 Task: Look for Airbnb properties in Qir Moav, Jordan from 11th November, 2023 to 17th November, 2023 for 1 adult.1  bedroom having 1 bed and 1 bathroom. Property type can be hotel. Amenities needed are: washing machine. Booking option can be shelf check-in. Look for 3 properties as per requirement.
Action: Mouse moved to (412, 94)
Screenshot: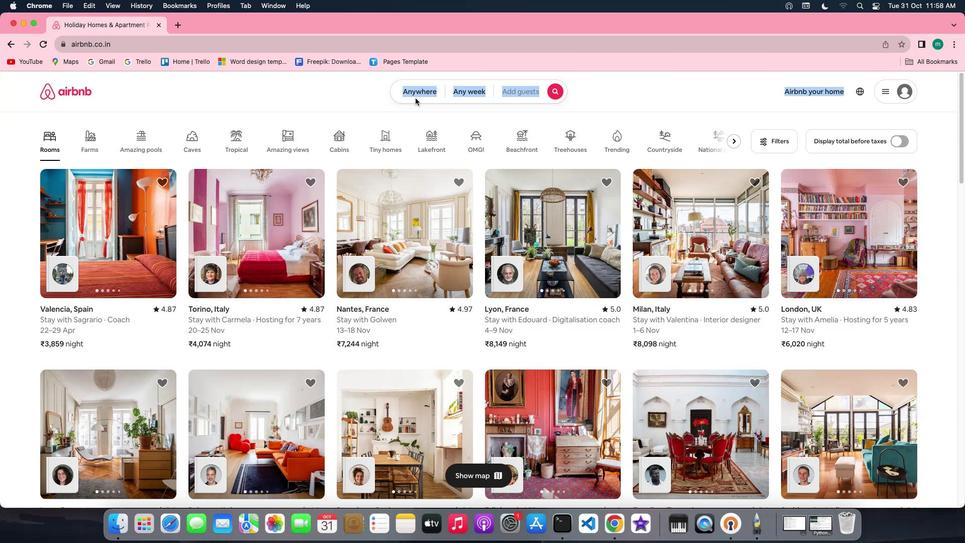 
Action: Mouse pressed left at (412, 94)
Screenshot: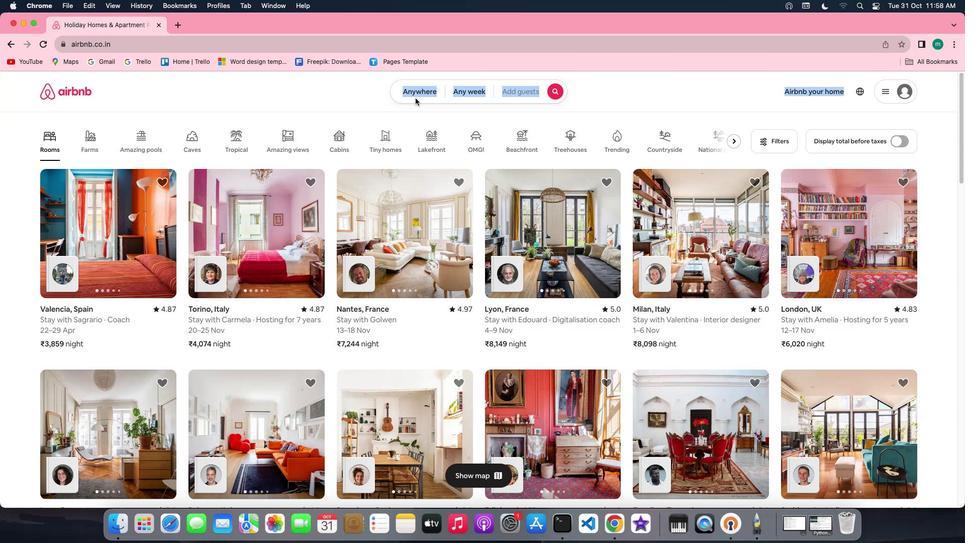
Action: Mouse moved to (413, 90)
Screenshot: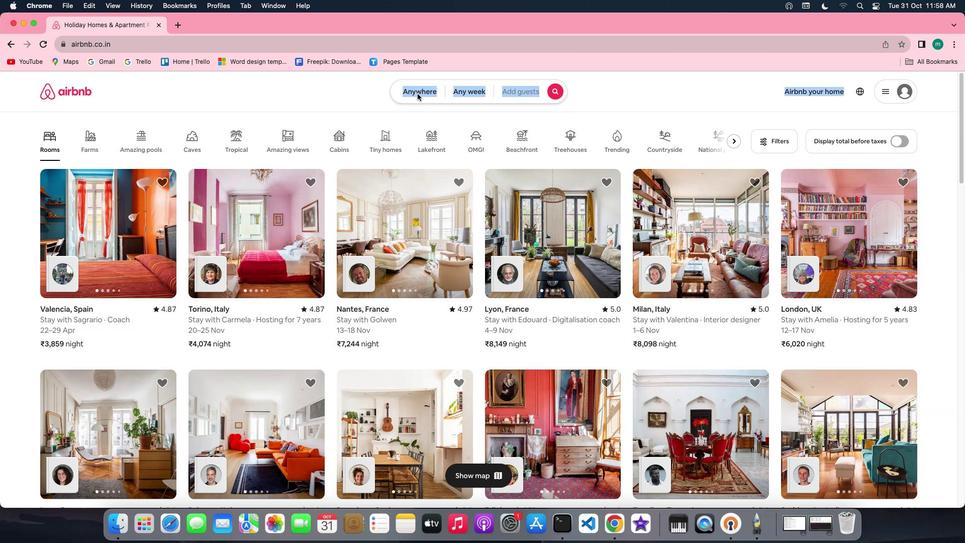 
Action: Mouse pressed left at (413, 90)
Screenshot: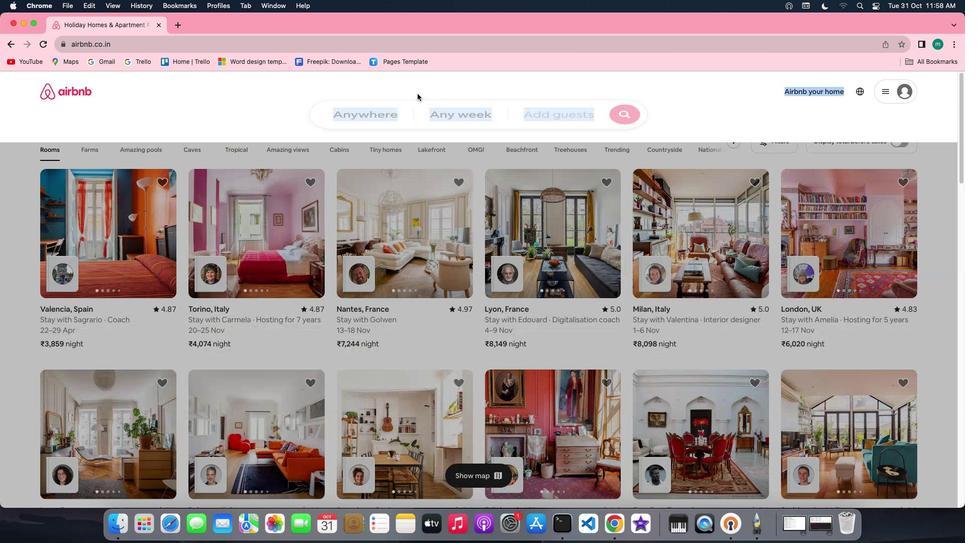 
Action: Mouse moved to (354, 130)
Screenshot: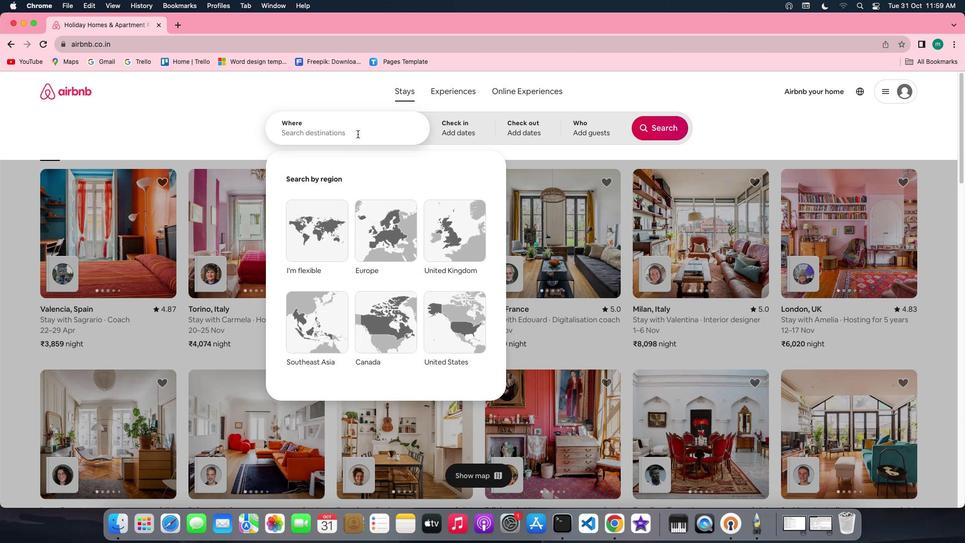 
Action: Mouse pressed left at (354, 130)
Screenshot: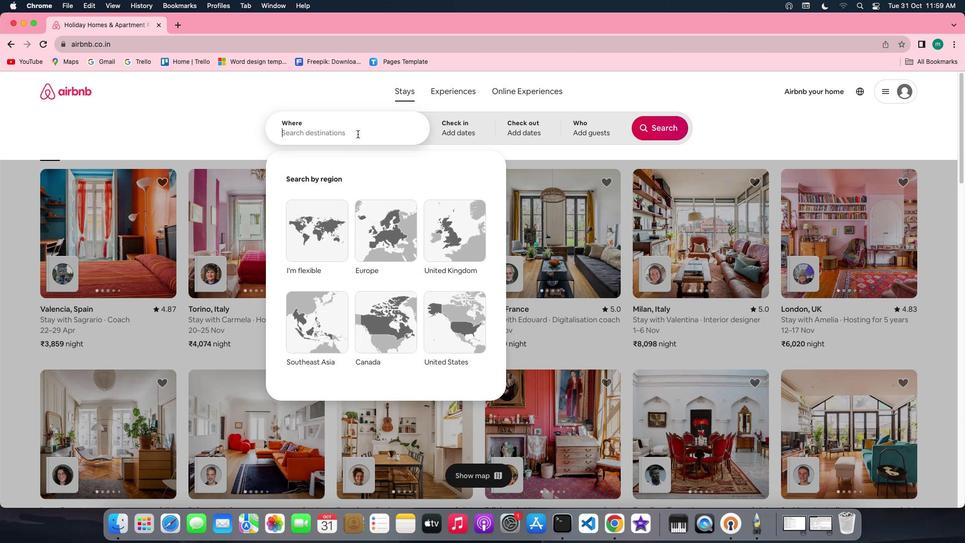
Action: Key pressed Key.shift'Q''i''r'Key.spaceKey.shift'M''o''a''v'','Key.spaceKey.shift'J''o''r''d''a''n'
Screenshot: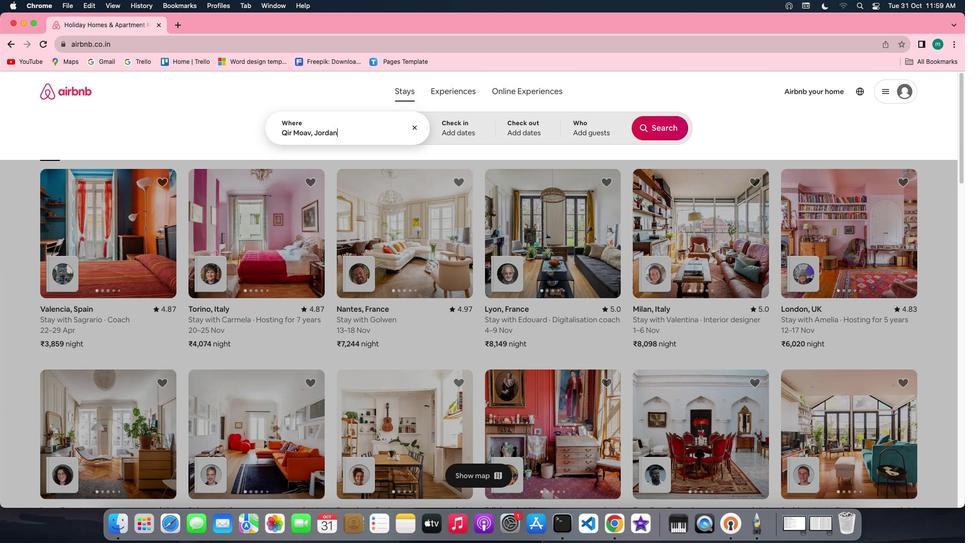 
Action: Mouse moved to (449, 126)
Screenshot: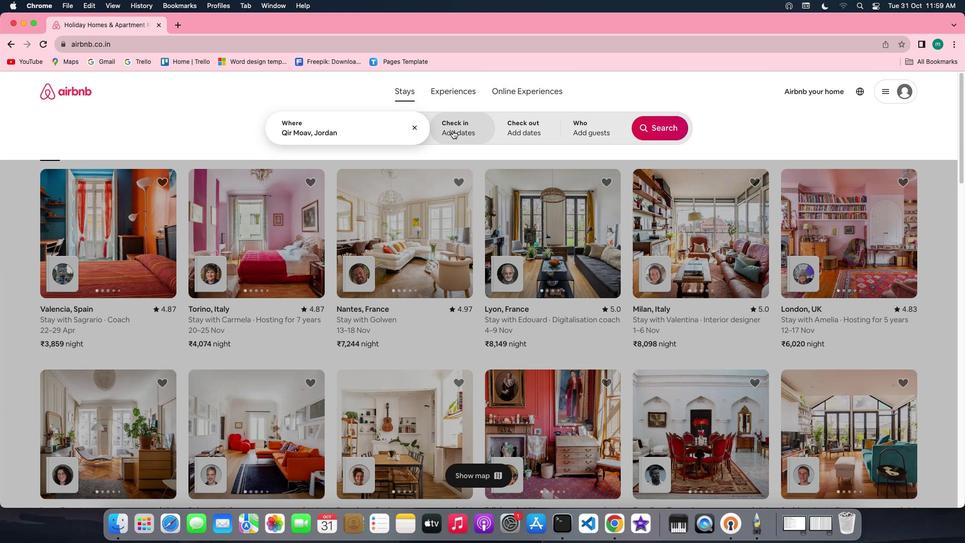 
Action: Mouse pressed left at (449, 126)
Screenshot: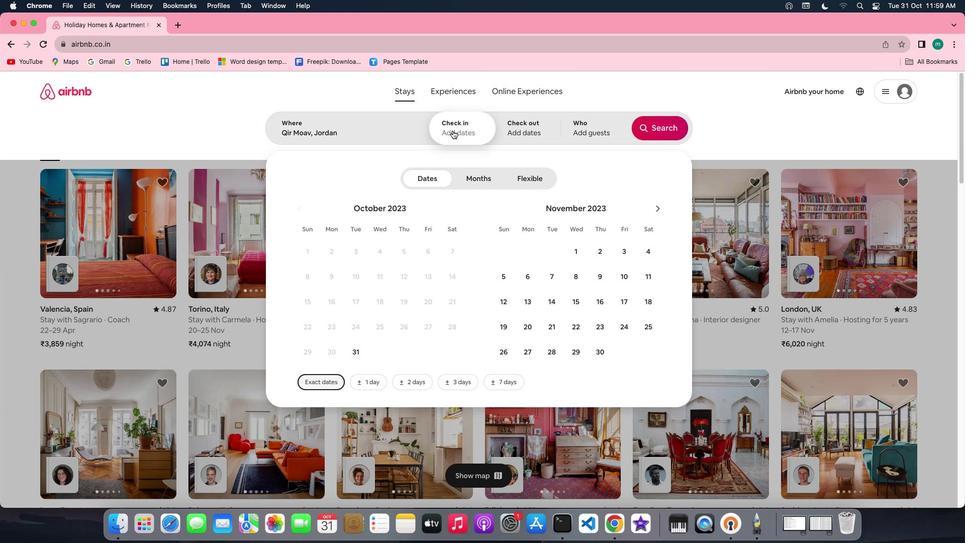 
Action: Mouse moved to (641, 273)
Screenshot: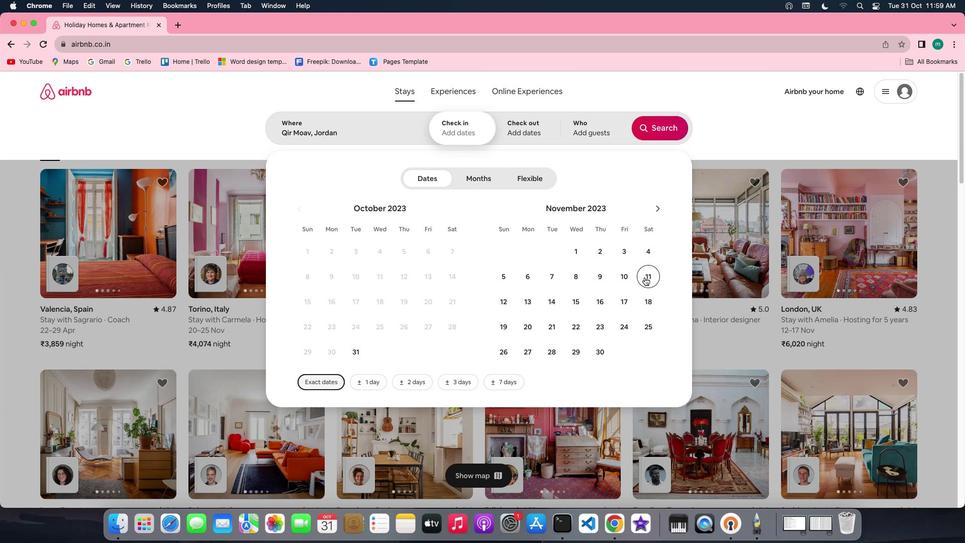 
Action: Mouse pressed left at (641, 273)
Screenshot: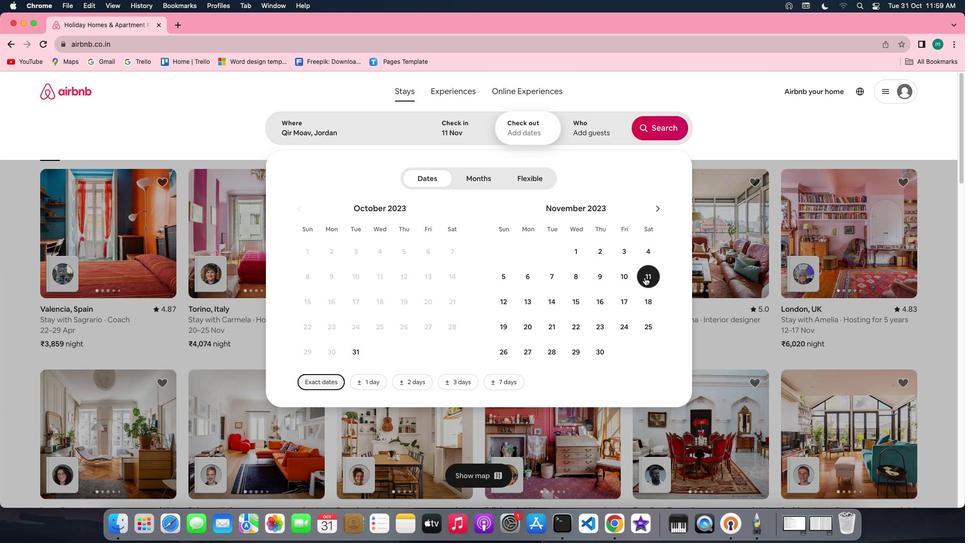 
Action: Mouse moved to (621, 294)
Screenshot: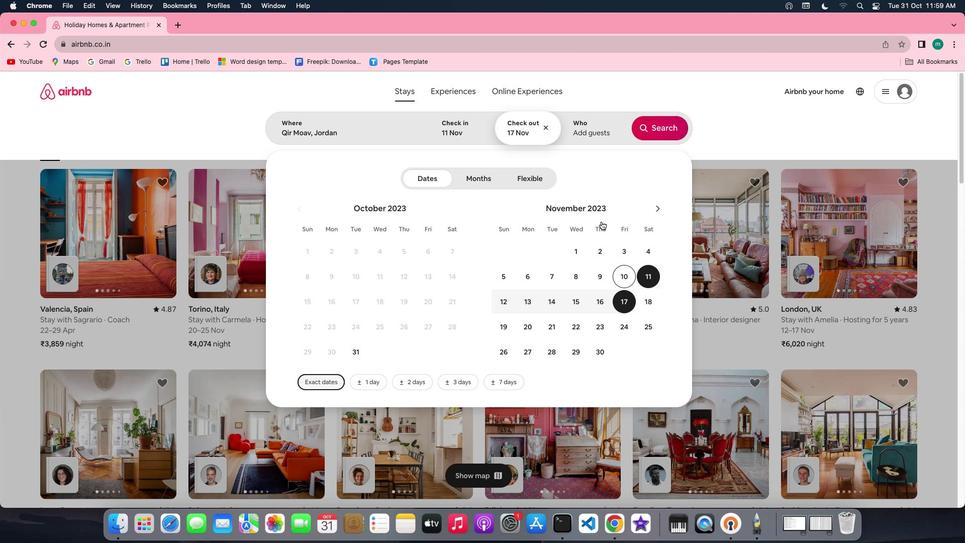 
Action: Mouse pressed left at (621, 294)
Screenshot: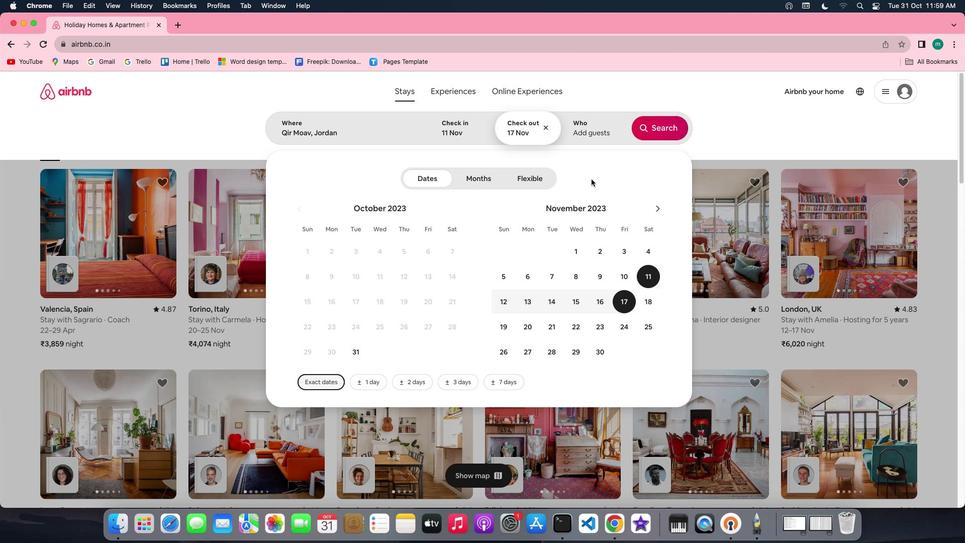 
Action: Mouse moved to (587, 123)
Screenshot: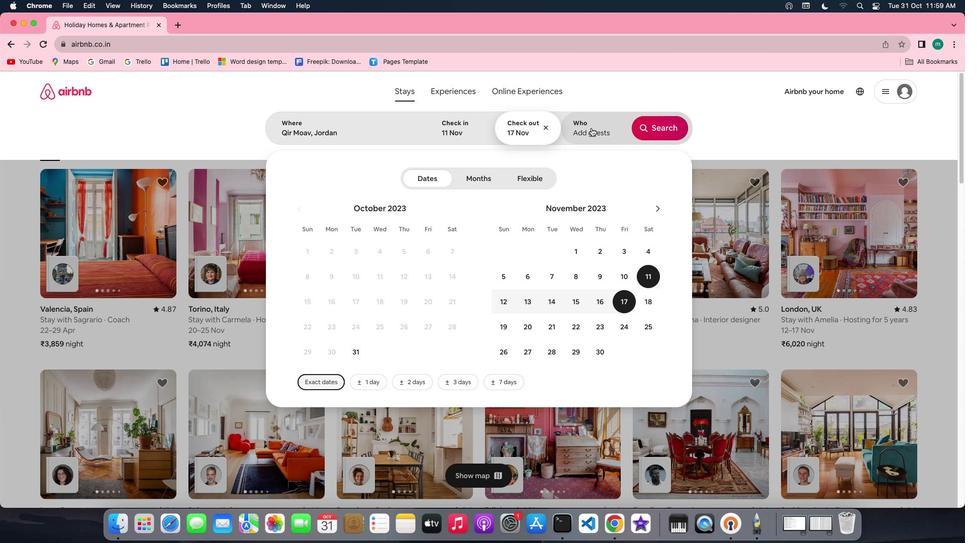 
Action: Mouse pressed left at (587, 123)
Screenshot: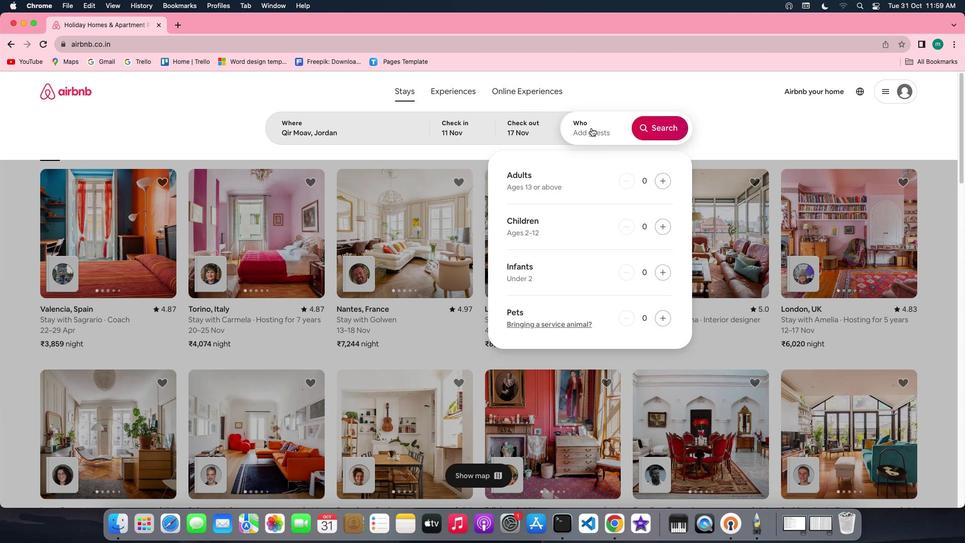 
Action: Mouse moved to (661, 179)
Screenshot: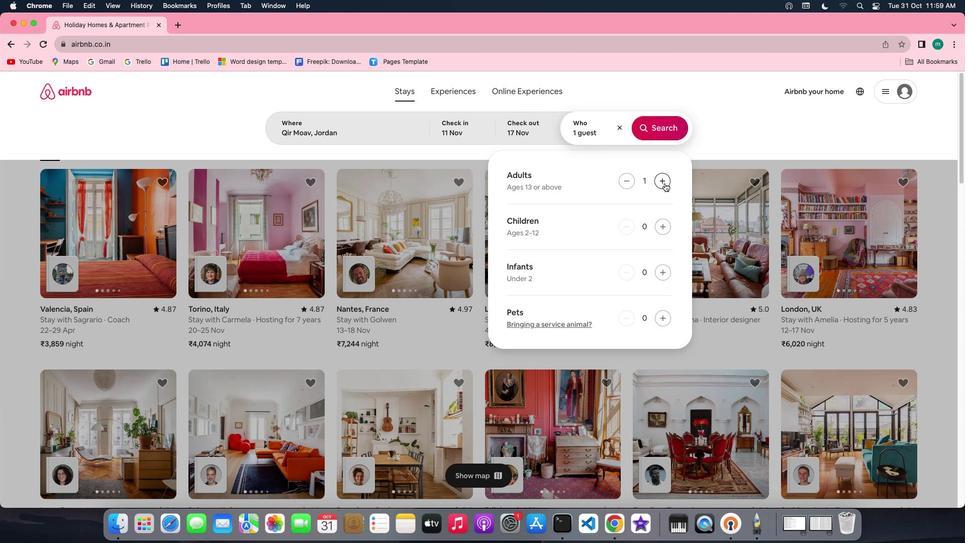 
Action: Mouse pressed left at (661, 179)
Screenshot: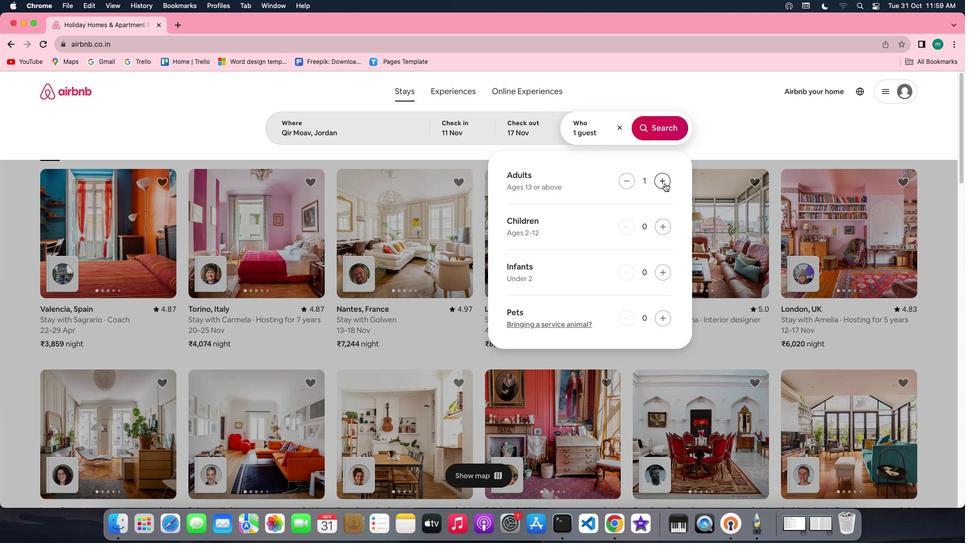 
Action: Mouse moved to (654, 122)
Screenshot: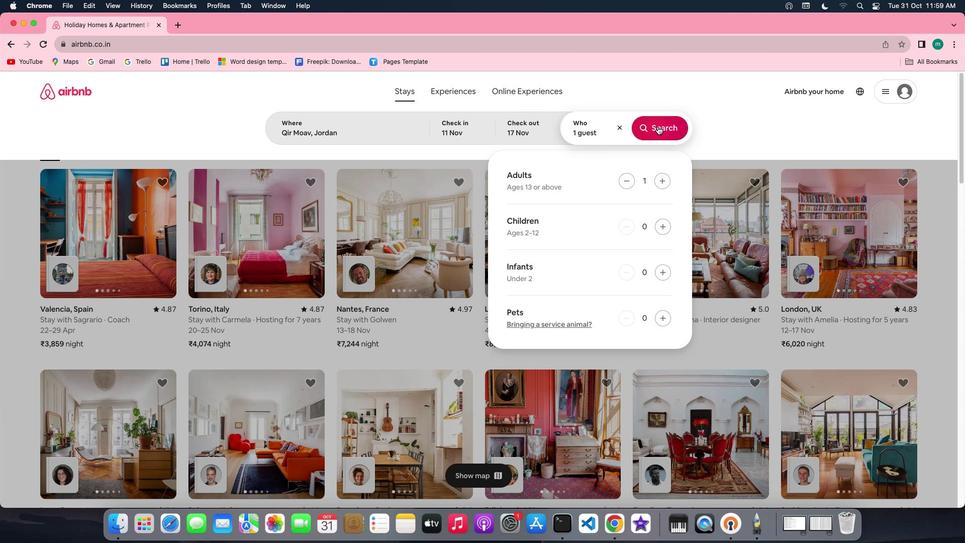 
Action: Mouse pressed left at (654, 122)
Screenshot: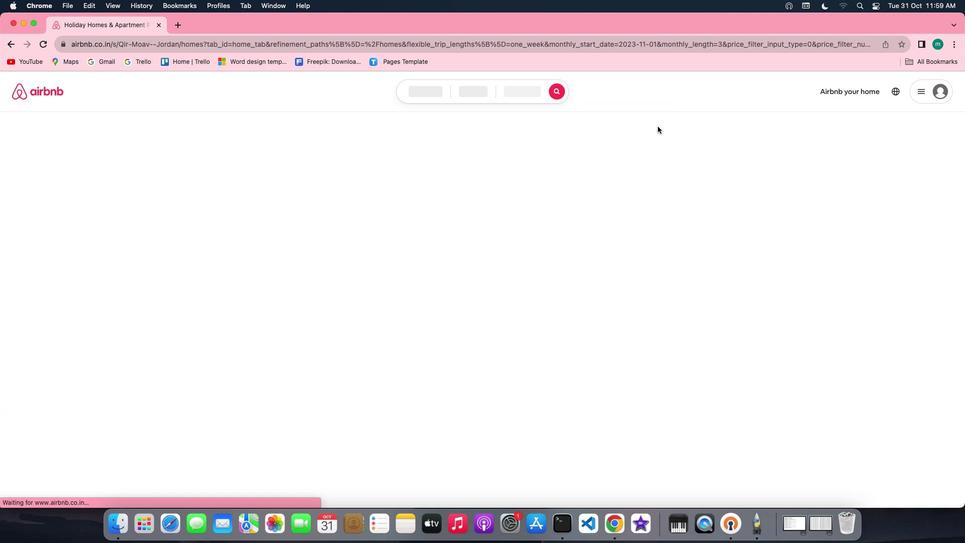 
Action: Mouse moved to (806, 125)
Screenshot: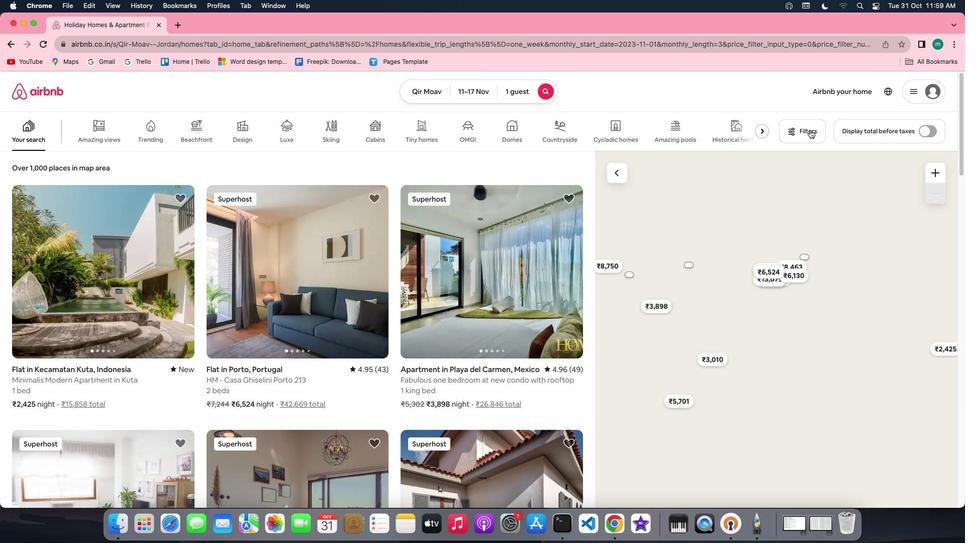 
Action: Mouse pressed left at (806, 125)
Screenshot: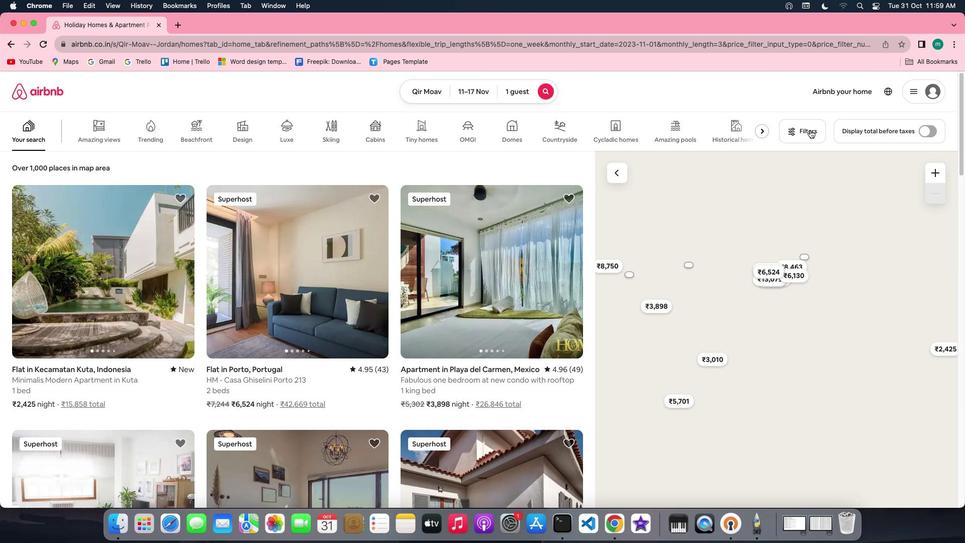 
Action: Mouse moved to (495, 254)
Screenshot: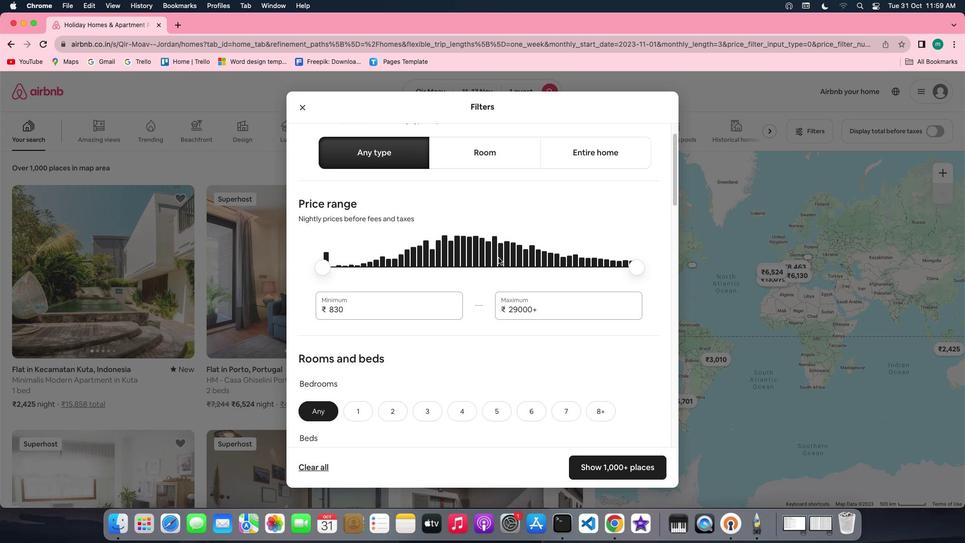 
Action: Mouse scrolled (495, 254) with delta (-3, -4)
Screenshot: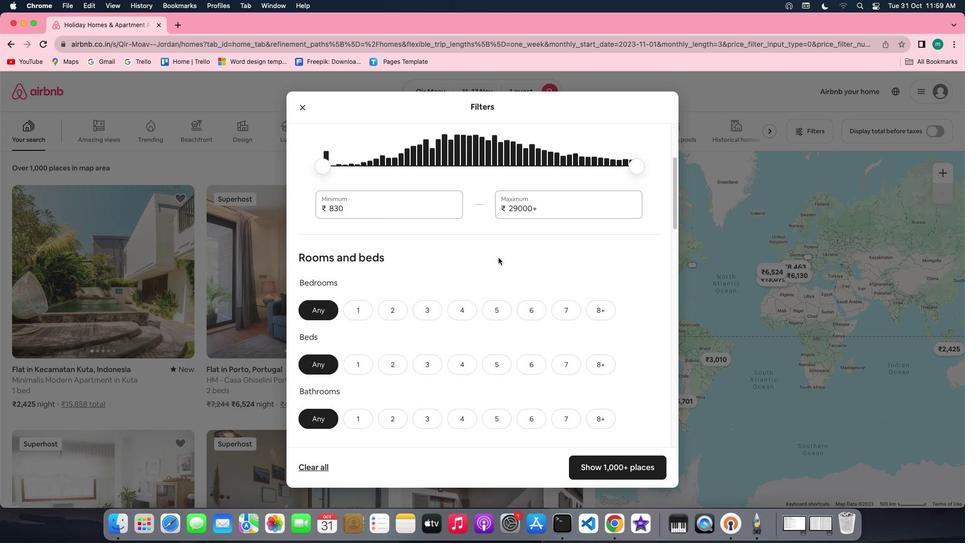 
Action: Mouse scrolled (495, 254) with delta (-3, -4)
Screenshot: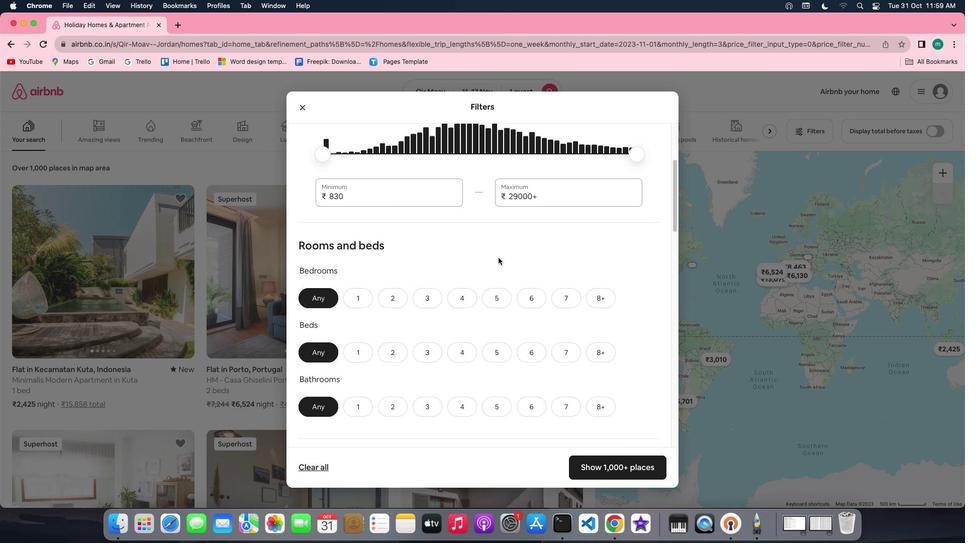 
Action: Mouse scrolled (495, 254) with delta (-3, -4)
Screenshot: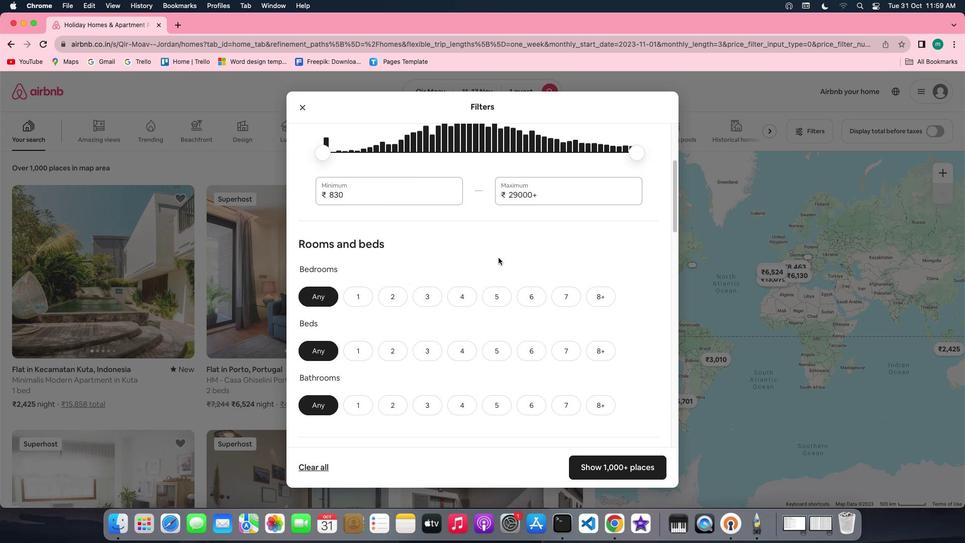 
Action: Mouse scrolled (495, 254) with delta (-3, -5)
Screenshot: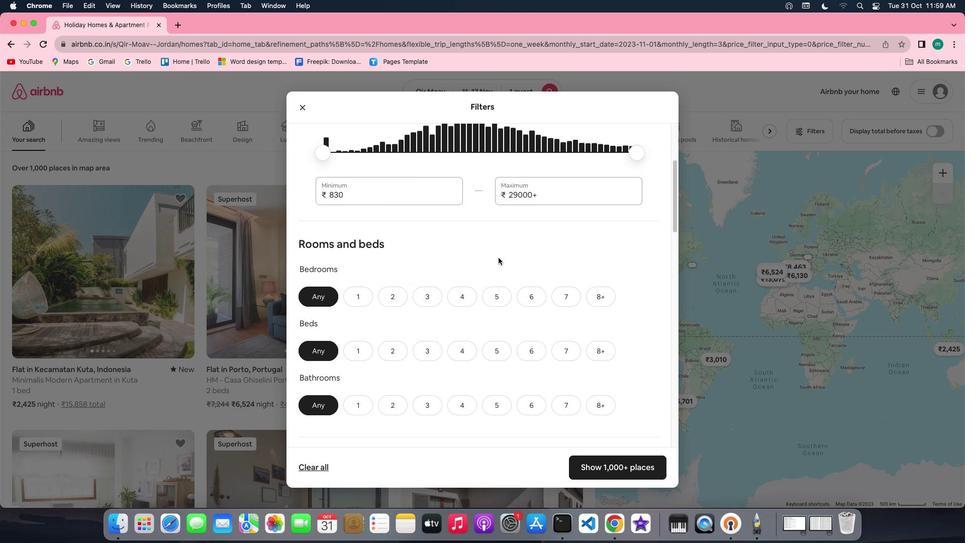
Action: Mouse scrolled (495, 254) with delta (-3, -4)
Screenshot: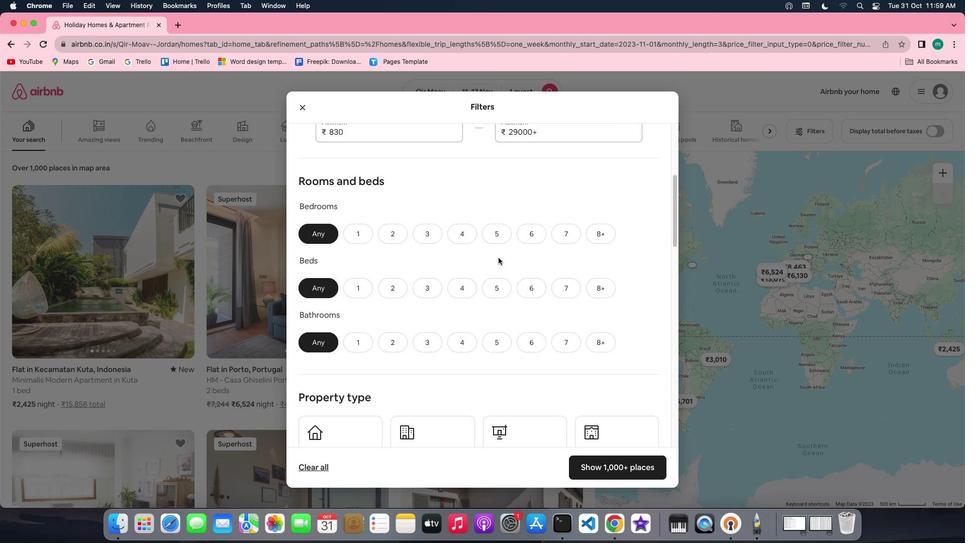 
Action: Mouse scrolled (495, 254) with delta (-3, -4)
Screenshot: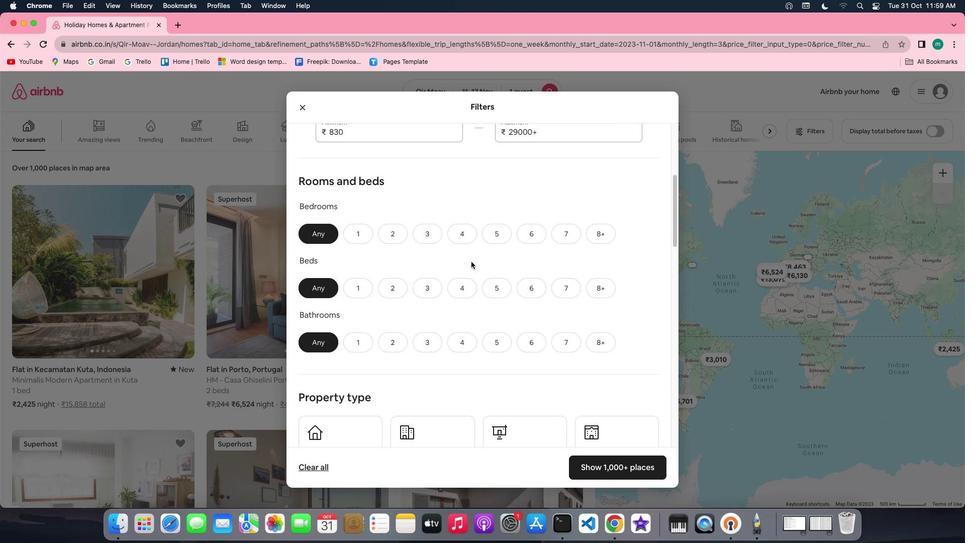 
Action: Mouse scrolled (495, 254) with delta (-3, -4)
Screenshot: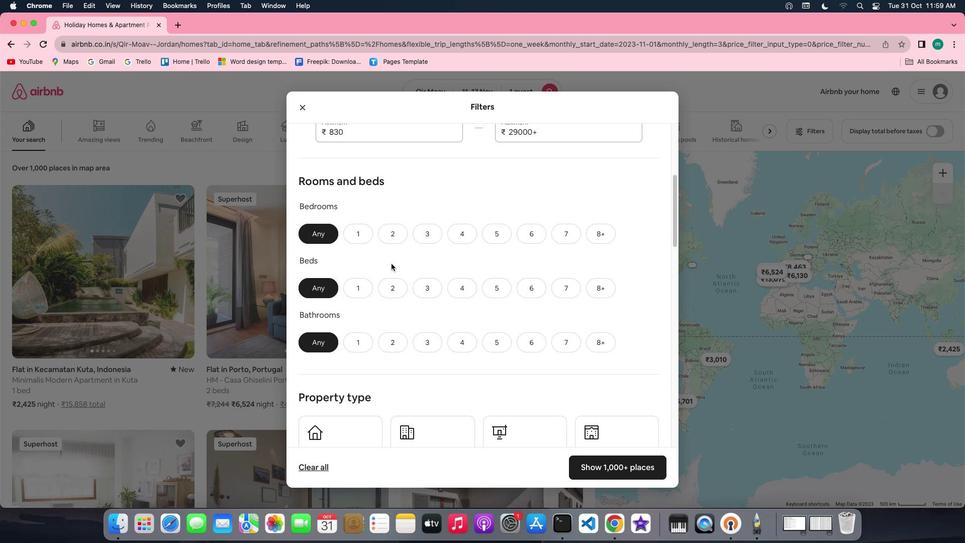 
Action: Mouse moved to (359, 231)
Screenshot: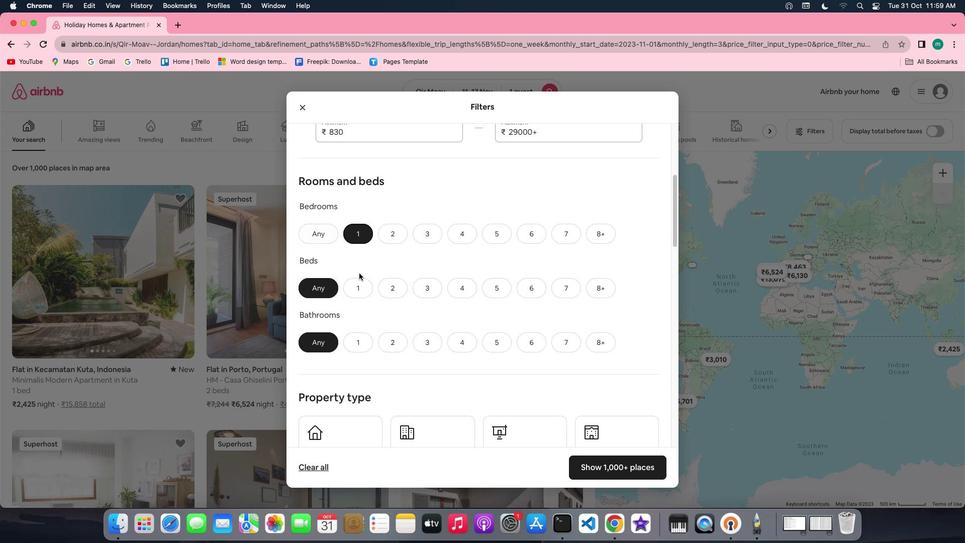 
Action: Mouse pressed left at (359, 231)
Screenshot: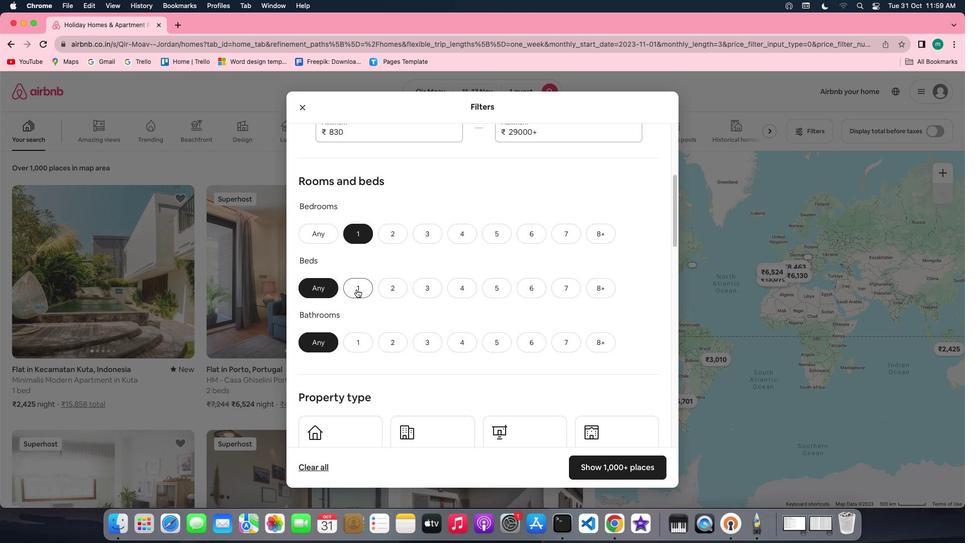 
Action: Mouse moved to (353, 285)
Screenshot: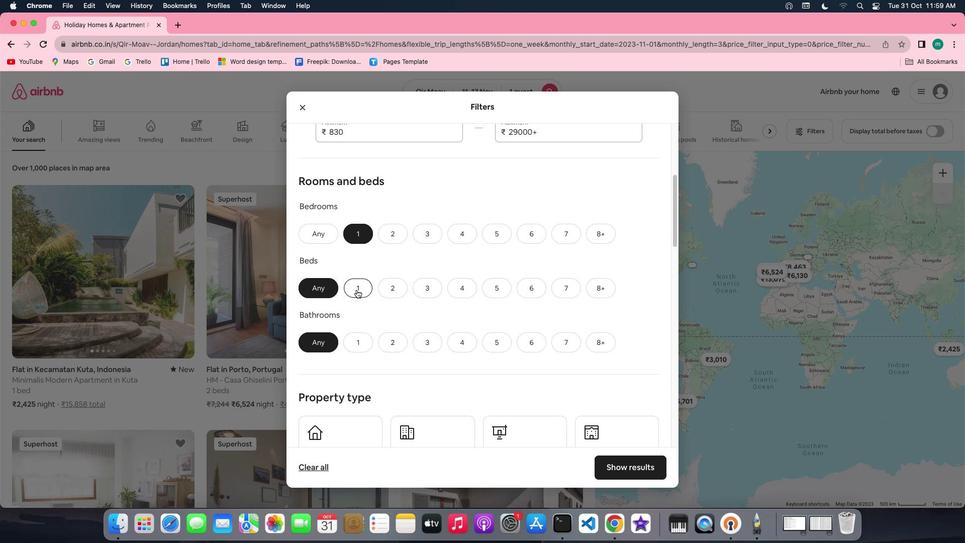 
Action: Mouse pressed left at (353, 285)
Screenshot: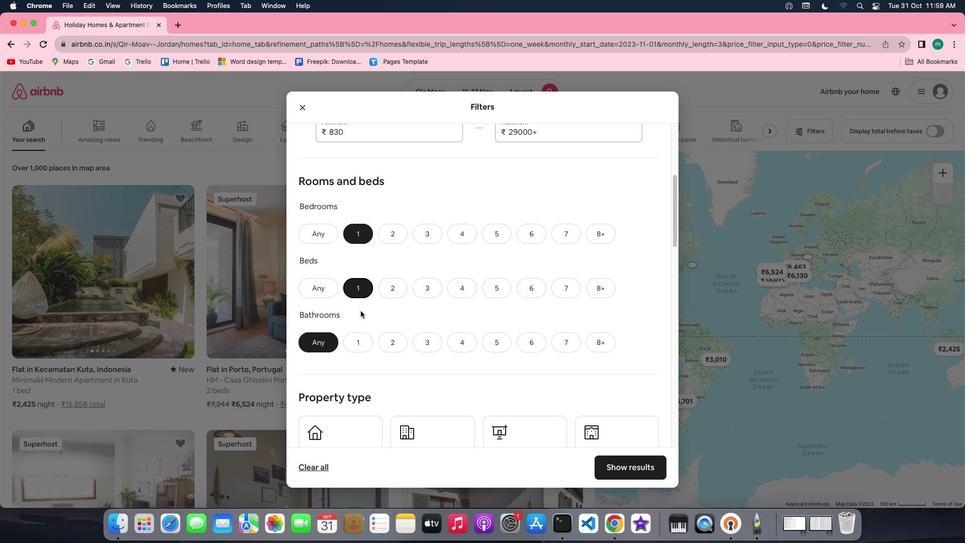 
Action: Mouse moved to (360, 330)
Screenshot: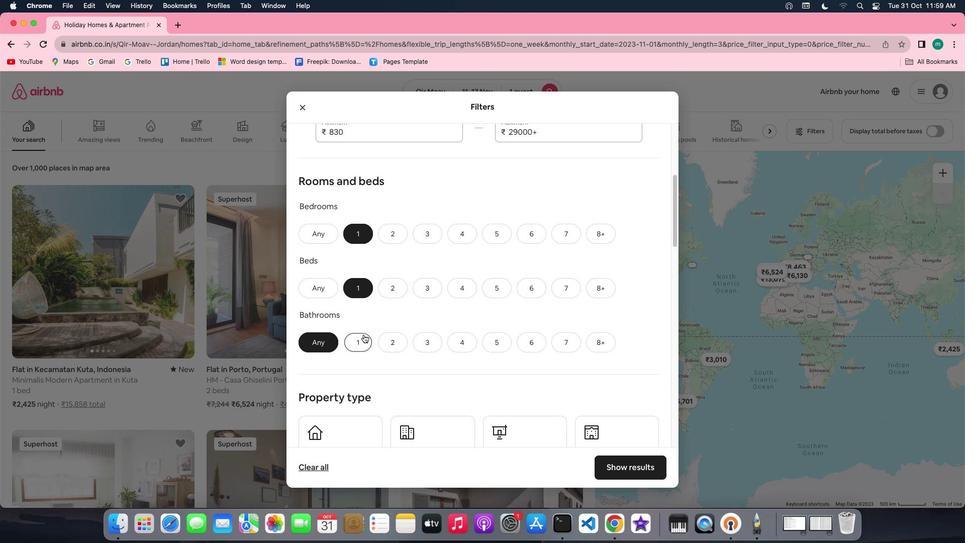 
Action: Mouse pressed left at (360, 330)
Screenshot: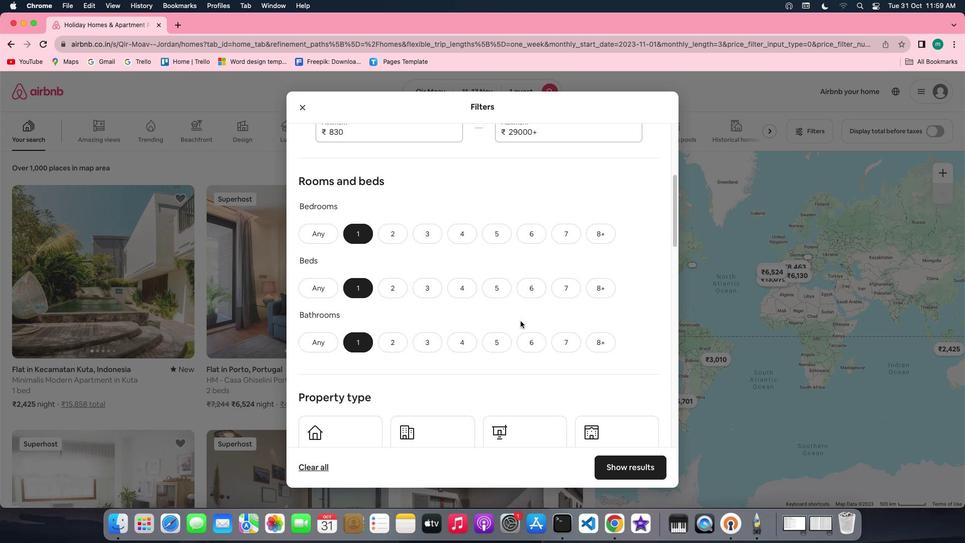 
Action: Mouse moved to (517, 316)
Screenshot: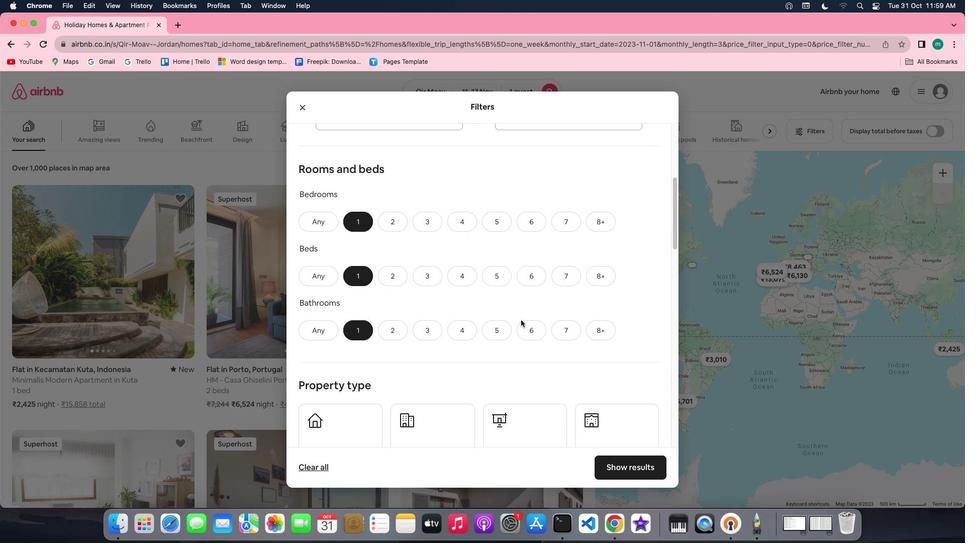 
Action: Mouse scrolled (517, 316) with delta (-3, -4)
Screenshot: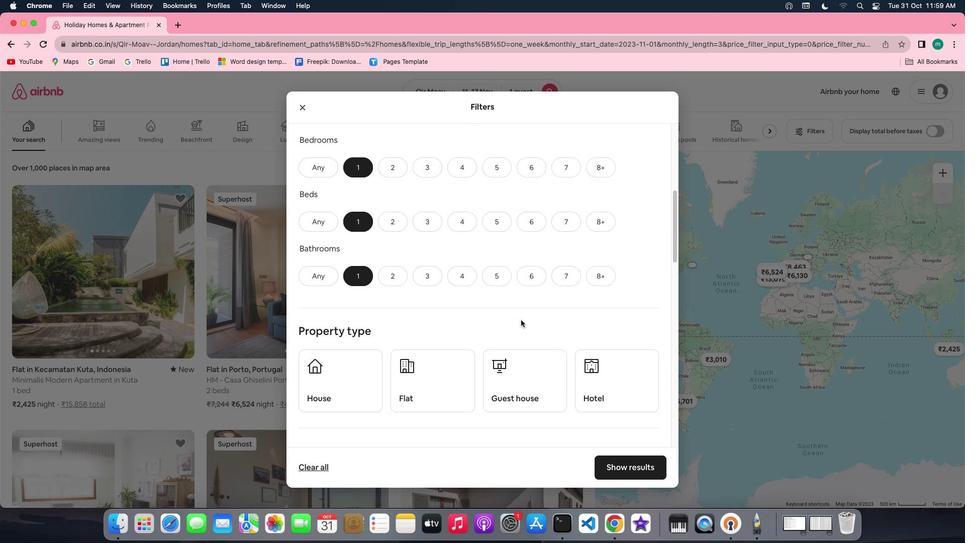 
Action: Mouse scrolled (517, 316) with delta (-3, -4)
Screenshot: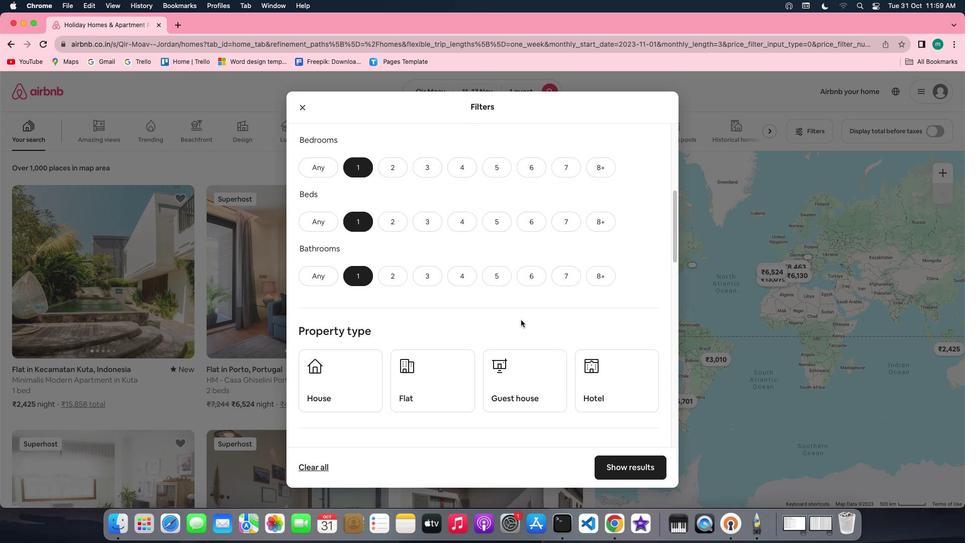 
Action: Mouse scrolled (517, 316) with delta (-3, -4)
Screenshot: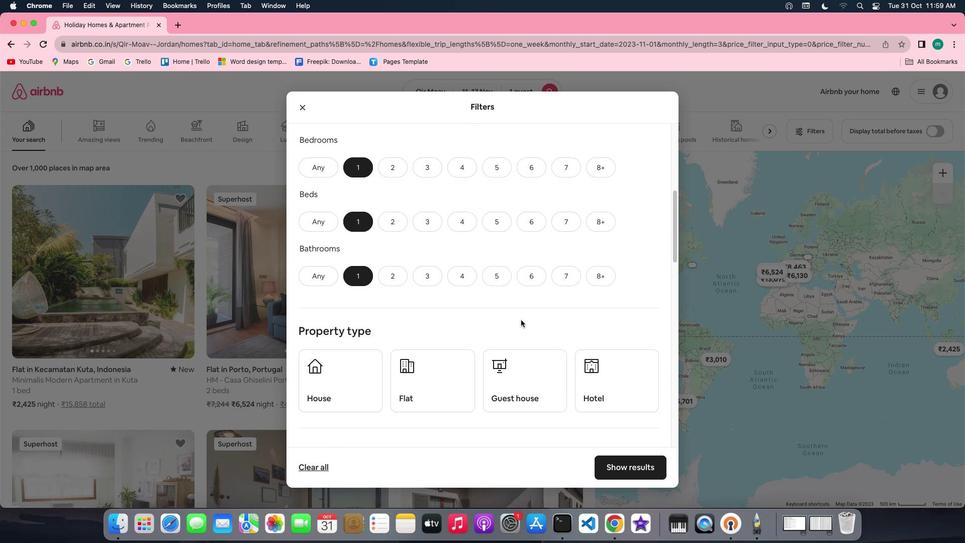 
Action: Mouse scrolled (517, 316) with delta (-3, -4)
Screenshot: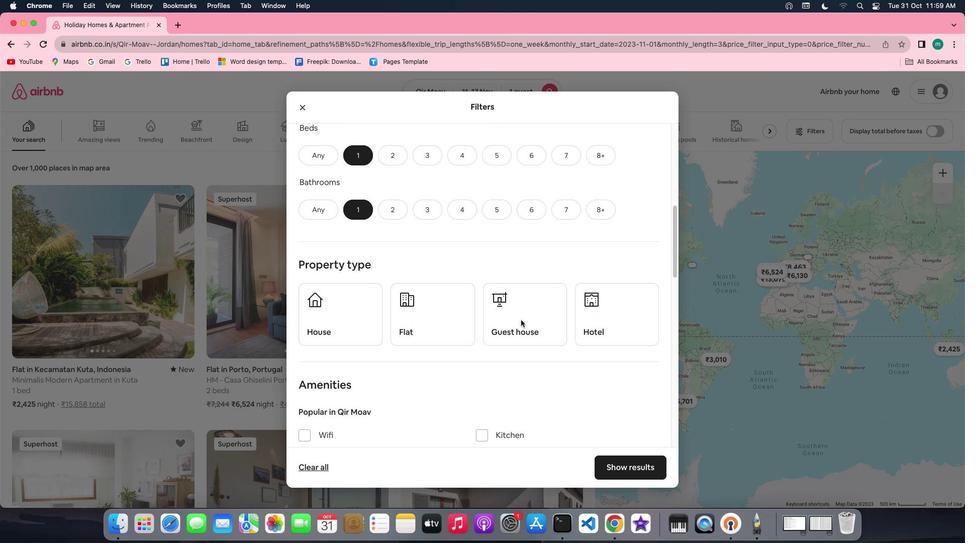 
Action: Mouse scrolled (517, 316) with delta (-3, -4)
Screenshot: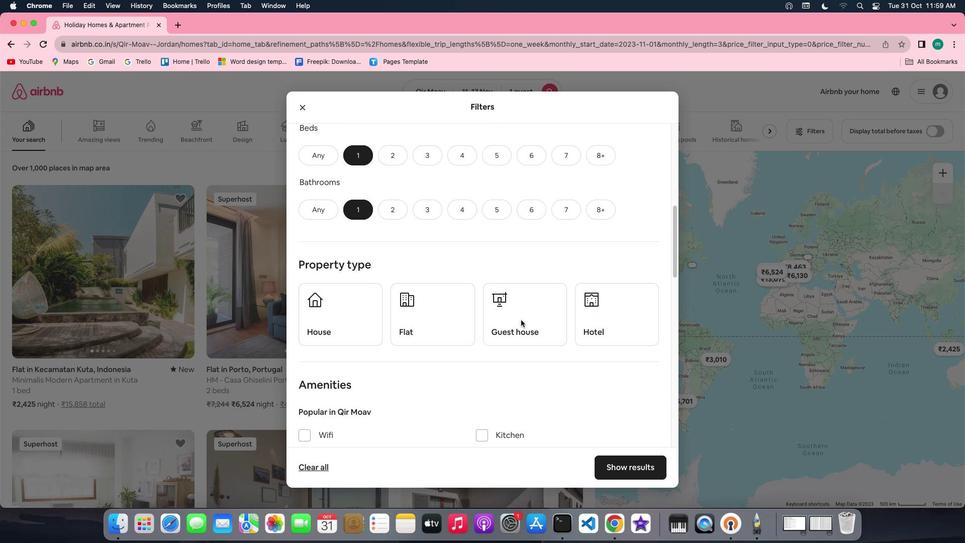 
Action: Mouse scrolled (517, 316) with delta (-3, -4)
Screenshot: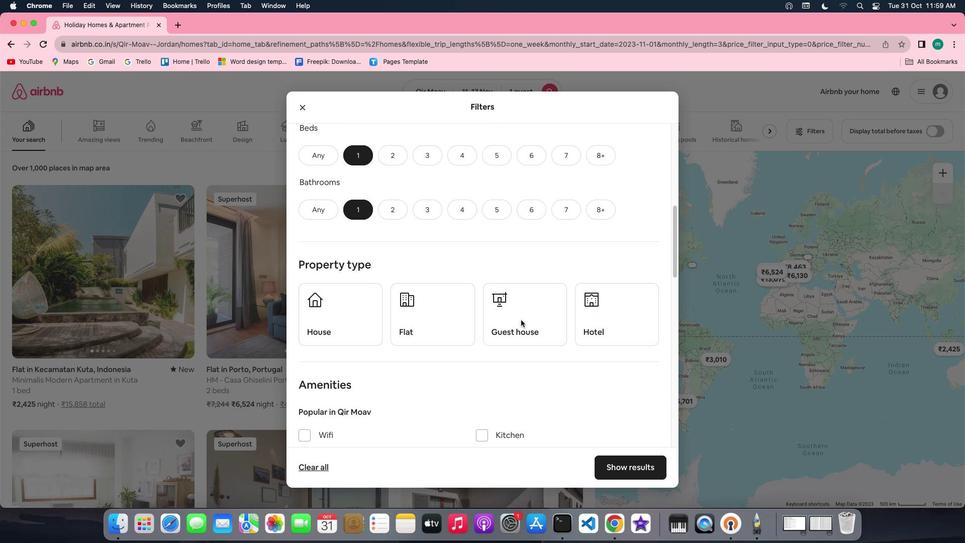 
Action: Mouse scrolled (517, 316) with delta (-3, -4)
Screenshot: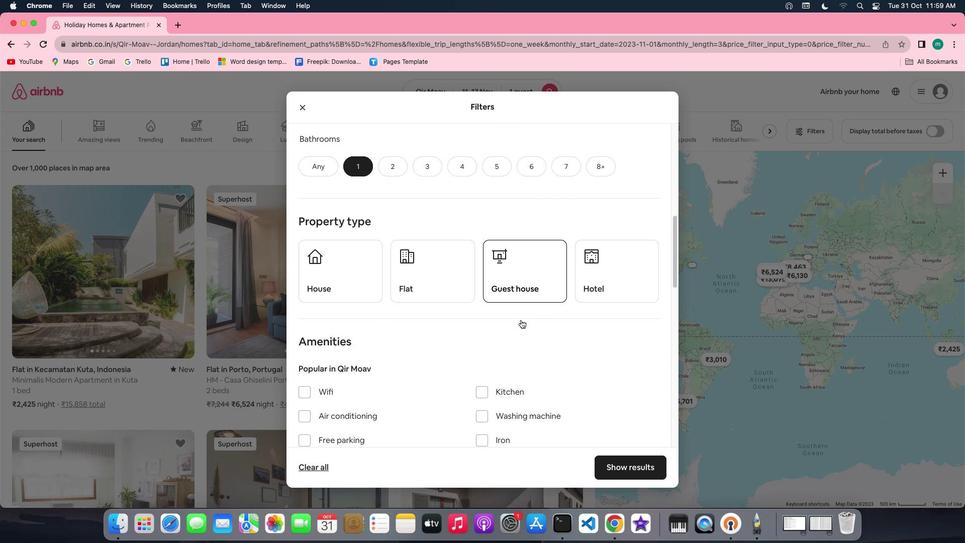 
Action: Mouse scrolled (517, 316) with delta (-3, -4)
Screenshot: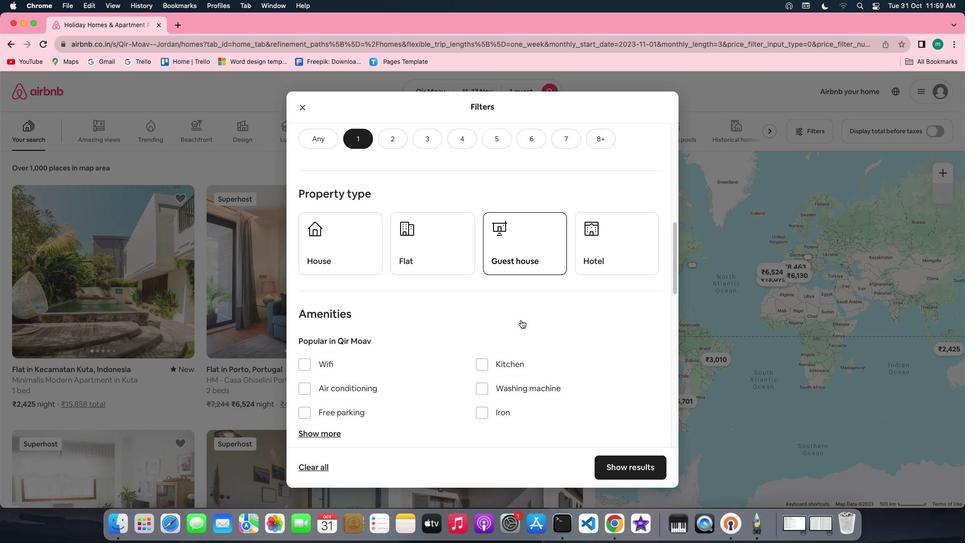 
Action: Mouse scrolled (517, 316) with delta (-3, -4)
Screenshot: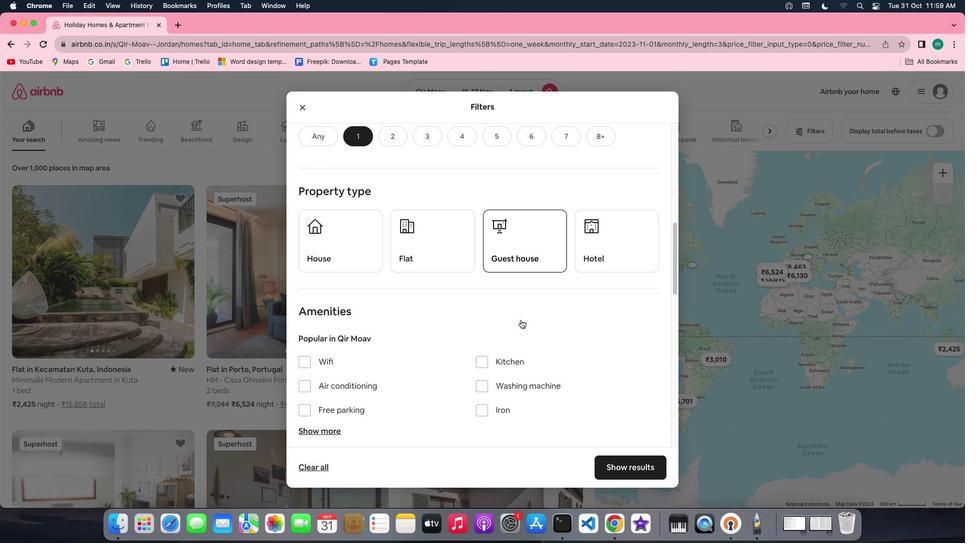 
Action: Mouse scrolled (517, 316) with delta (-3, -4)
Screenshot: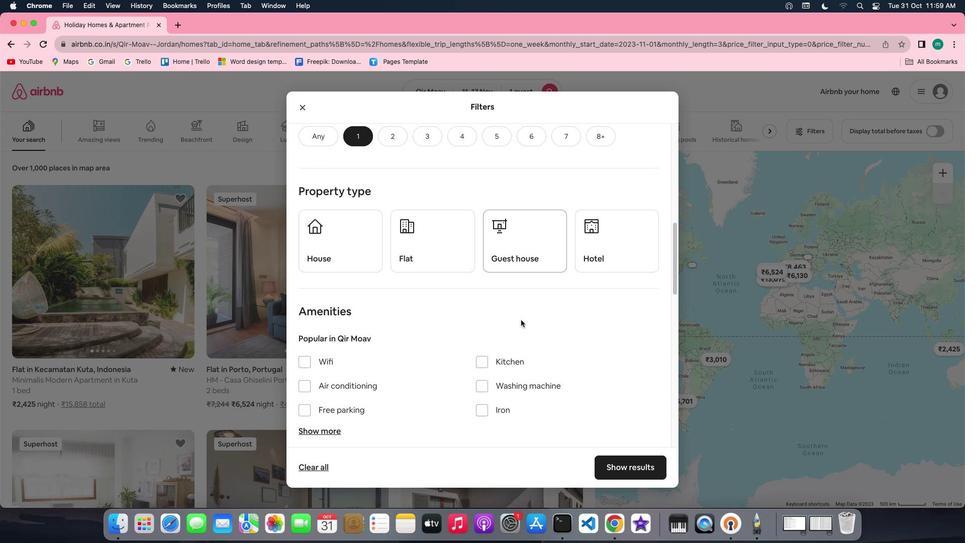 
Action: Mouse moved to (591, 245)
Screenshot: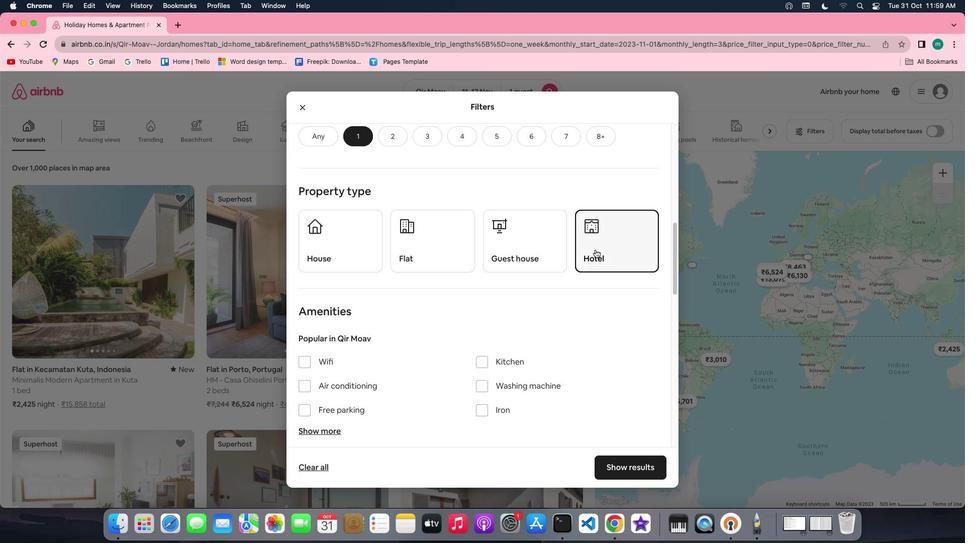 
Action: Mouse pressed left at (591, 245)
Screenshot: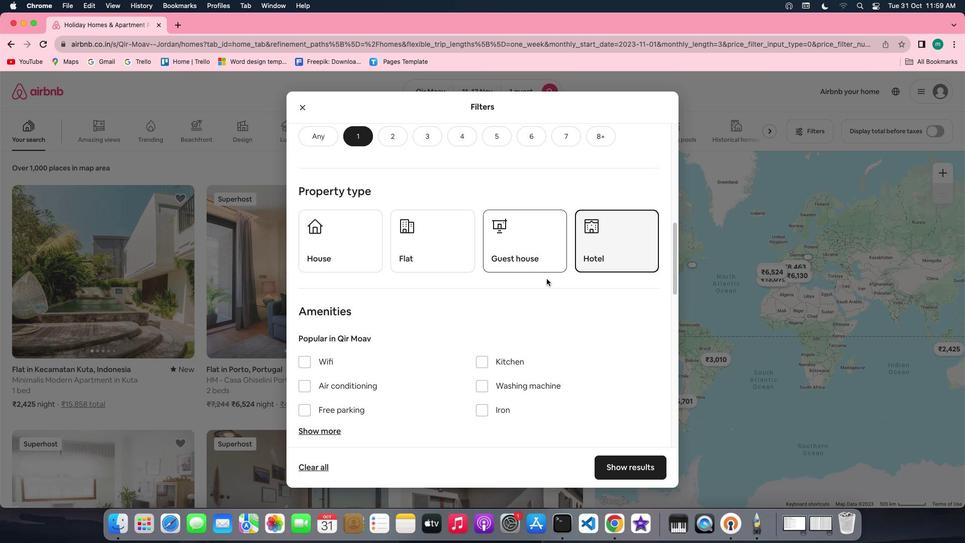 
Action: Mouse moved to (527, 282)
Screenshot: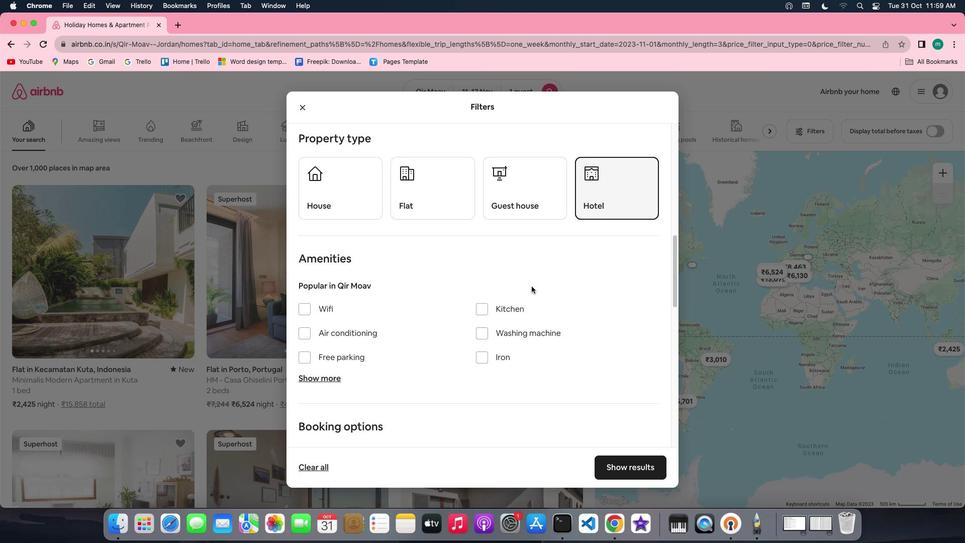 
Action: Mouse scrolled (527, 282) with delta (-3, -4)
Screenshot: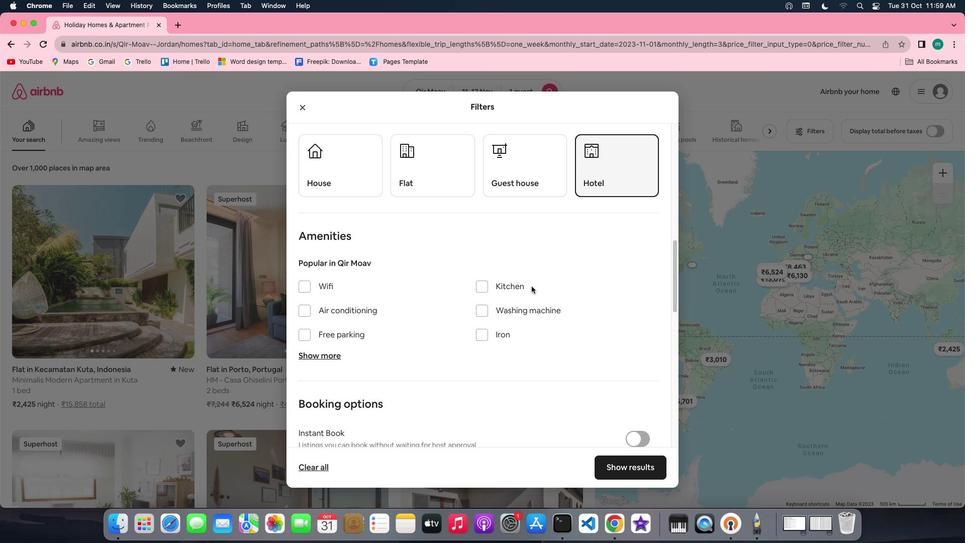 
Action: Mouse scrolled (527, 282) with delta (-3, -4)
Screenshot: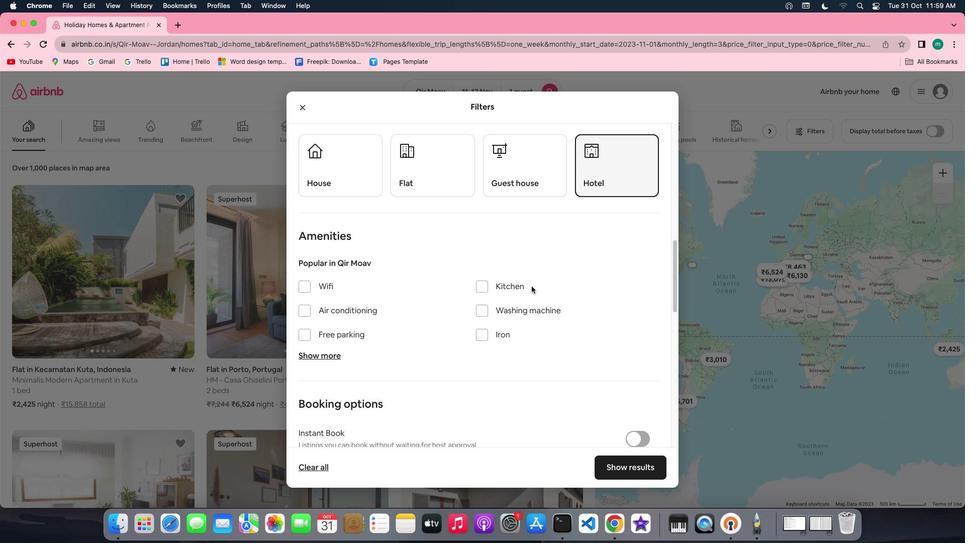 
Action: Mouse scrolled (527, 282) with delta (-3, -4)
Screenshot: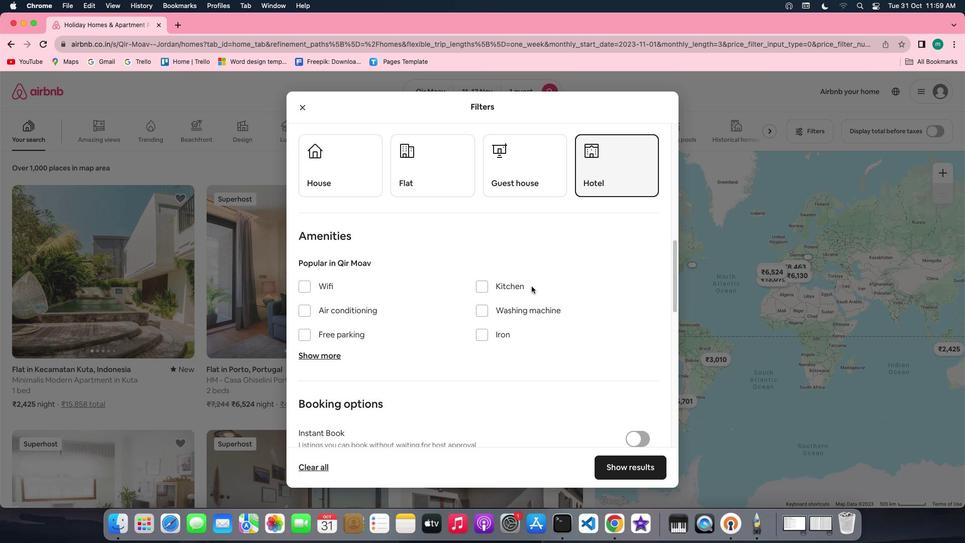 
Action: Mouse scrolled (527, 282) with delta (-3, -4)
Screenshot: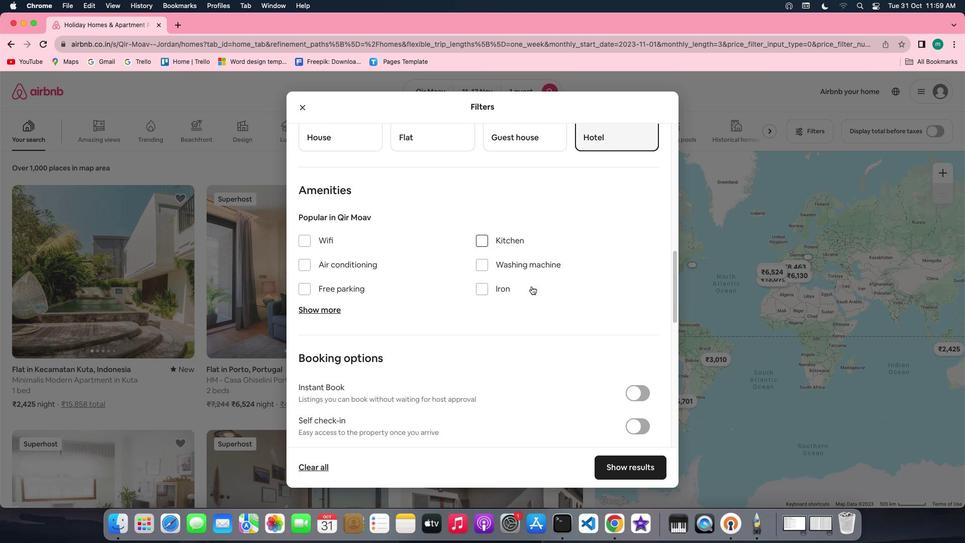 
Action: Mouse scrolled (527, 282) with delta (-3, -4)
Screenshot: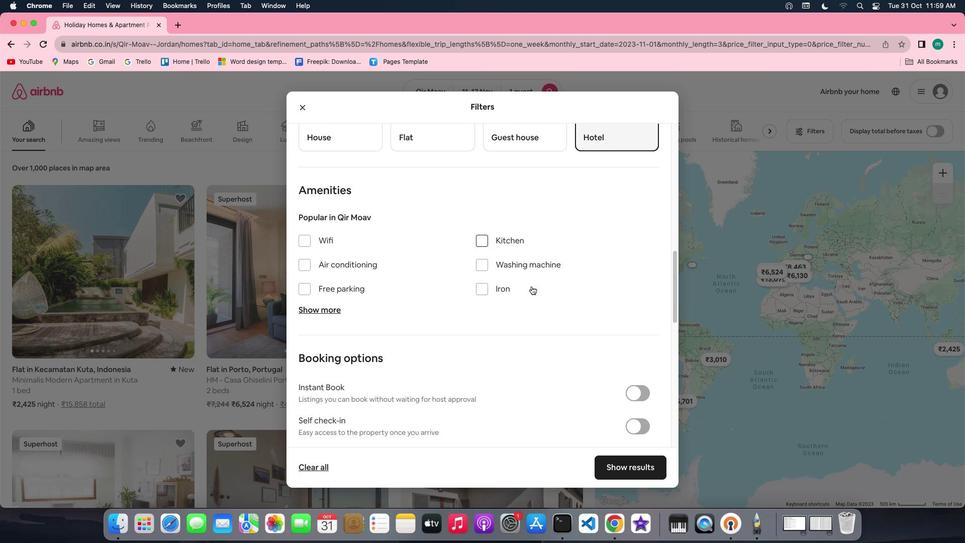 
Action: Mouse scrolled (527, 282) with delta (-3, -4)
Screenshot: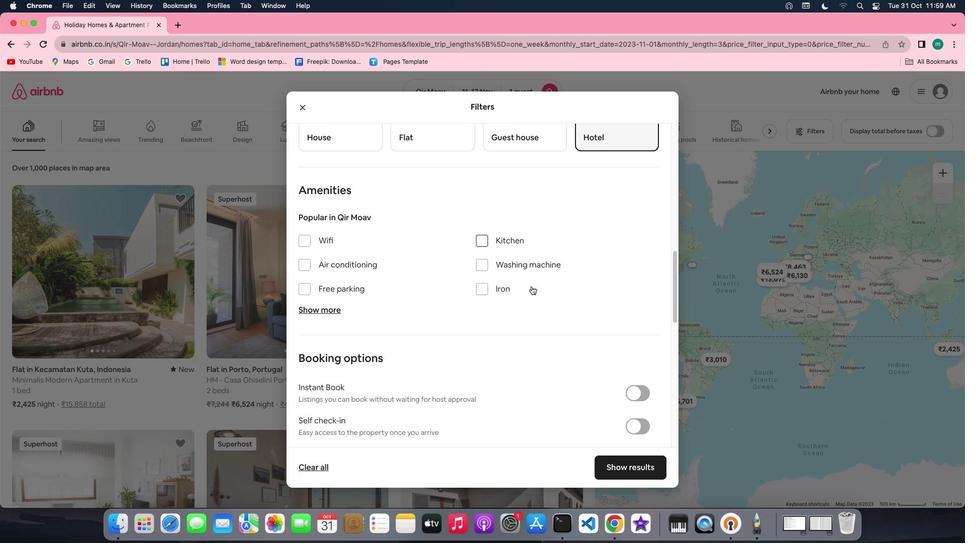 
Action: Mouse scrolled (527, 282) with delta (-3, -4)
Screenshot: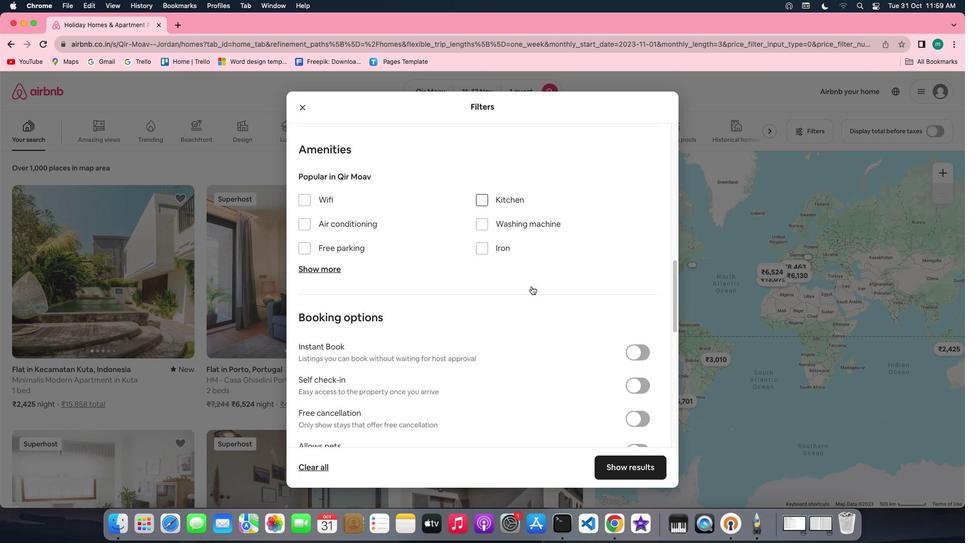 
Action: Mouse scrolled (527, 282) with delta (-3, -4)
Screenshot: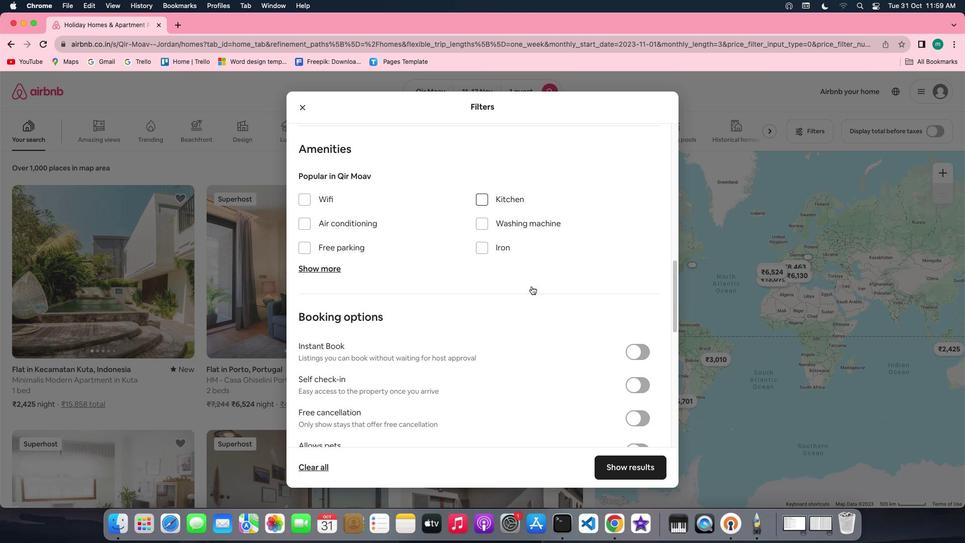 
Action: Mouse scrolled (527, 282) with delta (-3, -4)
Screenshot: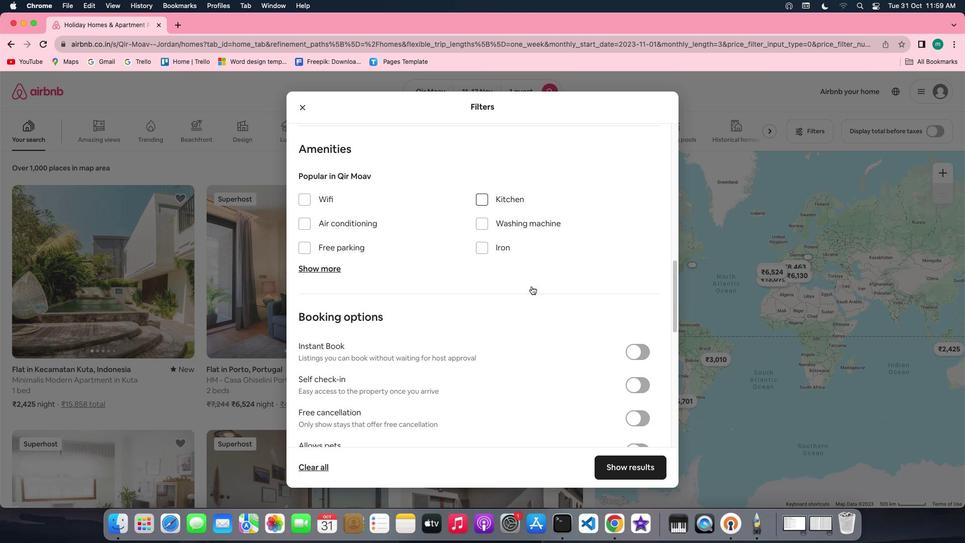 
Action: Mouse moved to (494, 217)
Screenshot: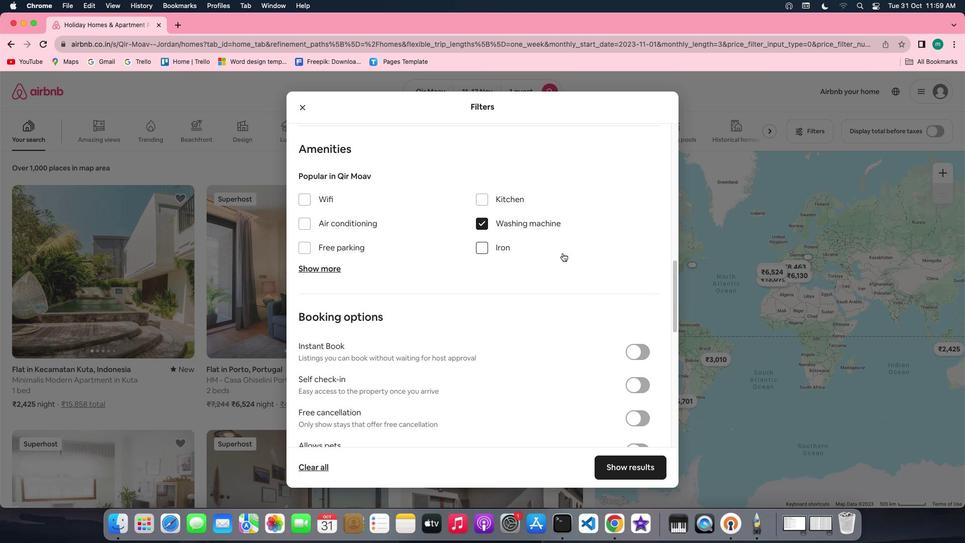 
Action: Mouse pressed left at (494, 217)
Screenshot: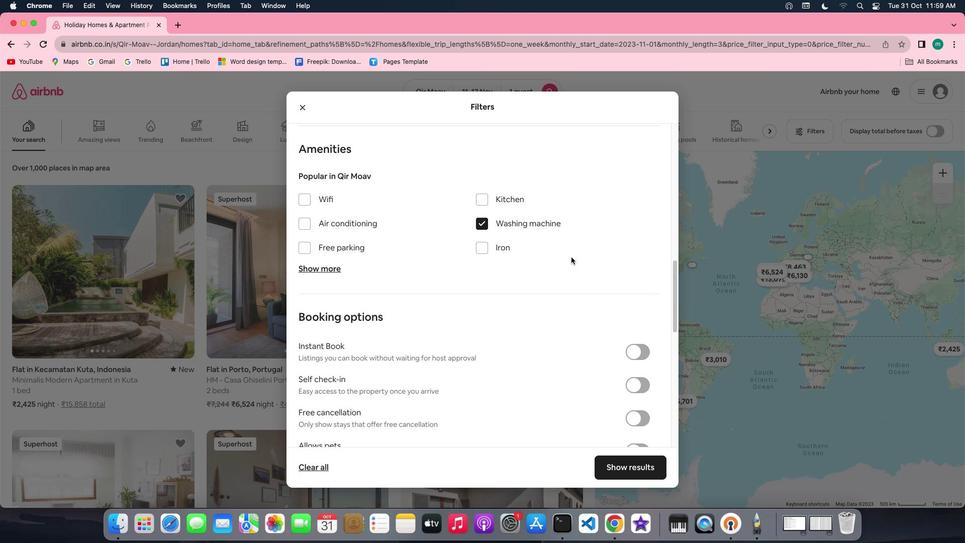 
Action: Mouse moved to (567, 253)
Screenshot: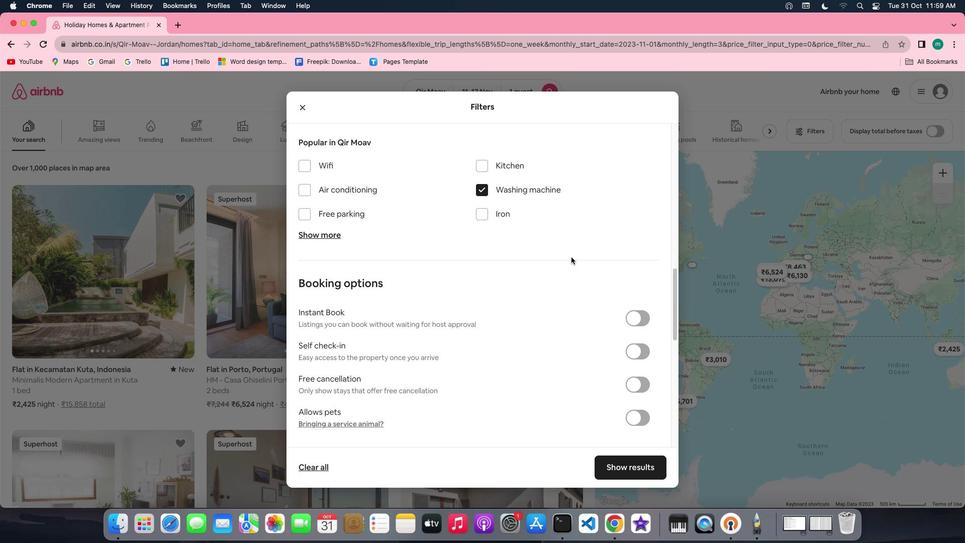 
Action: Mouse scrolled (567, 253) with delta (-3, -4)
Screenshot: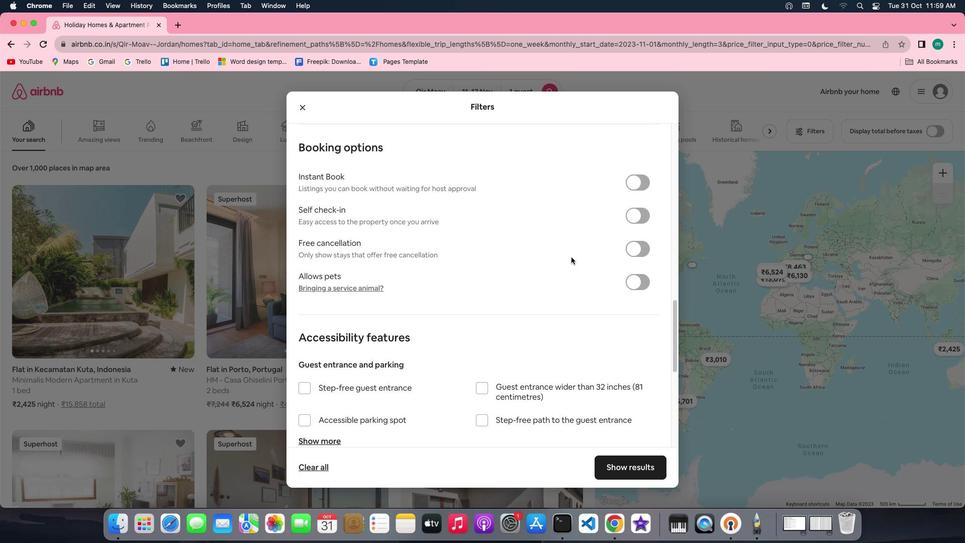 
Action: Mouse scrolled (567, 253) with delta (-3, -4)
Screenshot: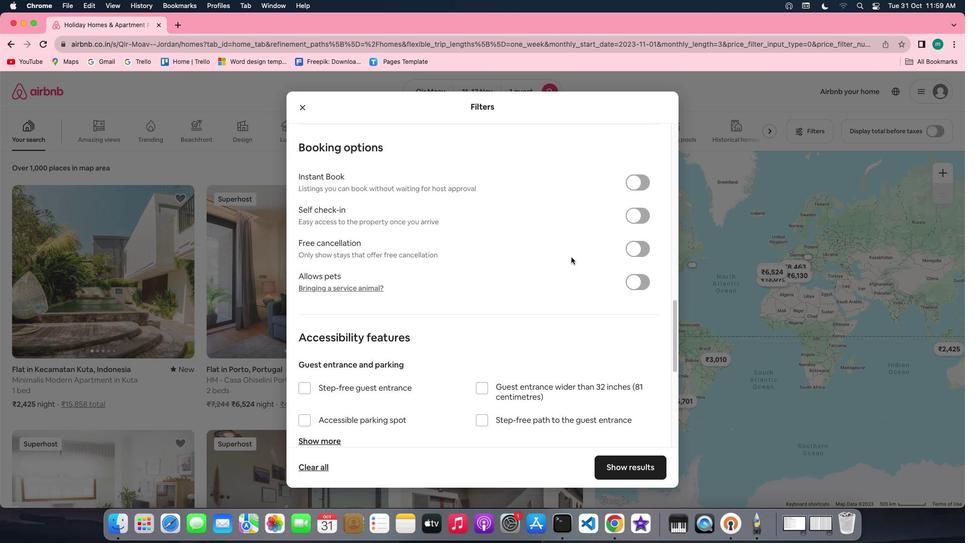 
Action: Mouse scrolled (567, 253) with delta (-3, -5)
Screenshot: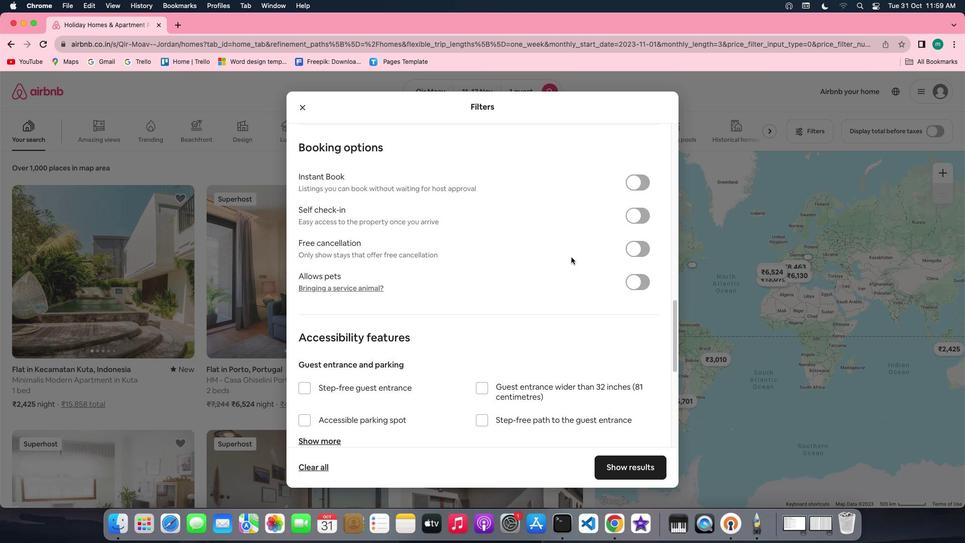 
Action: Mouse scrolled (567, 253) with delta (-3, -5)
Screenshot: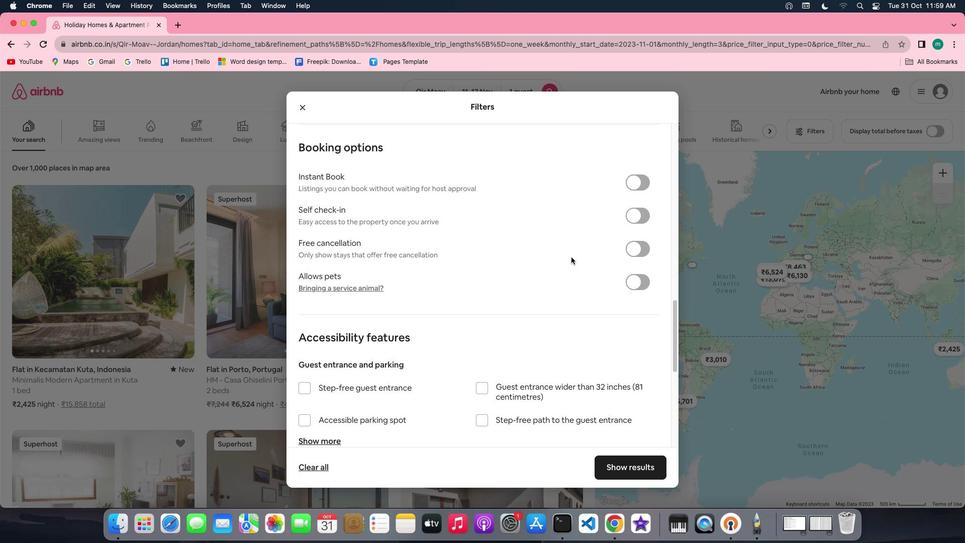 
Action: Mouse scrolled (567, 253) with delta (-3, -4)
Screenshot: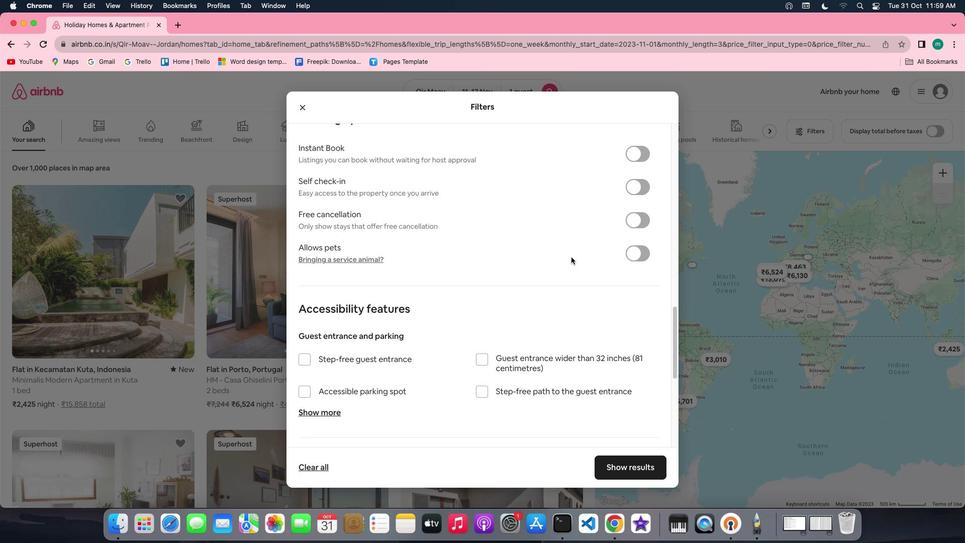 
Action: Mouse scrolled (567, 253) with delta (-3, -4)
Screenshot: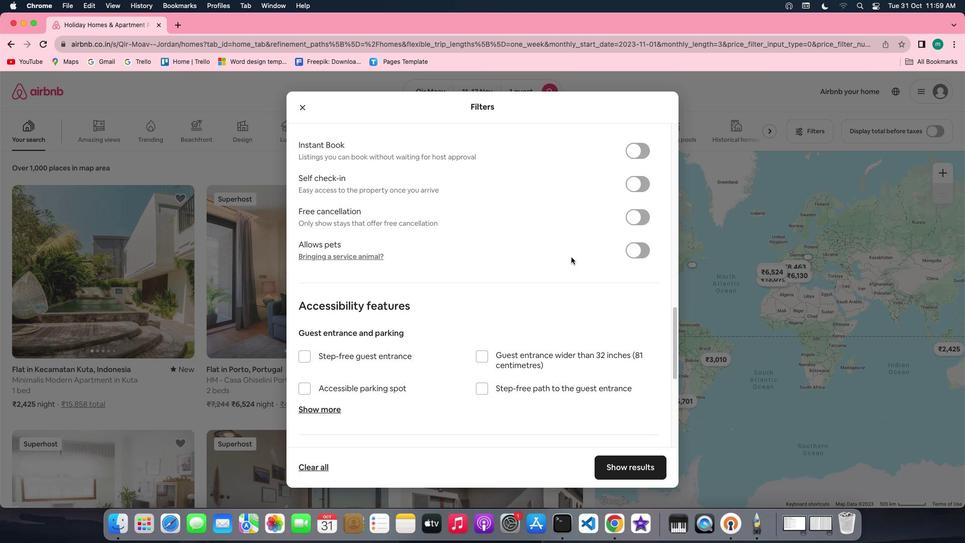 
Action: Mouse scrolled (567, 253) with delta (-3, -4)
Screenshot: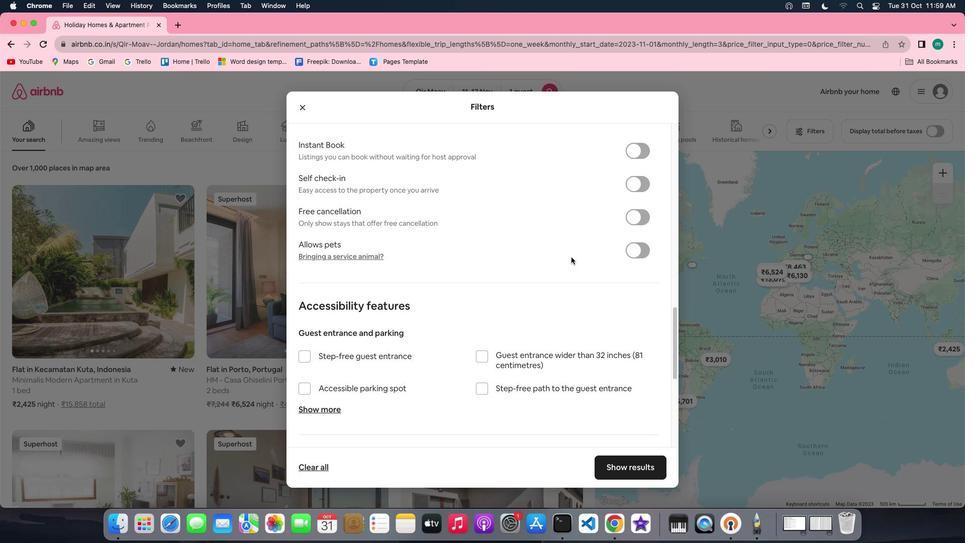 
Action: Mouse scrolled (567, 253) with delta (-3, -4)
Screenshot: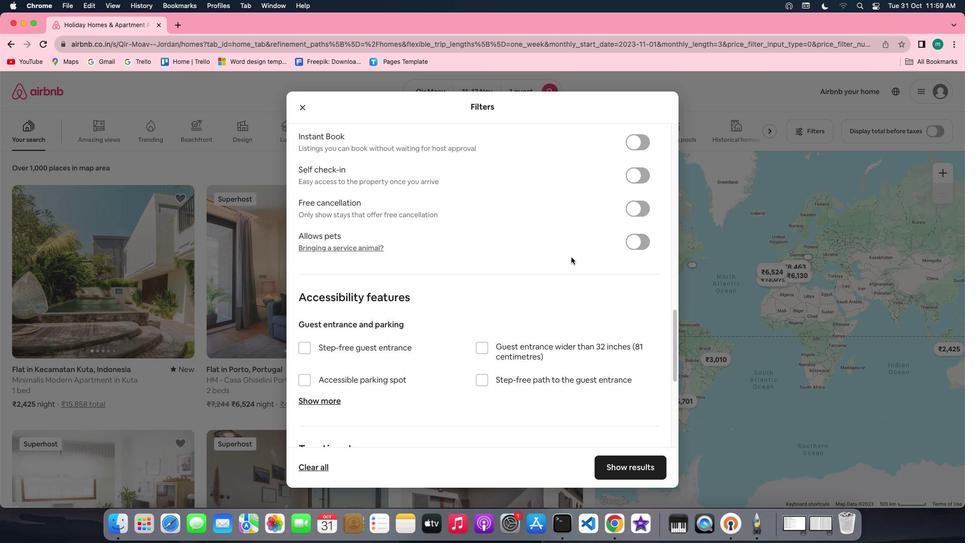 
Action: Mouse scrolled (567, 253) with delta (-3, -4)
Screenshot: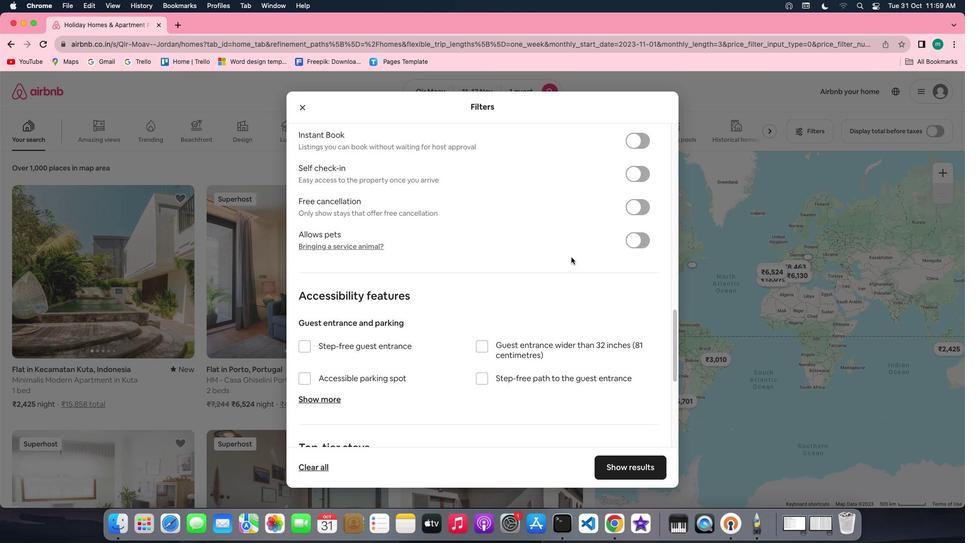 
Action: Mouse scrolled (567, 253) with delta (-3, -4)
Screenshot: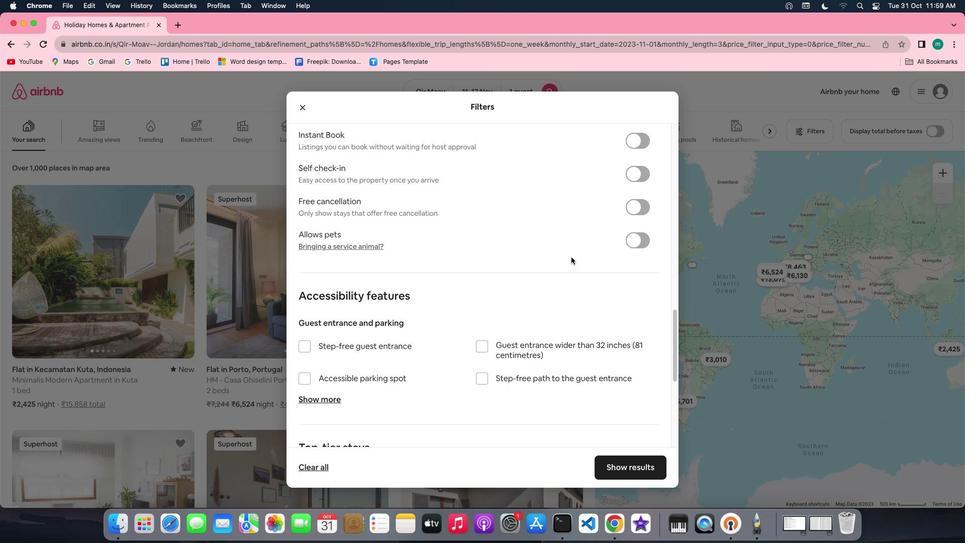 
Action: Mouse scrolled (567, 253) with delta (-3, -4)
Screenshot: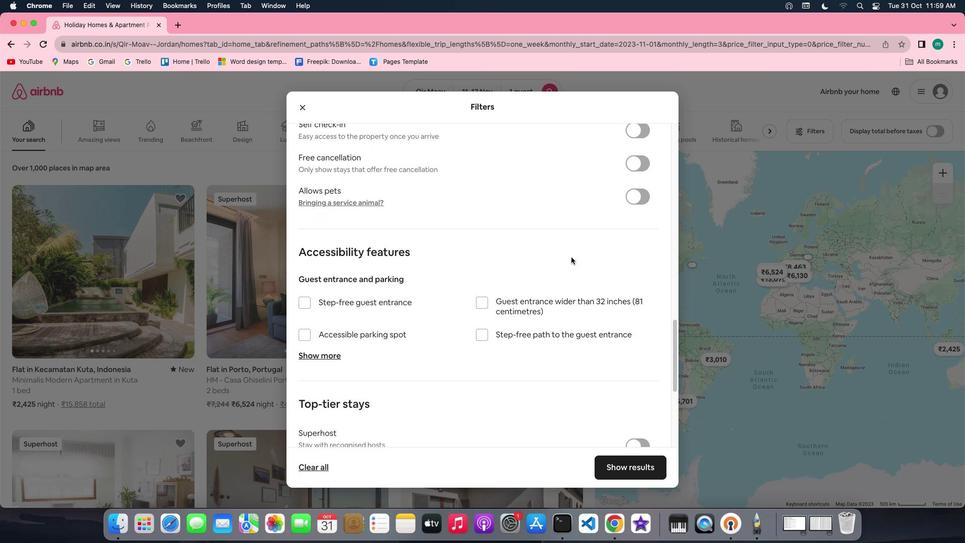 
Action: Mouse scrolled (567, 253) with delta (-3, -4)
Screenshot: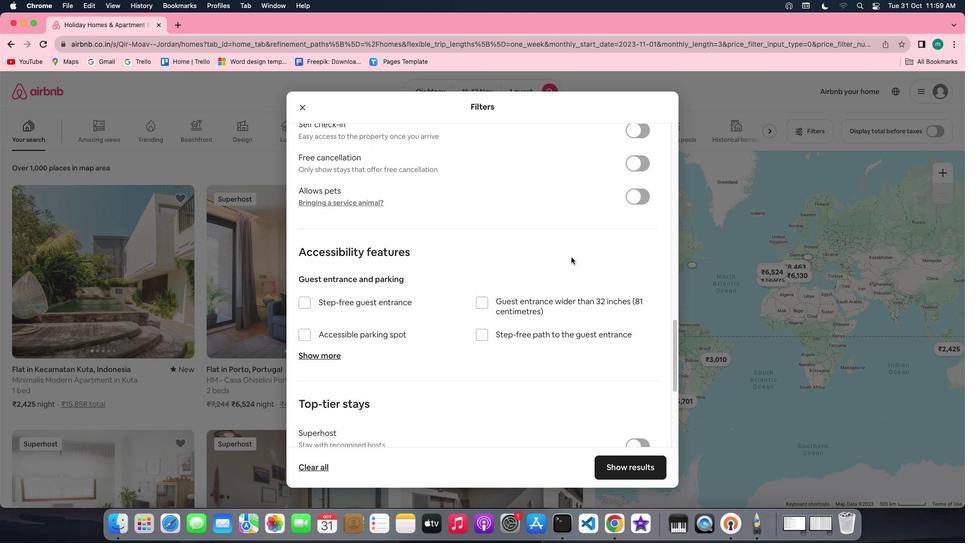 
Action: Mouse scrolled (567, 253) with delta (-3, -4)
Screenshot: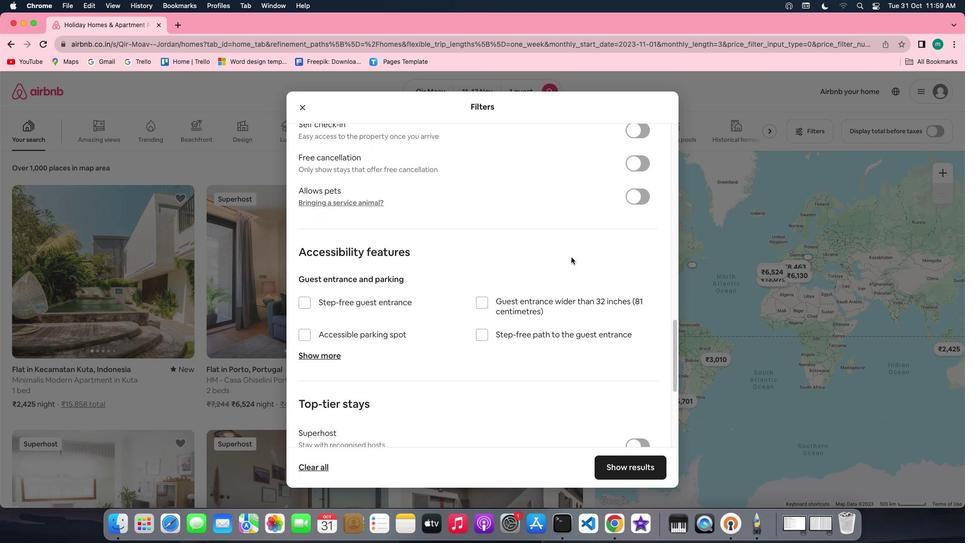 
Action: Mouse moved to (633, 121)
Screenshot: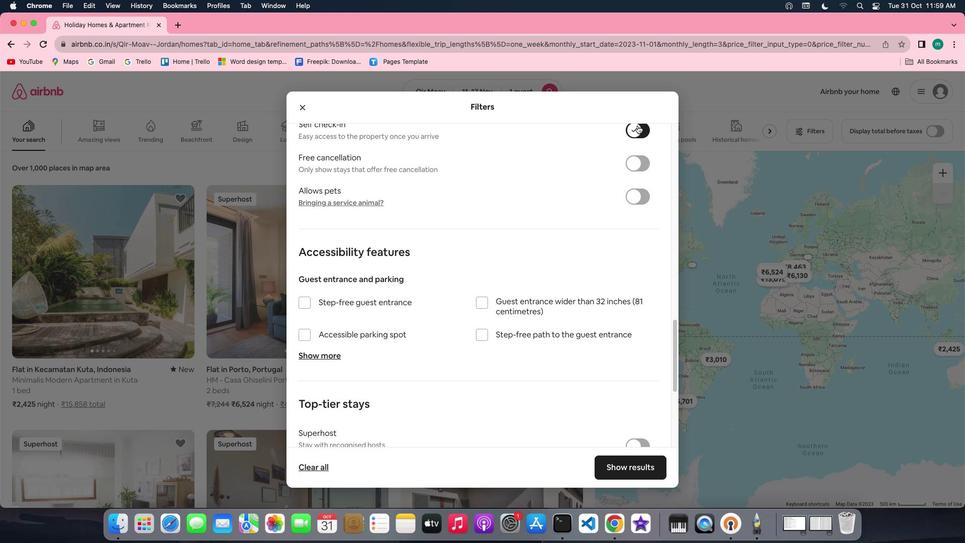 
Action: Mouse pressed left at (633, 121)
Screenshot: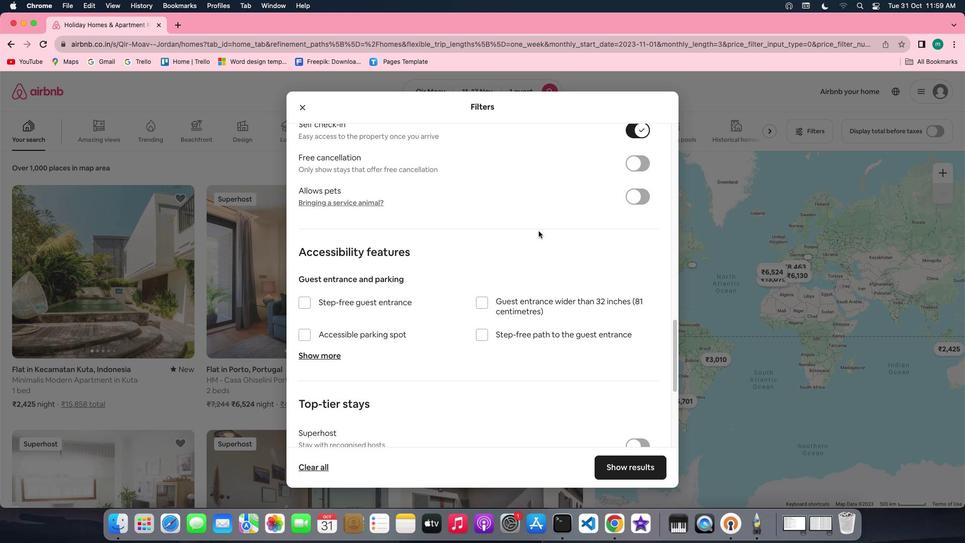 
Action: Mouse moved to (495, 250)
Screenshot: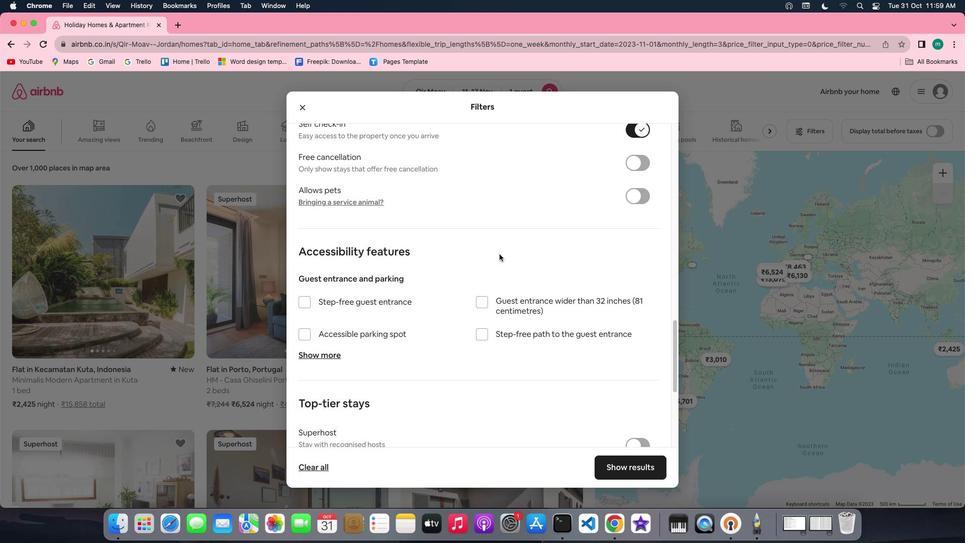 
Action: Mouse scrolled (495, 250) with delta (-3, -4)
Screenshot: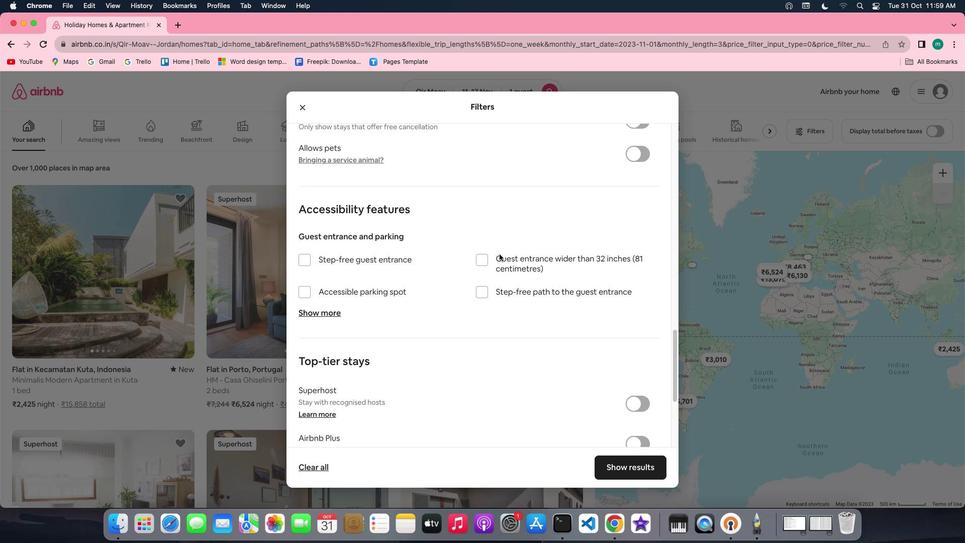 
Action: Mouse scrolled (495, 250) with delta (-3, -4)
Screenshot: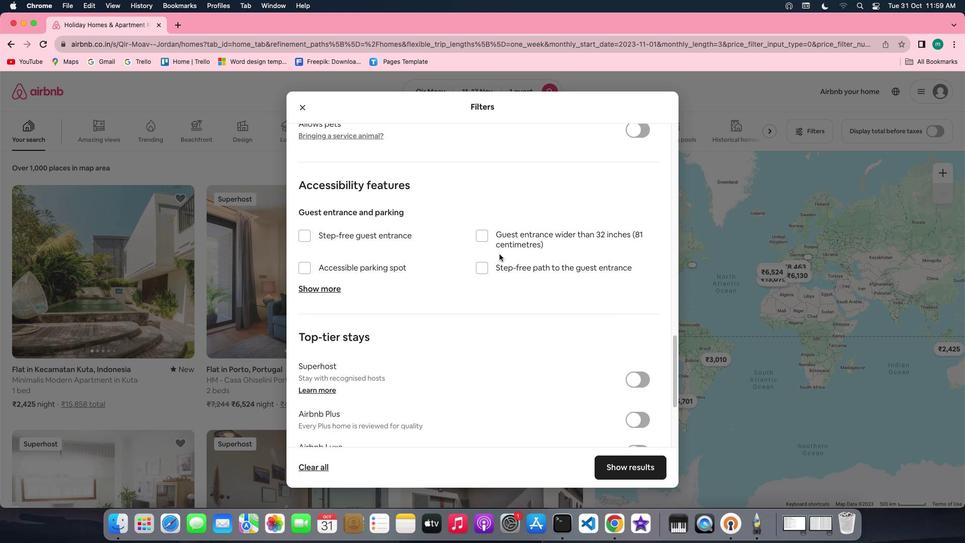 
Action: Mouse scrolled (495, 250) with delta (-3, -4)
Screenshot: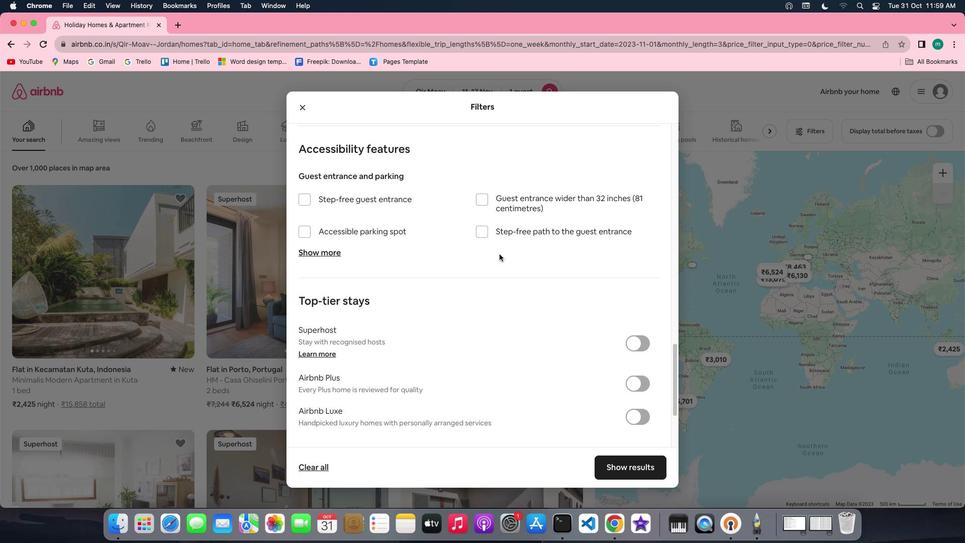 
Action: Mouse scrolled (495, 250) with delta (-3, -4)
Screenshot: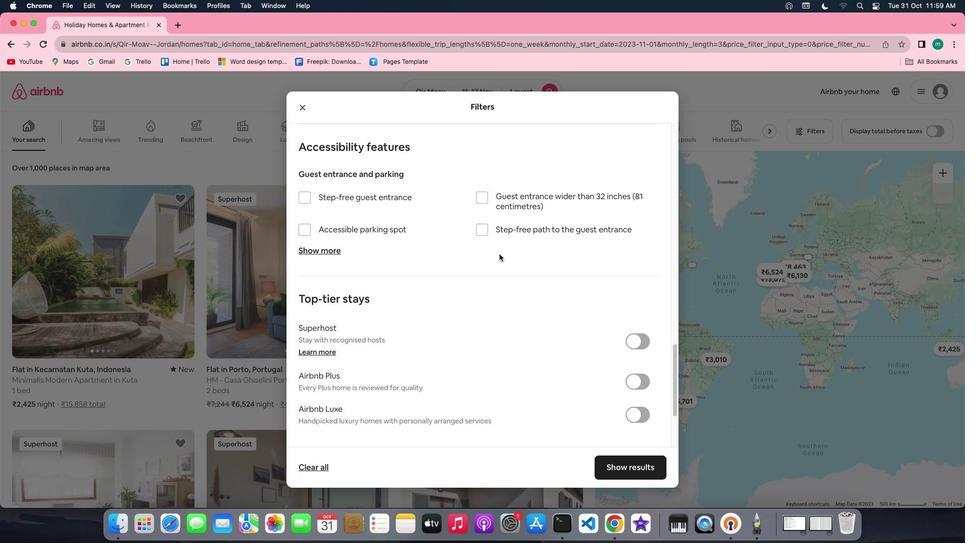 
Action: Mouse scrolled (495, 250) with delta (-3, -4)
Screenshot: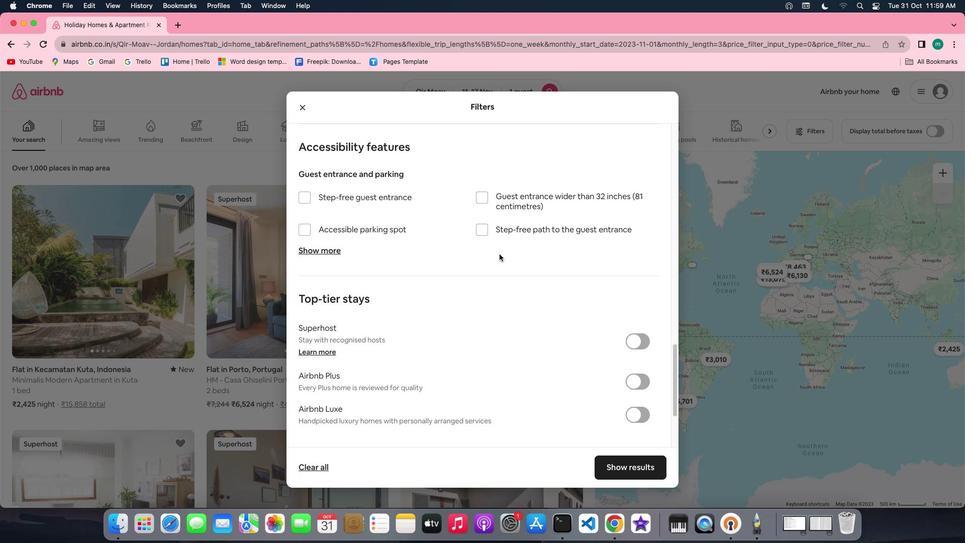 
Action: Mouse scrolled (495, 250) with delta (-3, -4)
Screenshot: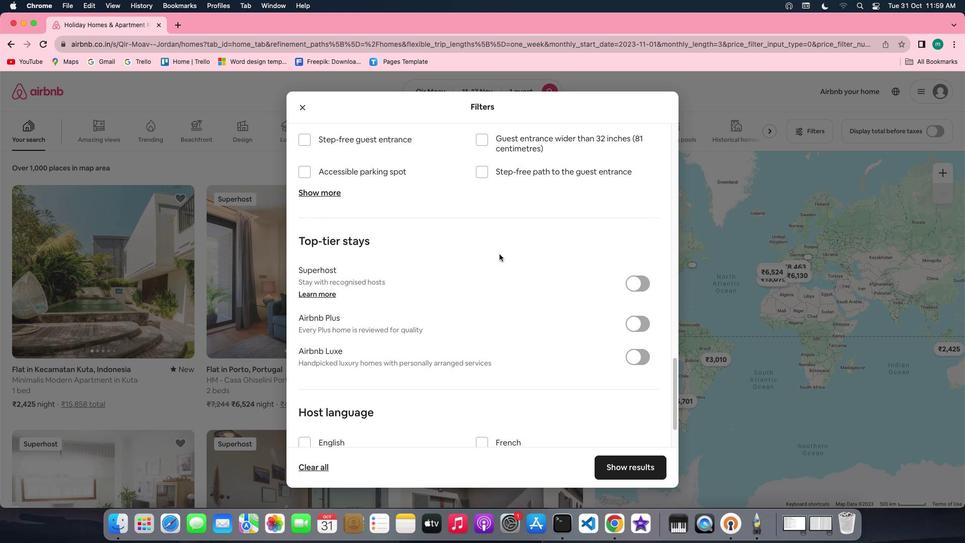 
Action: Mouse scrolled (495, 250) with delta (-3, -4)
Screenshot: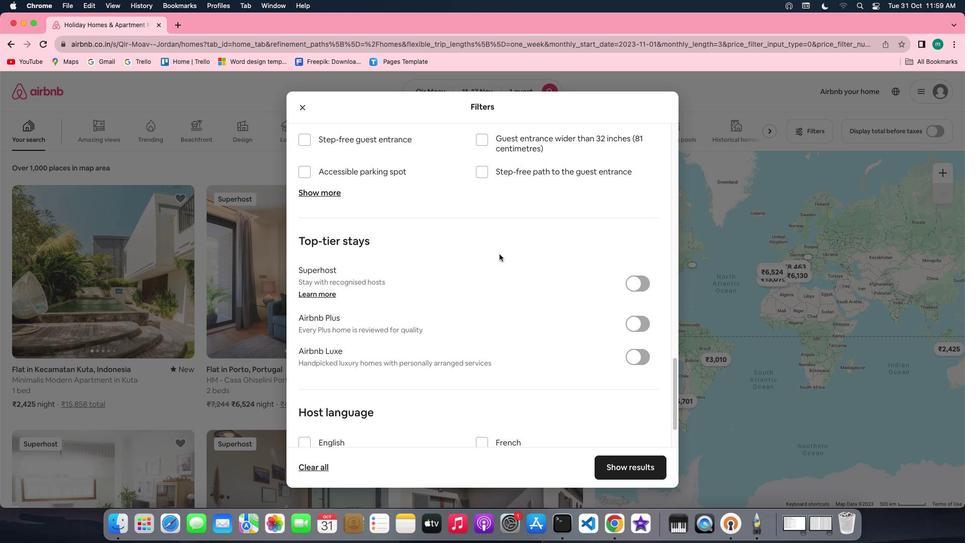 
Action: Mouse scrolled (495, 250) with delta (-3, -4)
Screenshot: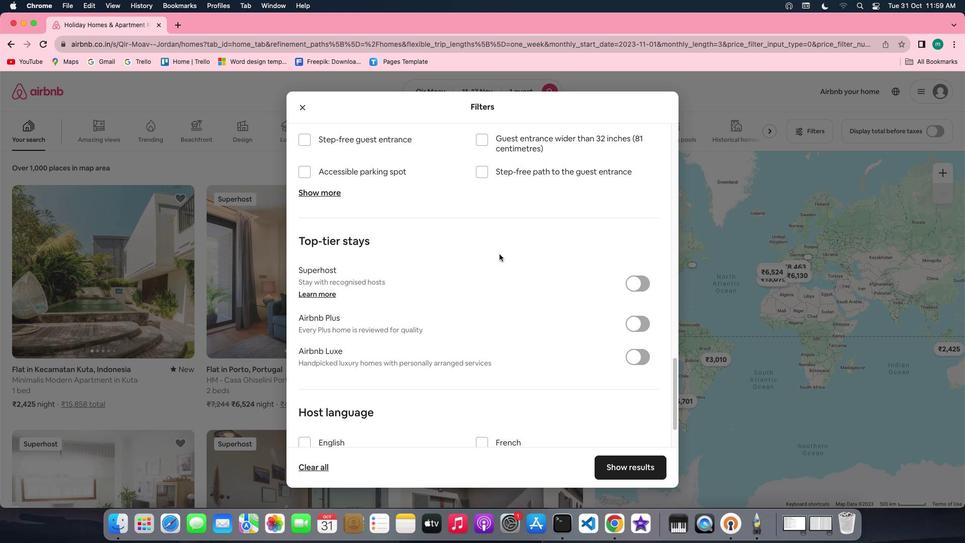 
Action: Mouse scrolled (495, 250) with delta (-3, -4)
Screenshot: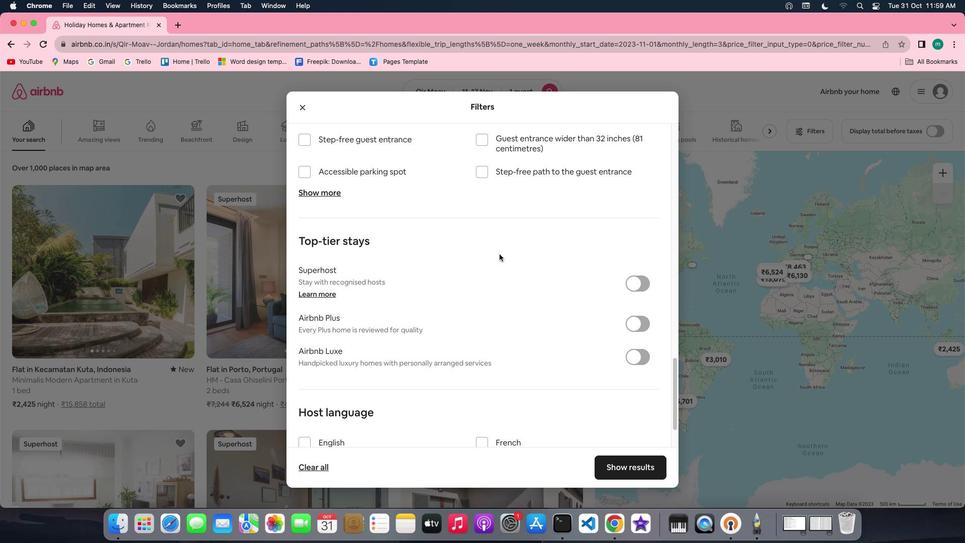 
Action: Mouse scrolled (495, 250) with delta (-3, -4)
Screenshot: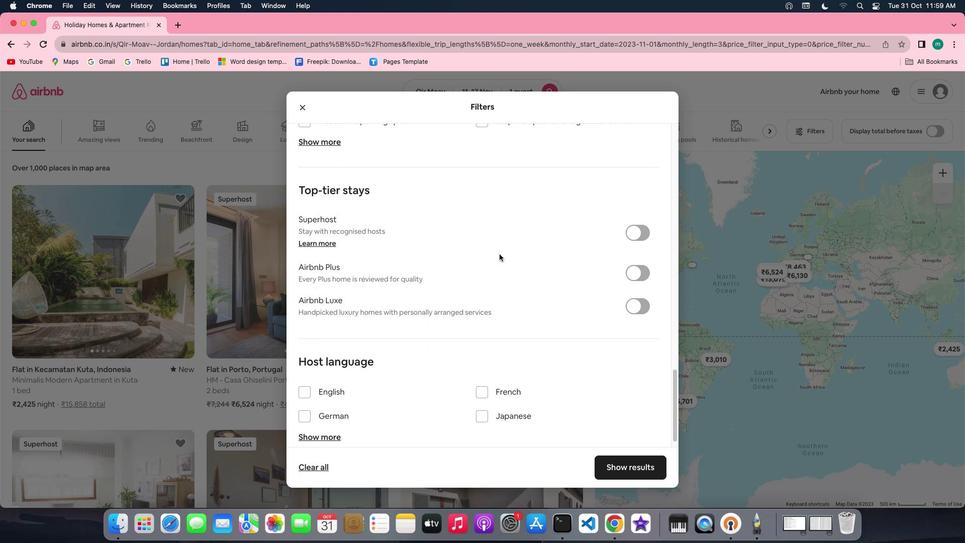 
Action: Mouse scrolled (495, 250) with delta (-3, -4)
Screenshot: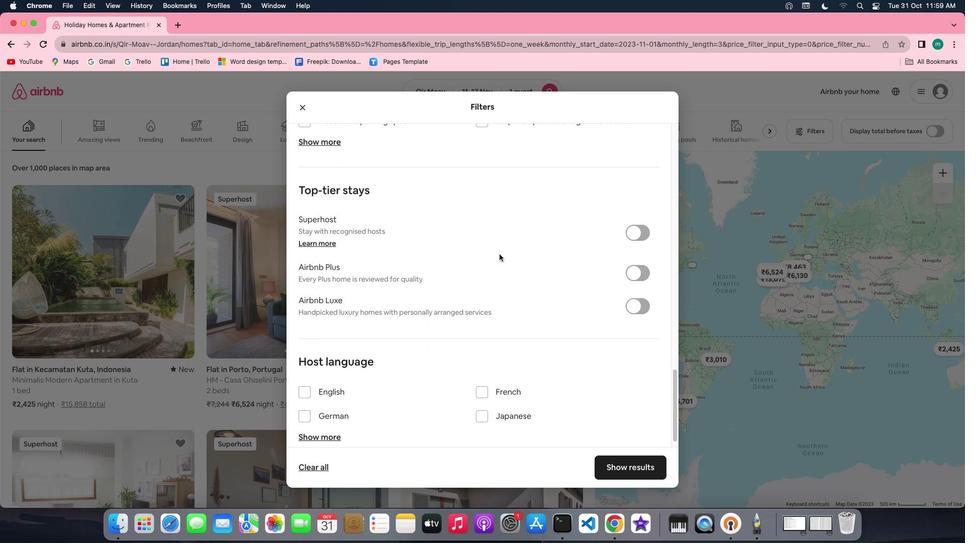 
Action: Mouse scrolled (495, 250) with delta (-3, -4)
Screenshot: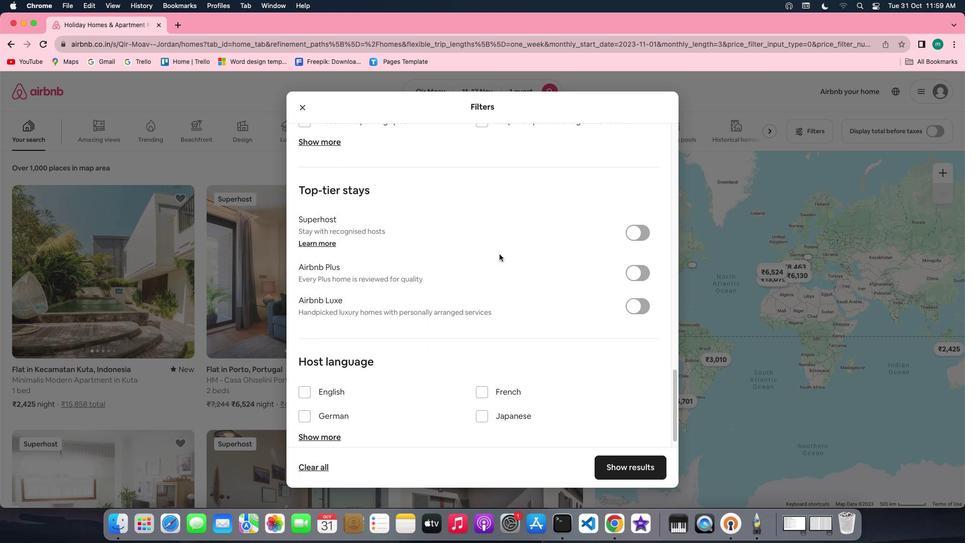 
Action: Mouse scrolled (495, 250) with delta (-3, -4)
Screenshot: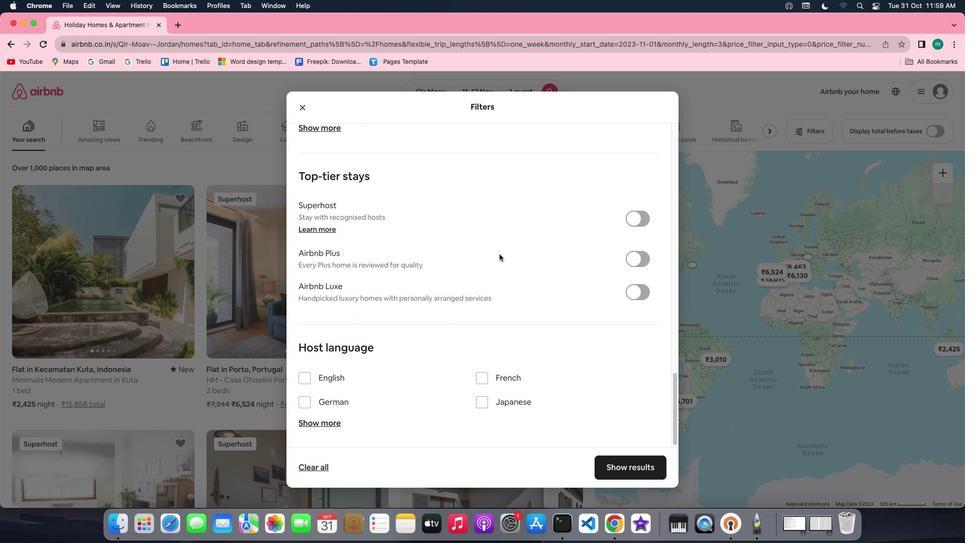 
Action: Mouse scrolled (495, 250) with delta (-3, -4)
Screenshot: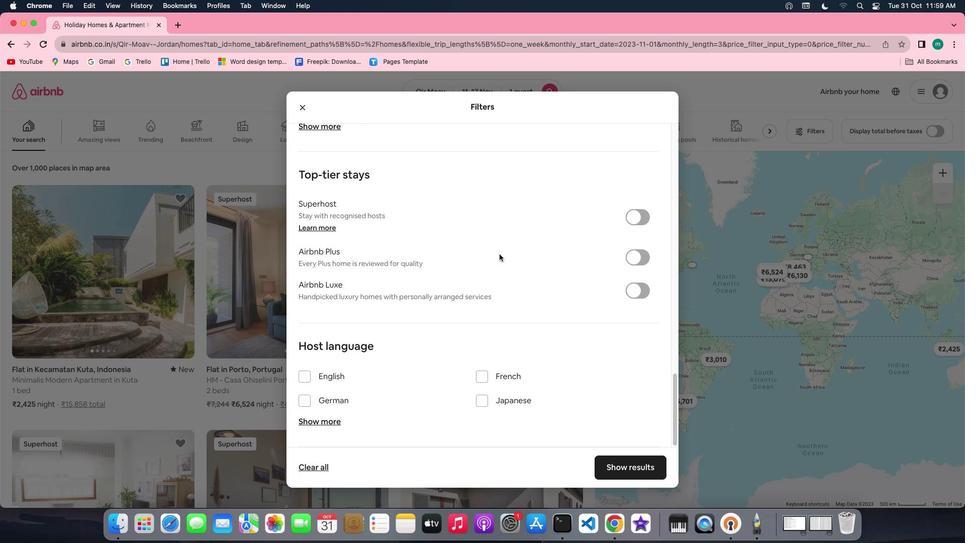 
Action: Mouse scrolled (495, 250) with delta (-3, -4)
Screenshot: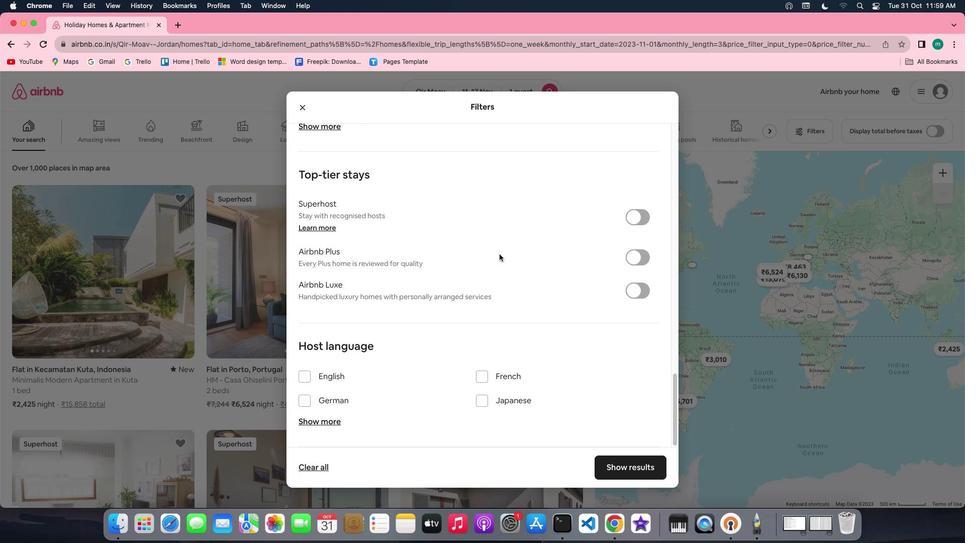 
Action: Mouse moved to (495, 250)
Screenshot: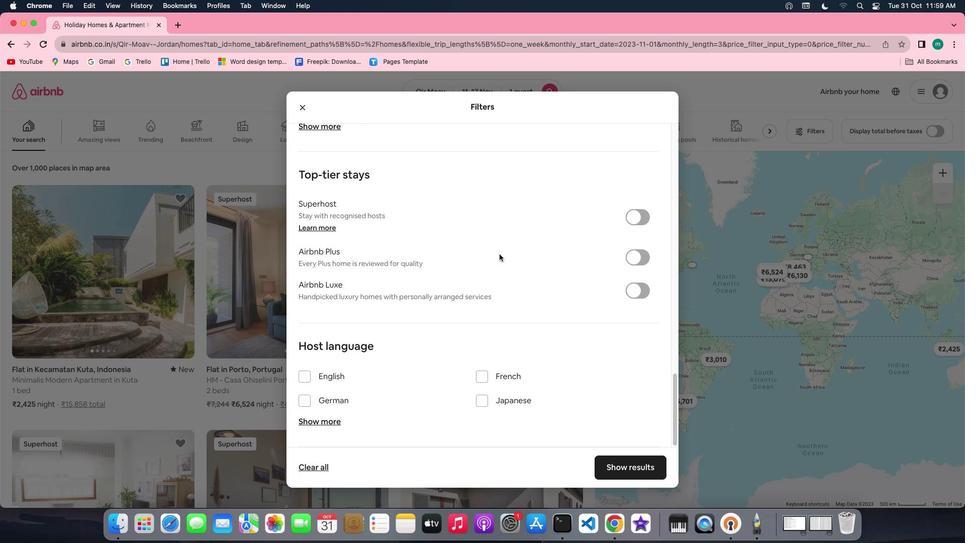
Action: Mouse scrolled (495, 250) with delta (-3, -4)
Screenshot: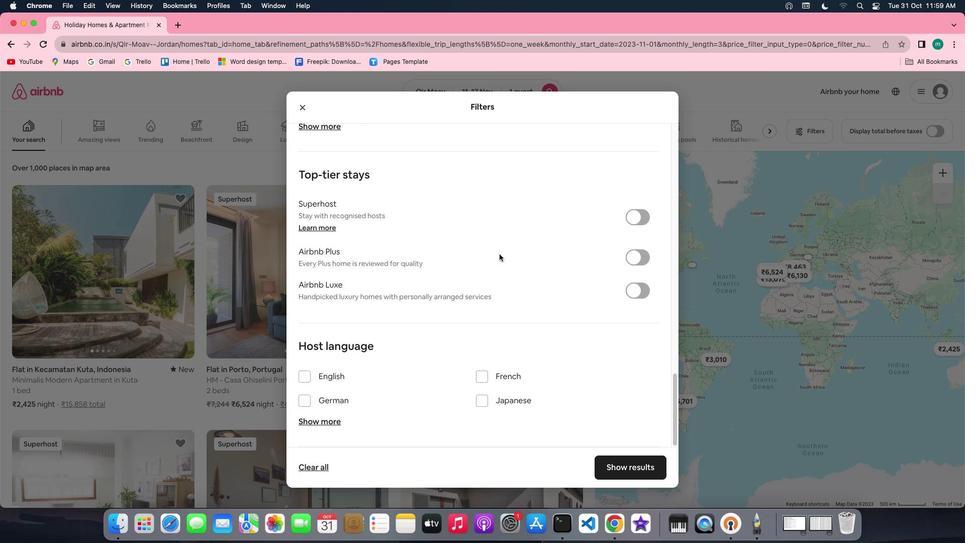 
Action: Mouse scrolled (495, 250) with delta (-3, -4)
Screenshot: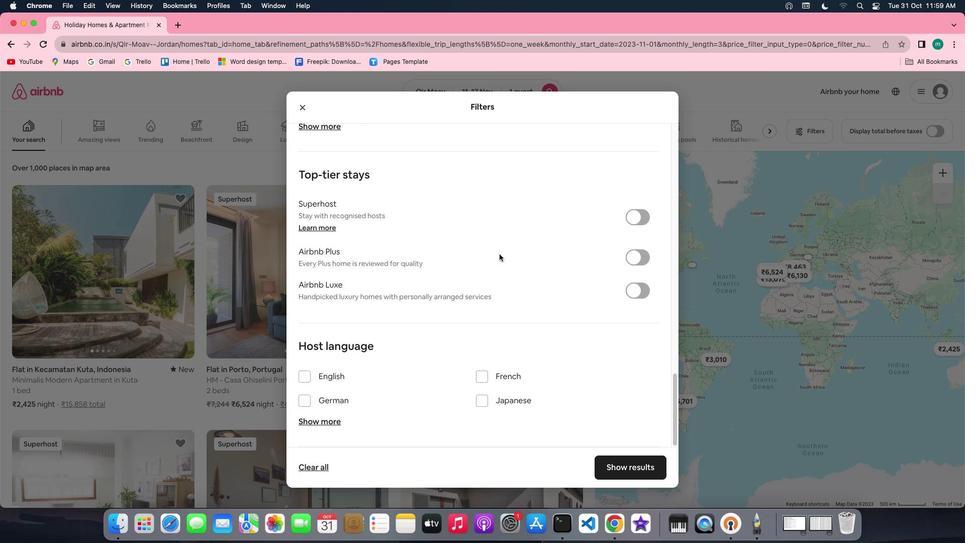 
Action: Mouse scrolled (495, 250) with delta (-3, -4)
Screenshot: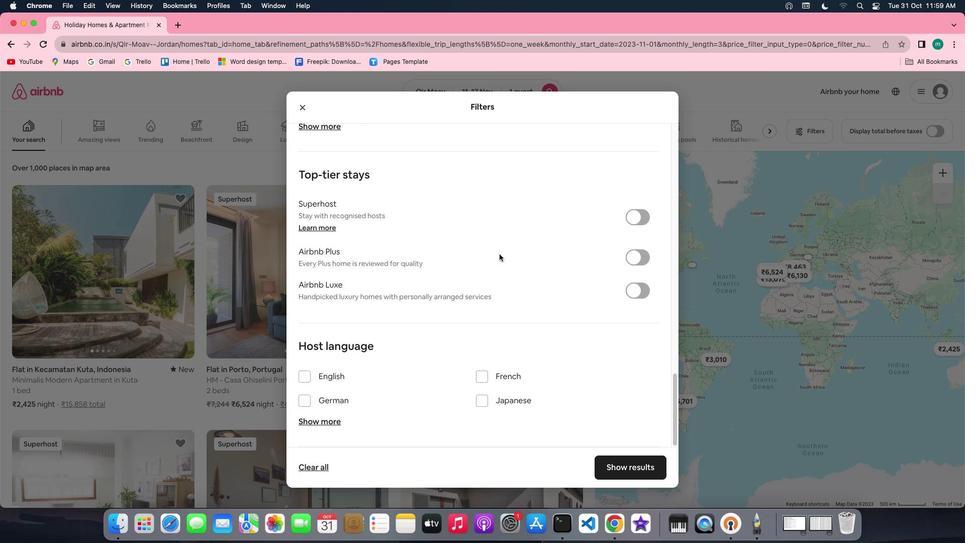 
Action: Mouse scrolled (495, 250) with delta (-3, -5)
Screenshot: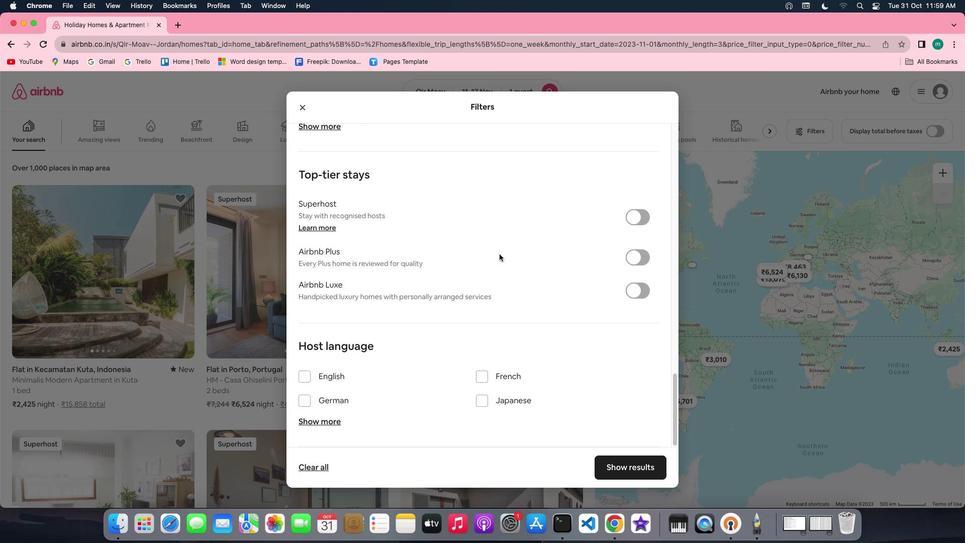 
Action: Mouse scrolled (495, 250) with delta (-3, -4)
Screenshot: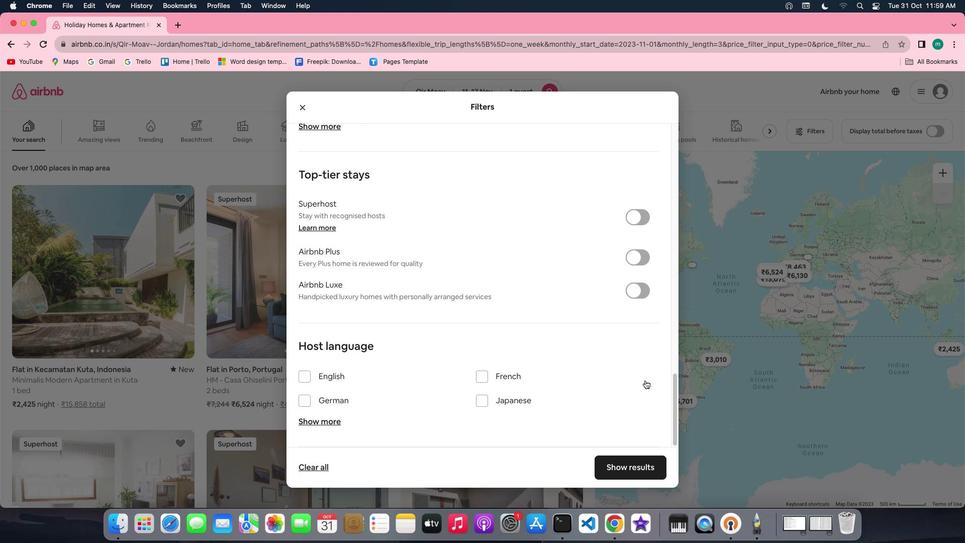 
Action: Mouse scrolled (495, 250) with delta (-3, -4)
Screenshot: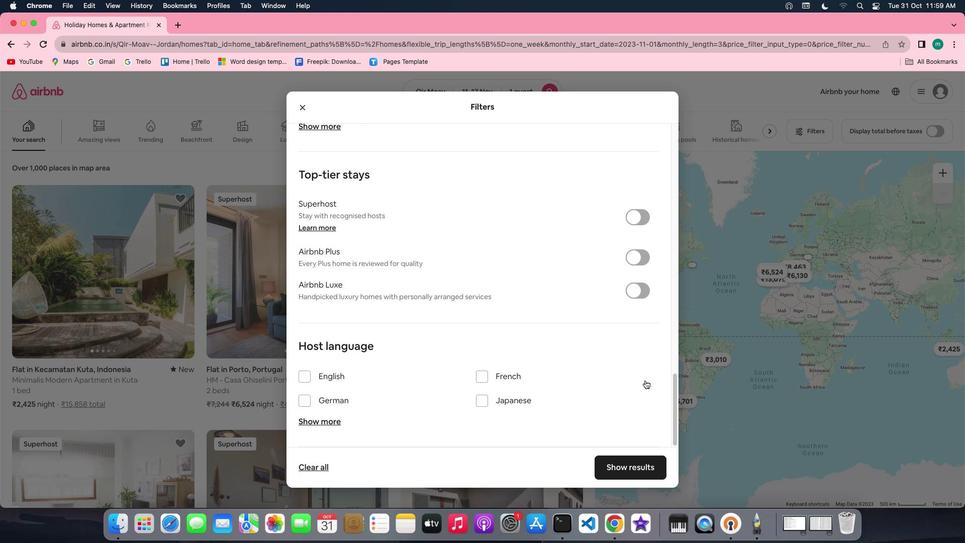 
Action: Mouse scrolled (495, 250) with delta (-3, -5)
Screenshot: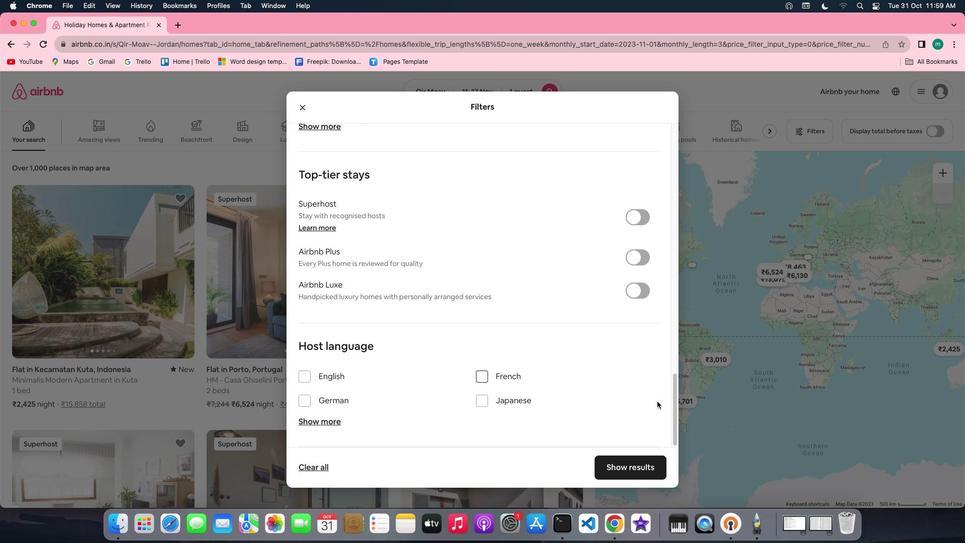 
Action: Mouse scrolled (495, 250) with delta (-3, -6)
Screenshot: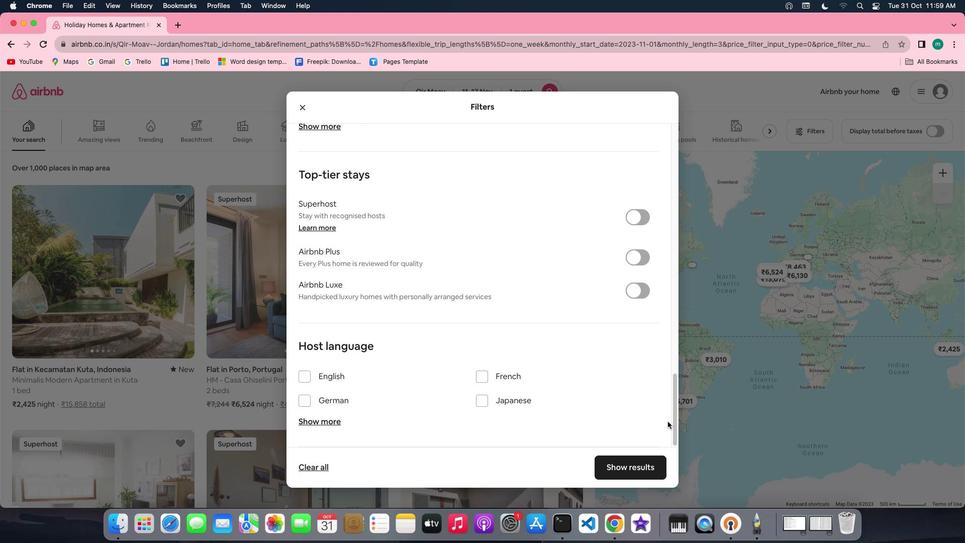 
Action: Mouse moved to (643, 471)
Screenshot: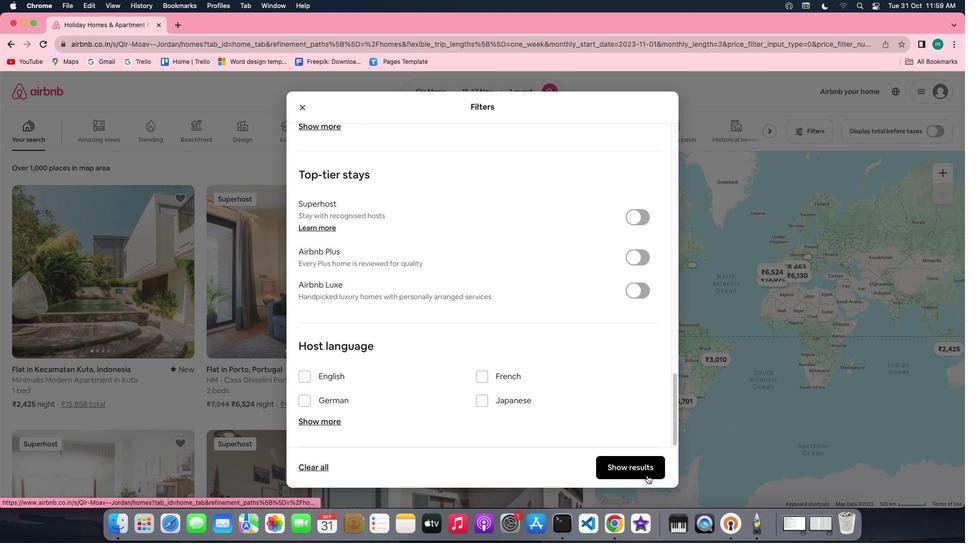 
Action: Mouse pressed left at (643, 471)
Screenshot: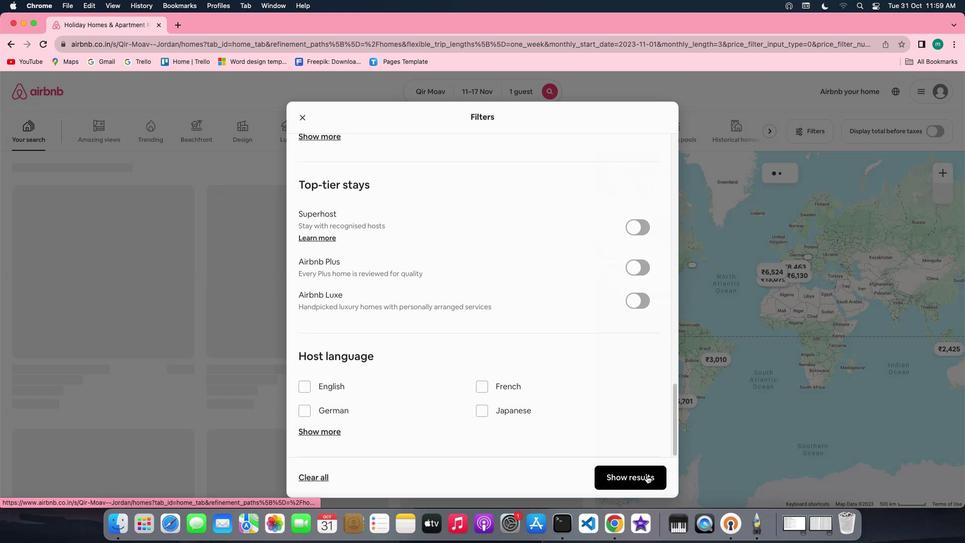 
Action: Mouse moved to (115, 271)
Screenshot: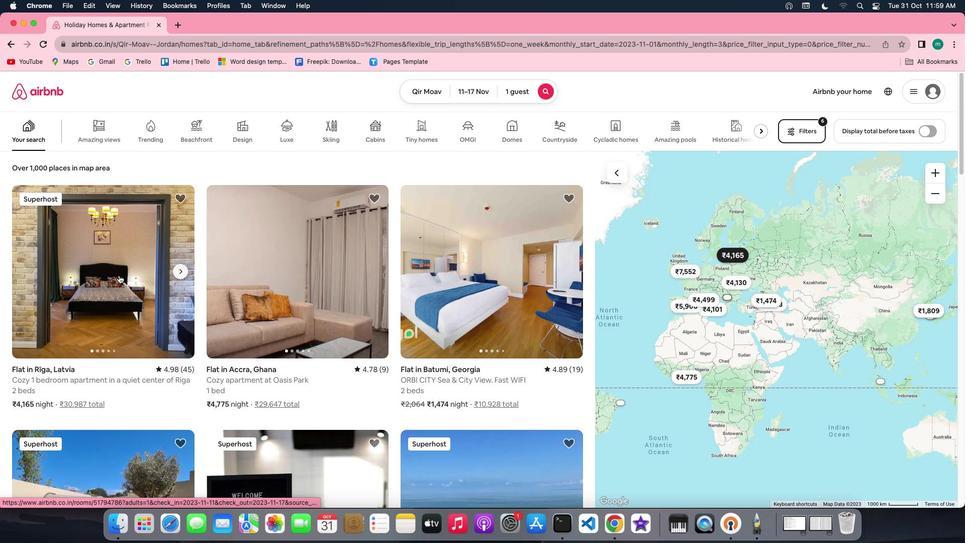 
Action: Mouse pressed left at (115, 271)
Screenshot: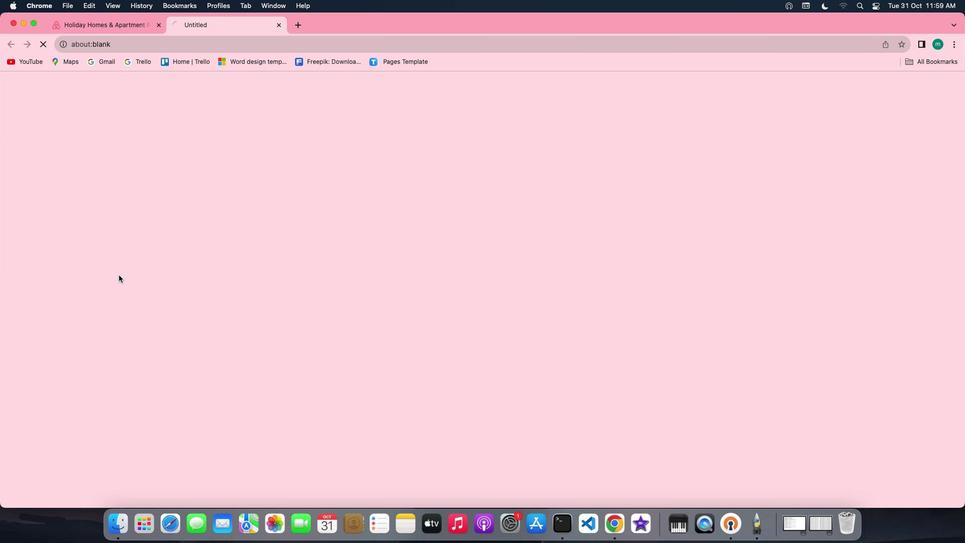 
Action: Mouse moved to (706, 372)
Screenshot: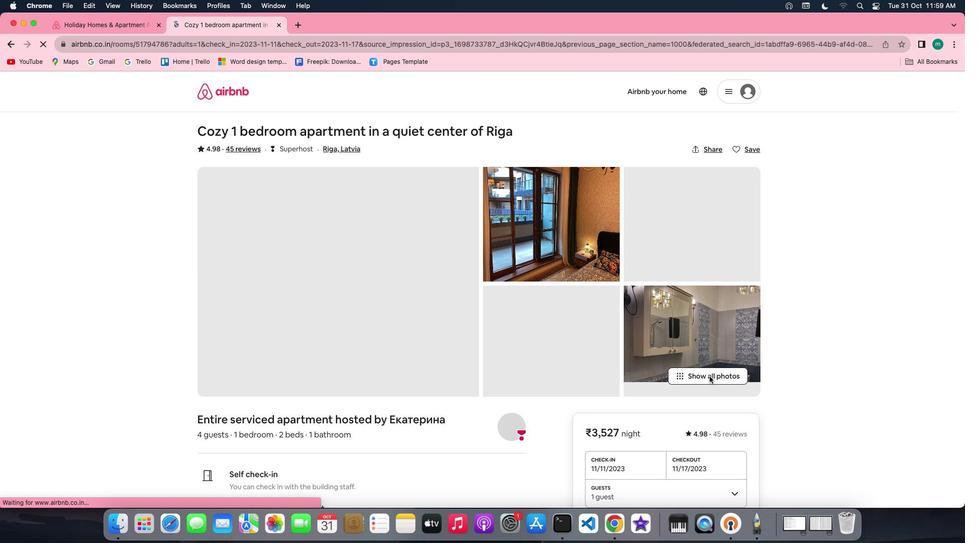 
Action: Mouse pressed left at (706, 372)
Screenshot: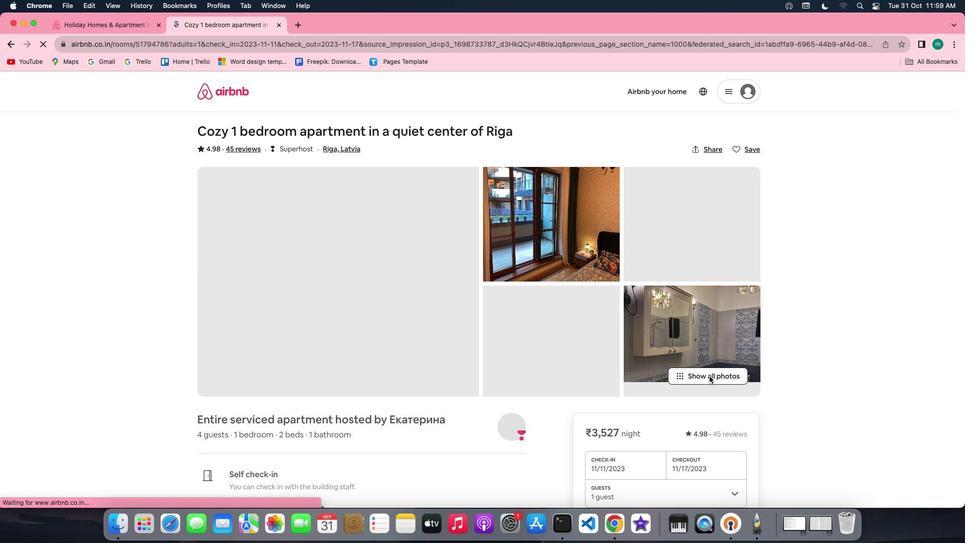 
Action: Mouse moved to (476, 390)
Screenshot: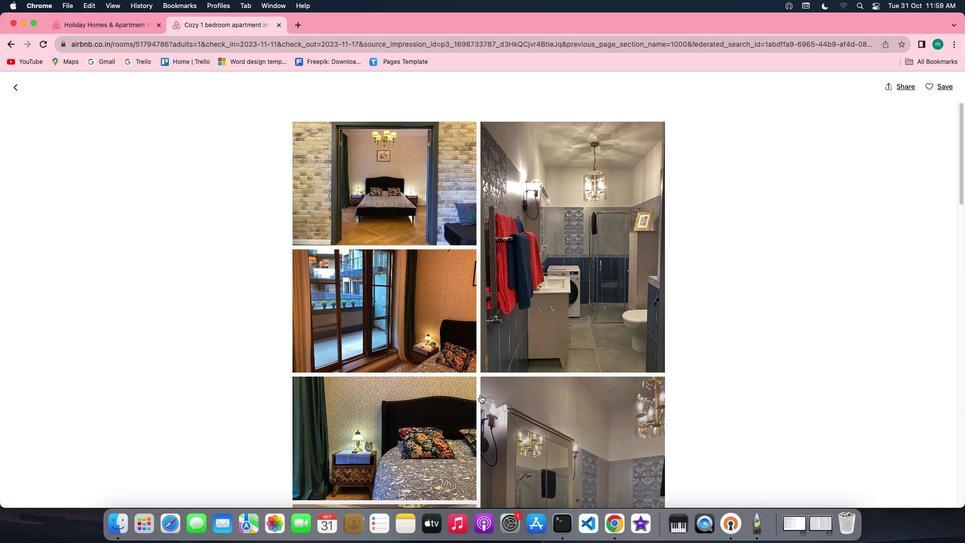 
Action: Mouse scrolled (476, 390) with delta (-3, -4)
Screenshot: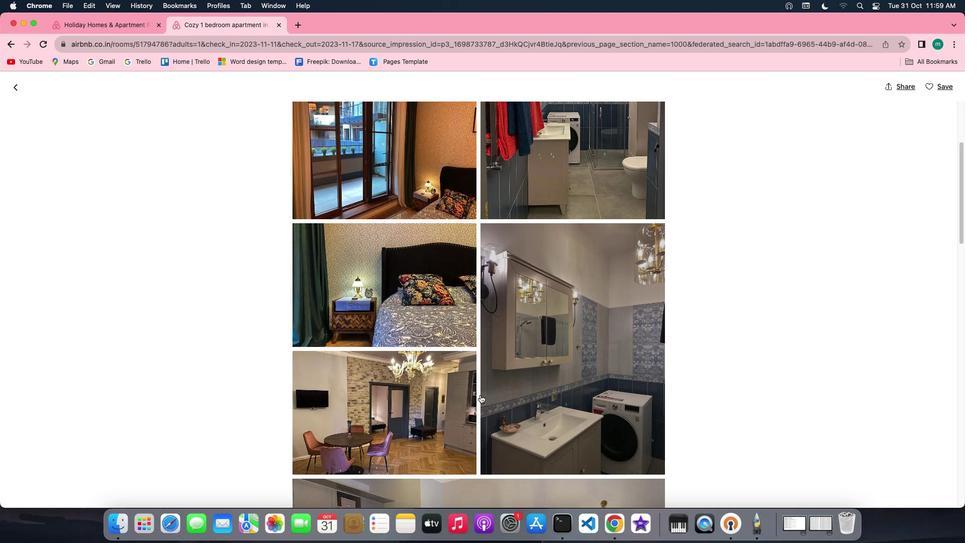 
Action: Mouse scrolled (476, 390) with delta (-3, -4)
Screenshot: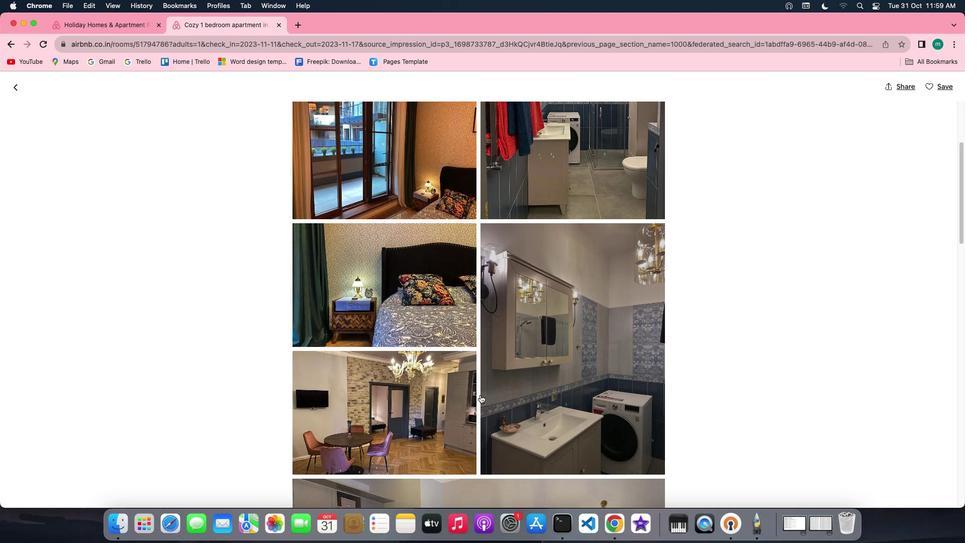 
Action: Mouse scrolled (476, 390) with delta (-3, -4)
Screenshot: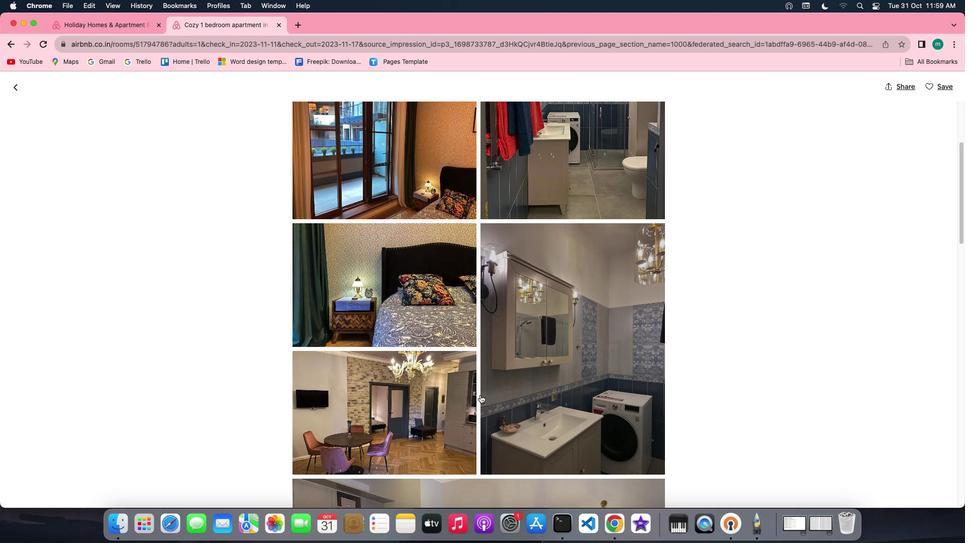 
Action: Mouse scrolled (476, 390) with delta (-3, -5)
Screenshot: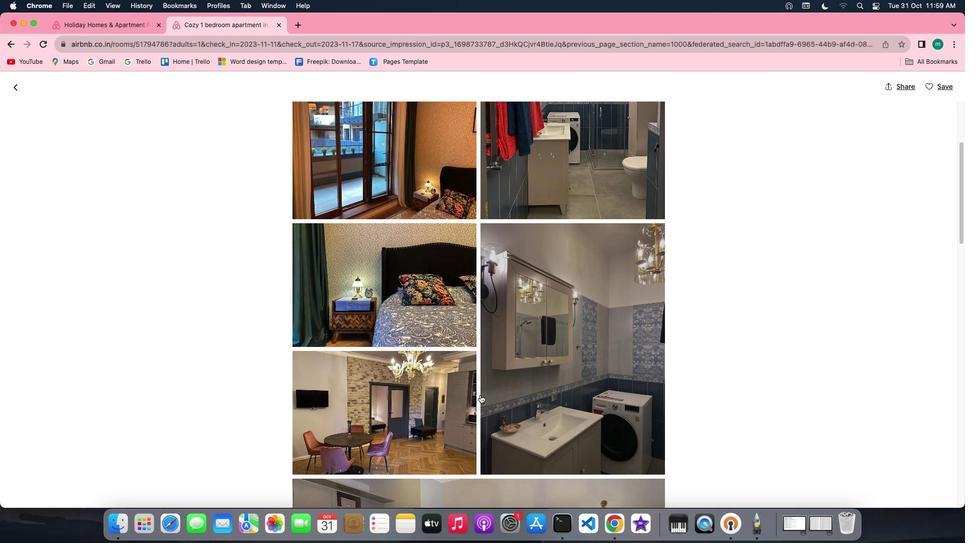 
Action: Mouse scrolled (476, 390) with delta (-3, -4)
Screenshot: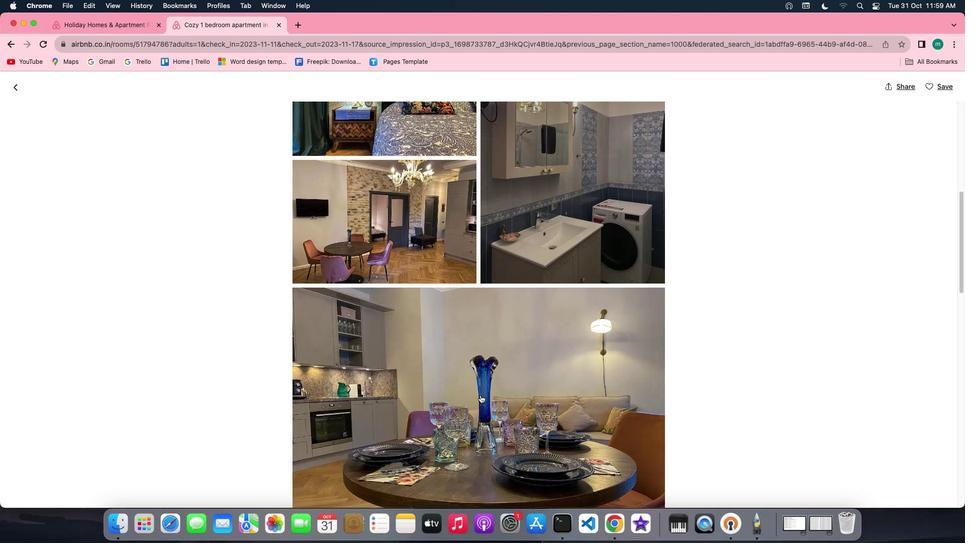 
Action: Mouse scrolled (476, 390) with delta (-3, -4)
Screenshot: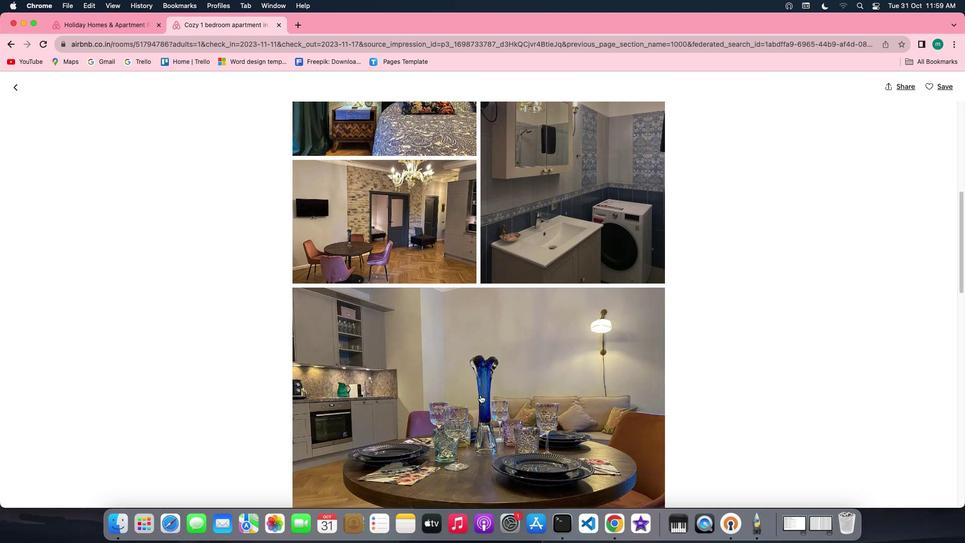
Action: Mouse scrolled (476, 390) with delta (-3, -5)
Screenshot: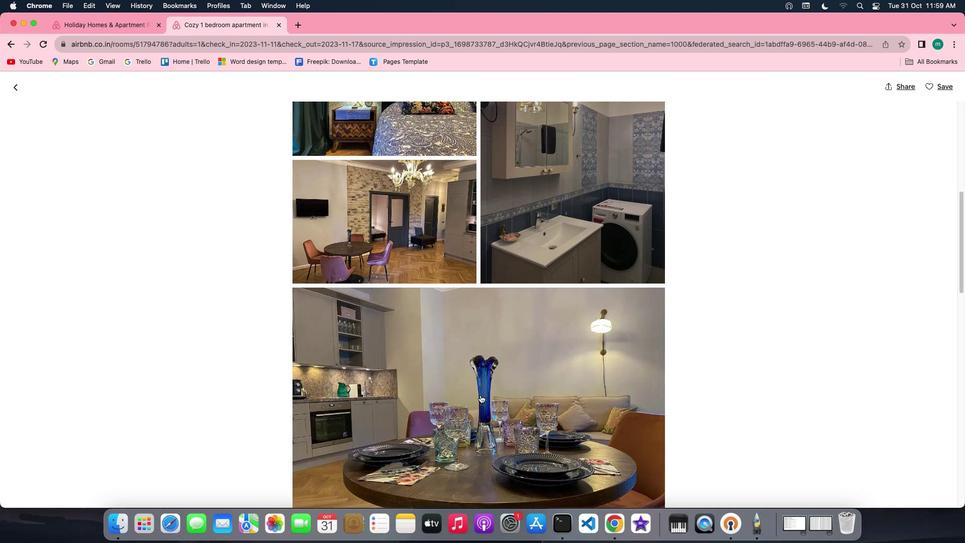 
Action: Mouse scrolled (476, 390) with delta (-3, -5)
Screenshot: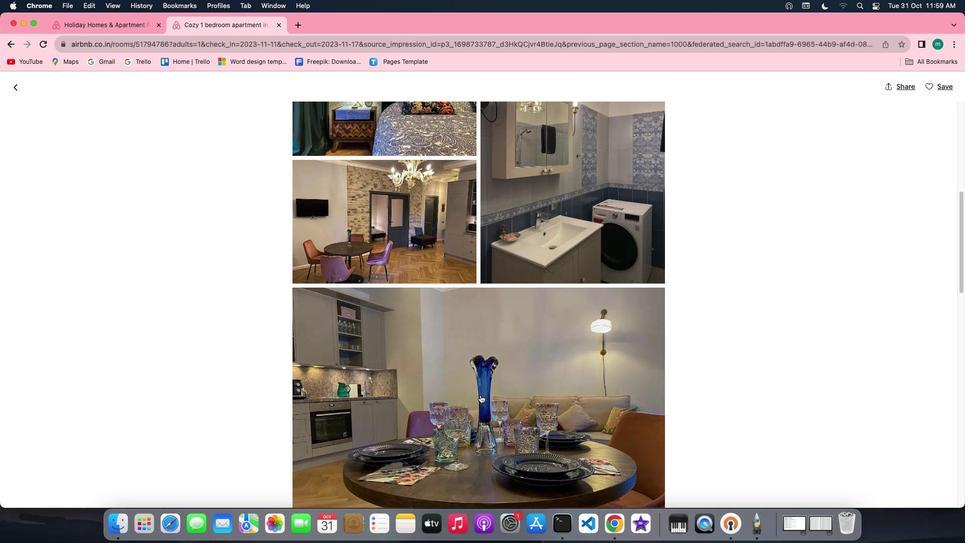 
Action: Mouse scrolled (476, 390) with delta (-3, -4)
Screenshot: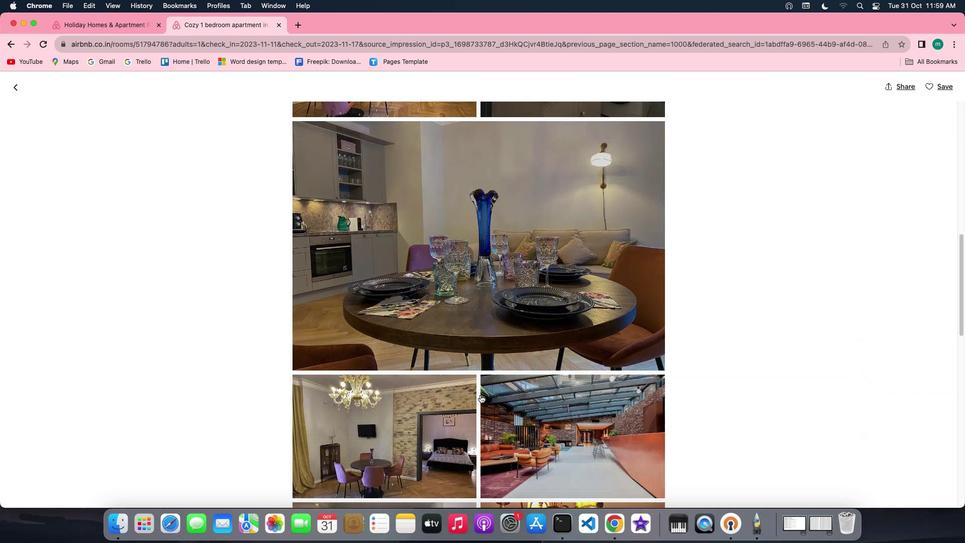 
Action: Mouse scrolled (476, 390) with delta (-3, -4)
Screenshot: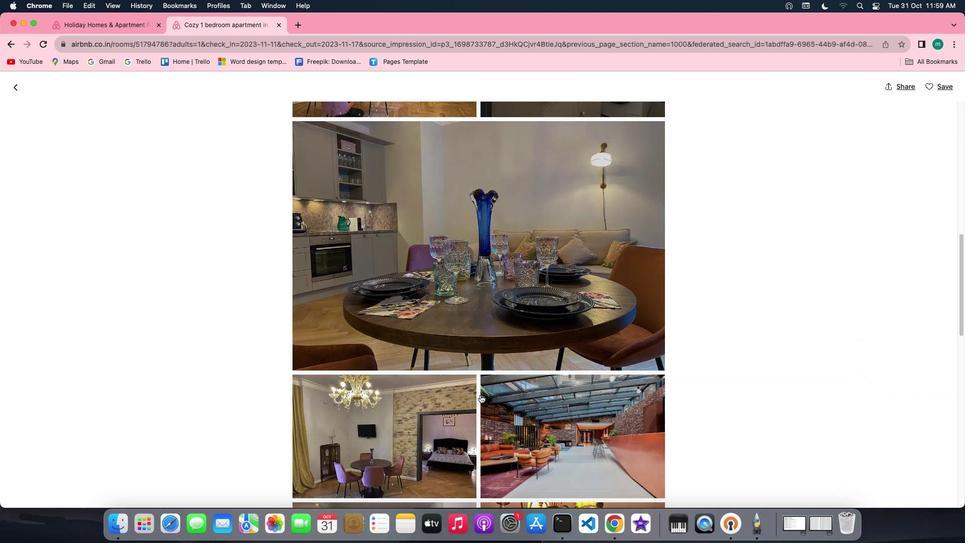 
Action: Mouse scrolled (476, 390) with delta (-3, -5)
Screenshot: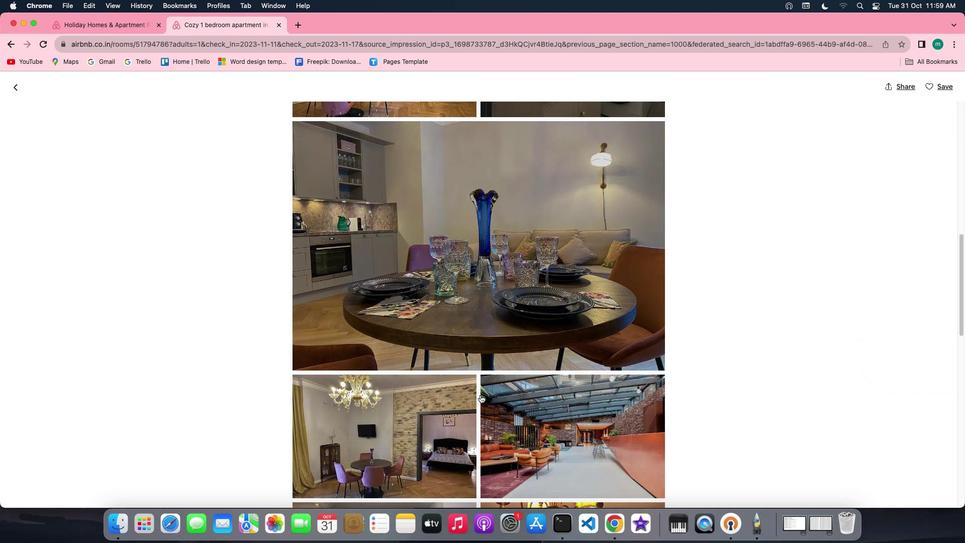 
Action: Mouse scrolled (476, 390) with delta (-3, -5)
Screenshot: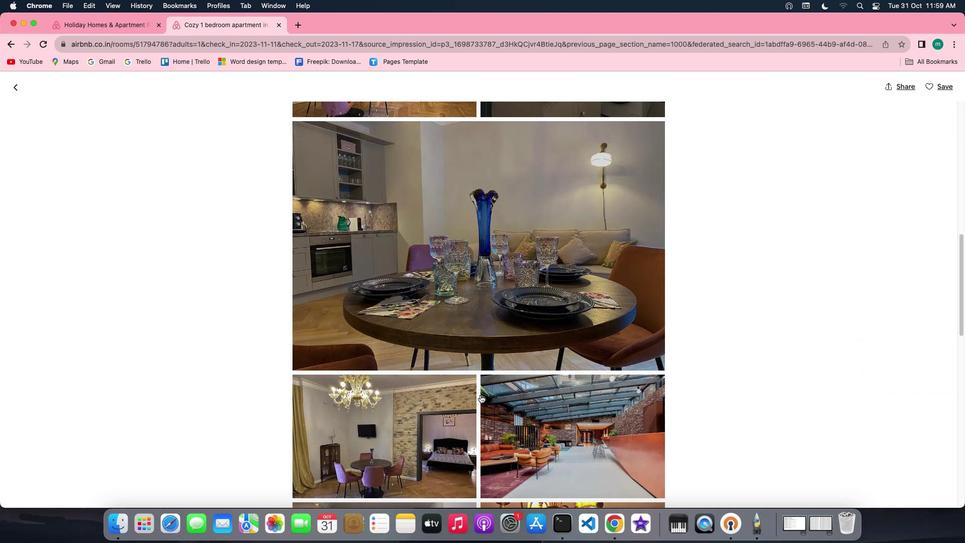 
Action: Mouse scrolled (476, 390) with delta (-3, -4)
Screenshot: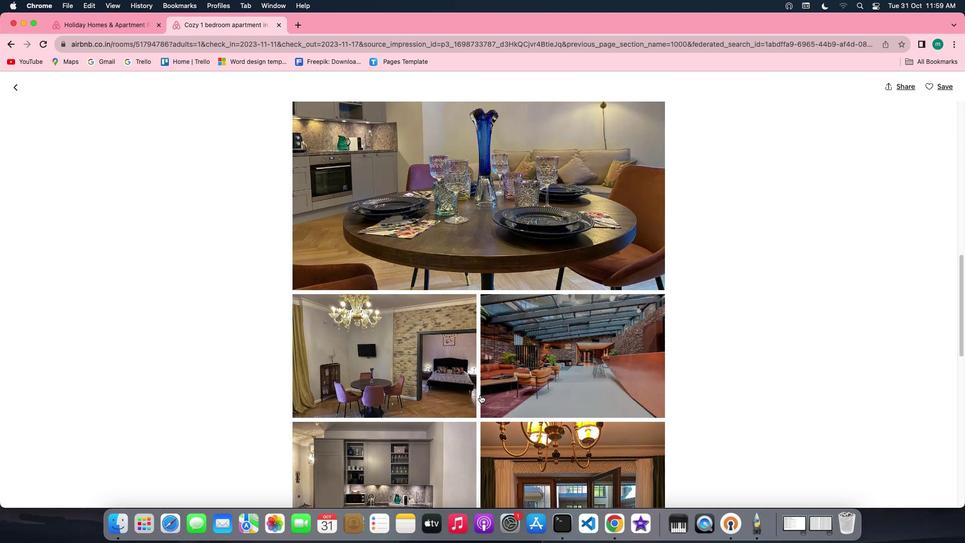 
Action: Mouse scrolled (476, 390) with delta (-3, -4)
Screenshot: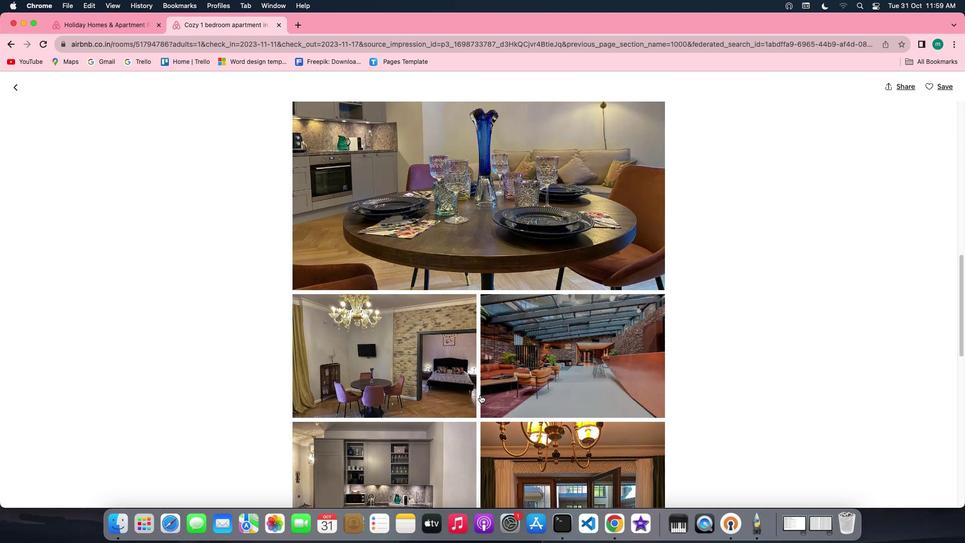 
Action: Mouse scrolled (476, 390) with delta (-3, -4)
Screenshot: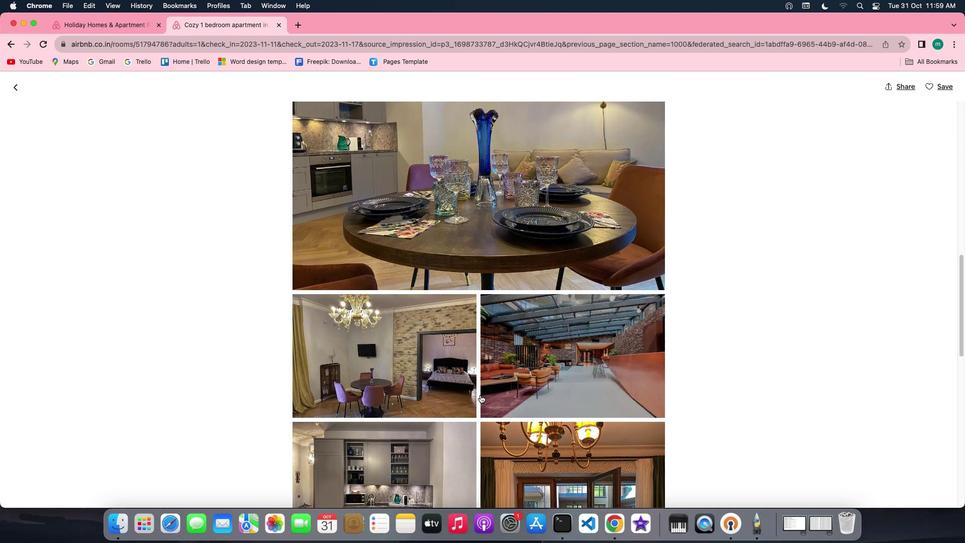
Action: Mouse scrolled (476, 390) with delta (-3, -4)
Screenshot: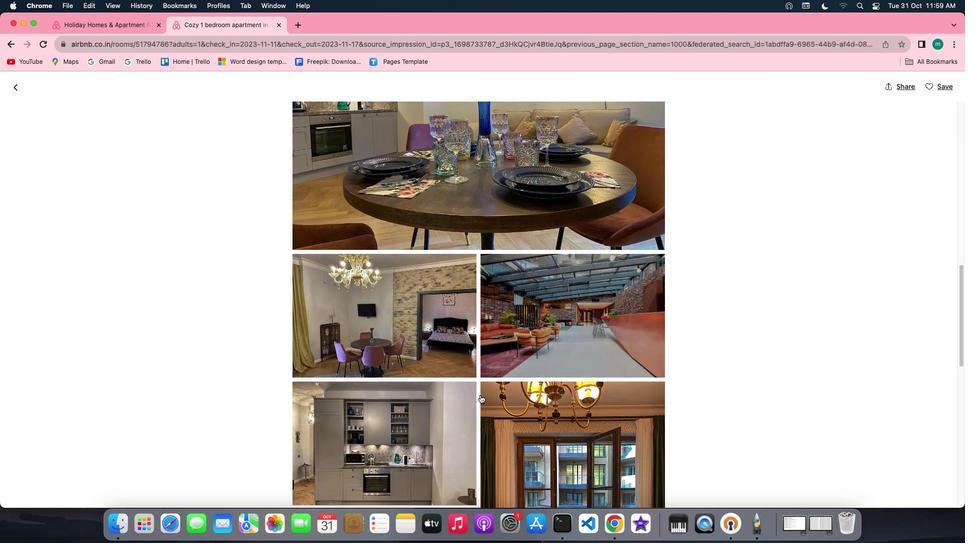 
Action: Mouse scrolled (476, 390) with delta (-3, -4)
Screenshot: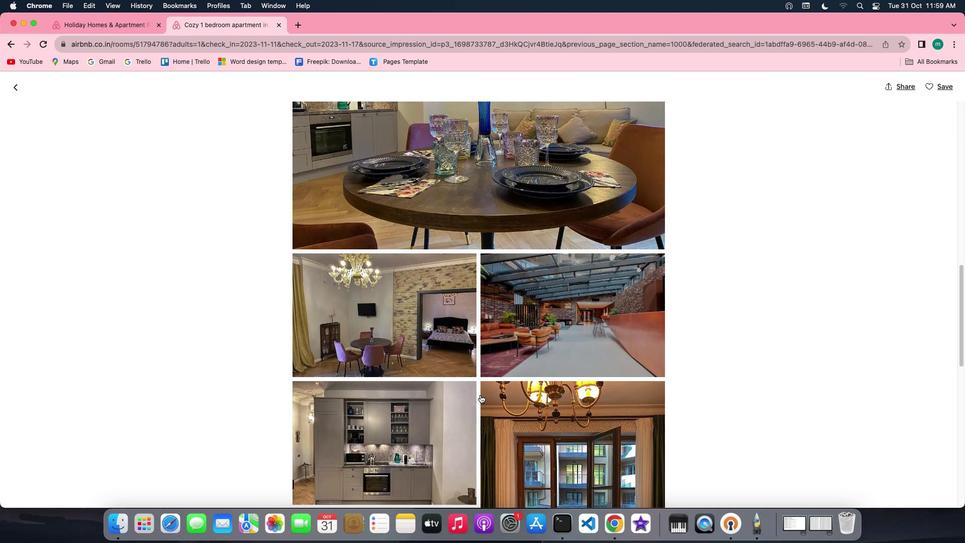 
Action: Mouse scrolled (476, 390) with delta (-3, -4)
Screenshot: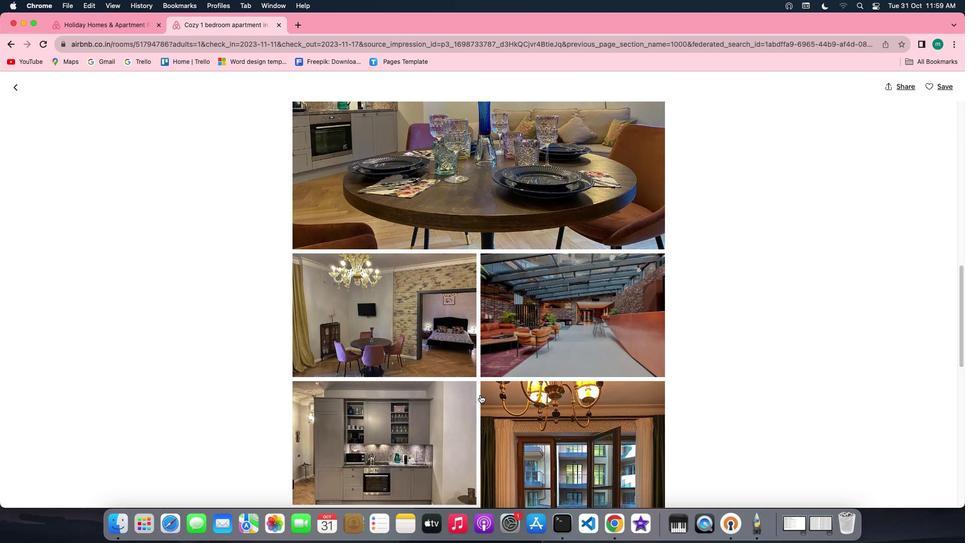 
Action: Mouse scrolled (476, 390) with delta (-3, -4)
Screenshot: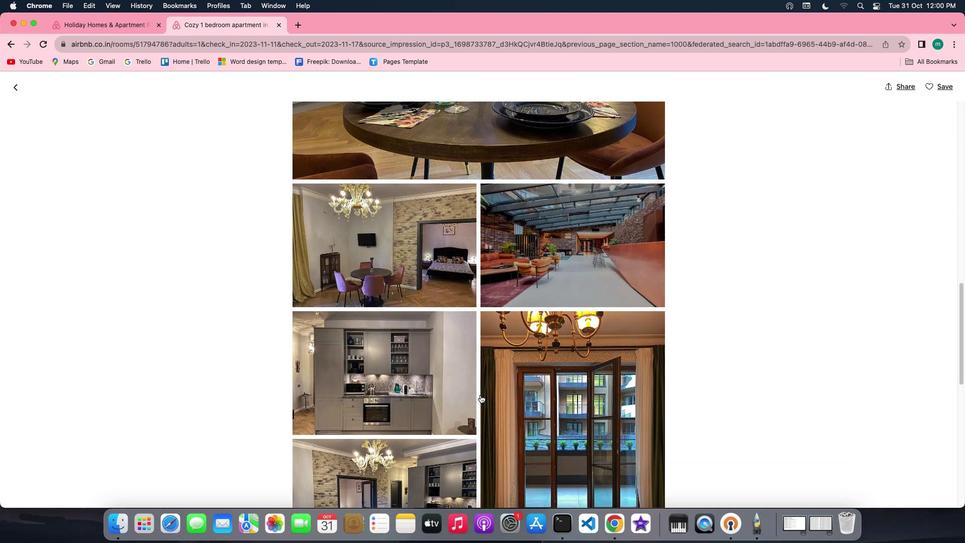 
Action: Mouse scrolled (476, 390) with delta (-3, -4)
Screenshot: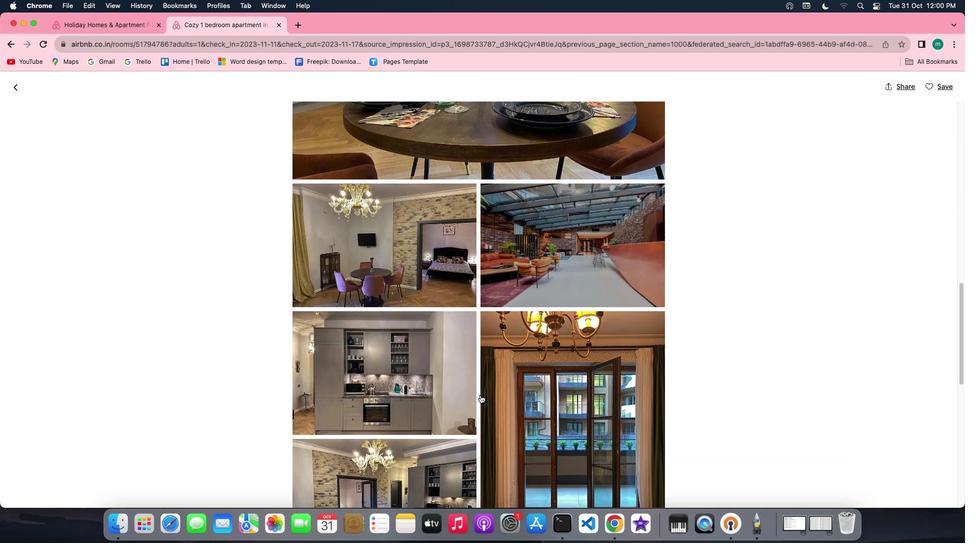 
Action: Mouse scrolled (476, 390) with delta (-3, -4)
Screenshot: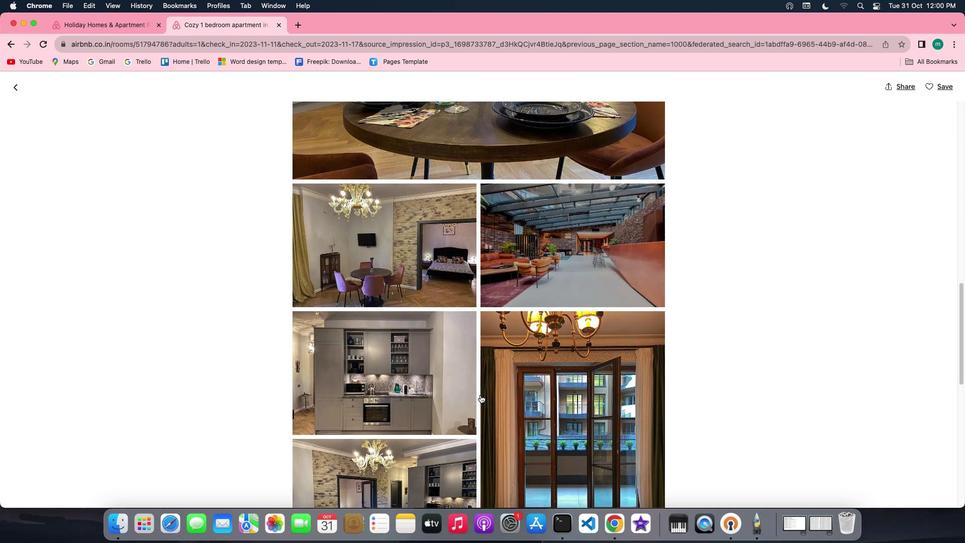 
Action: Mouse scrolled (476, 390) with delta (-3, -4)
Screenshot: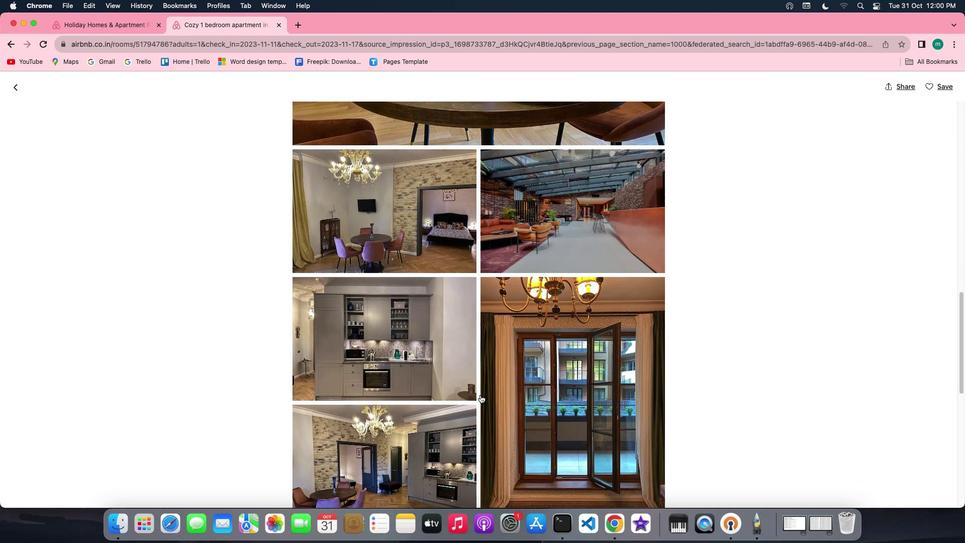 
Action: Mouse scrolled (476, 390) with delta (-3, -4)
Screenshot: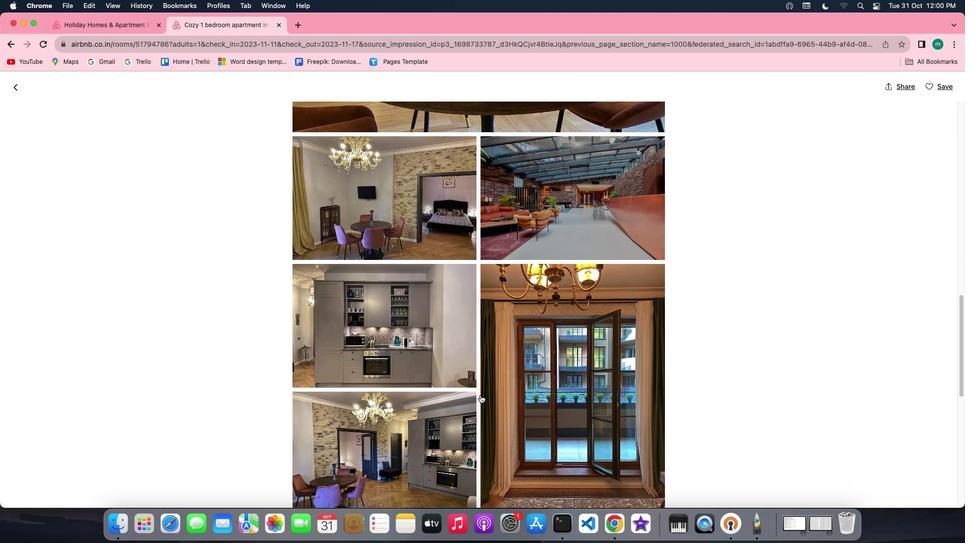 
Action: Mouse scrolled (476, 390) with delta (-3, -4)
Screenshot: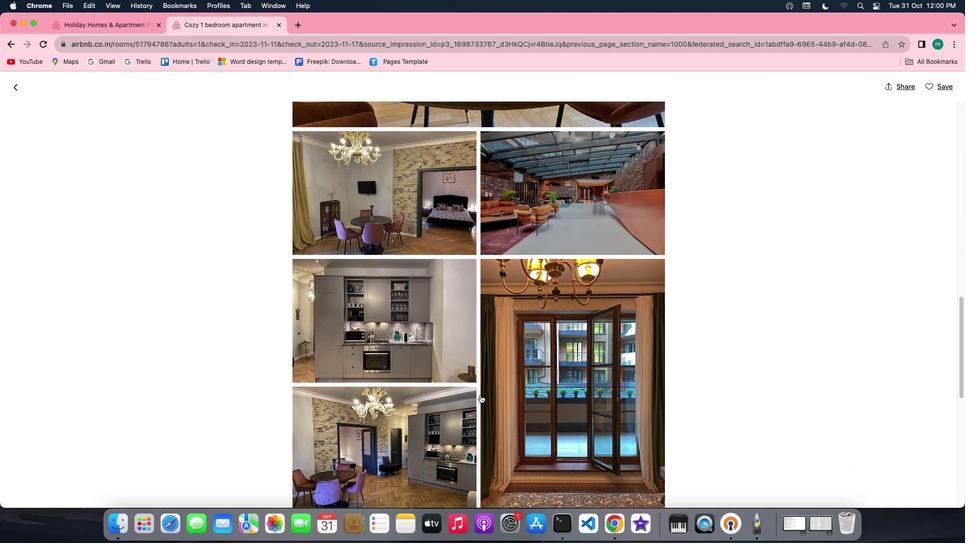 
Action: Mouse scrolled (476, 390) with delta (-3, -4)
Screenshot: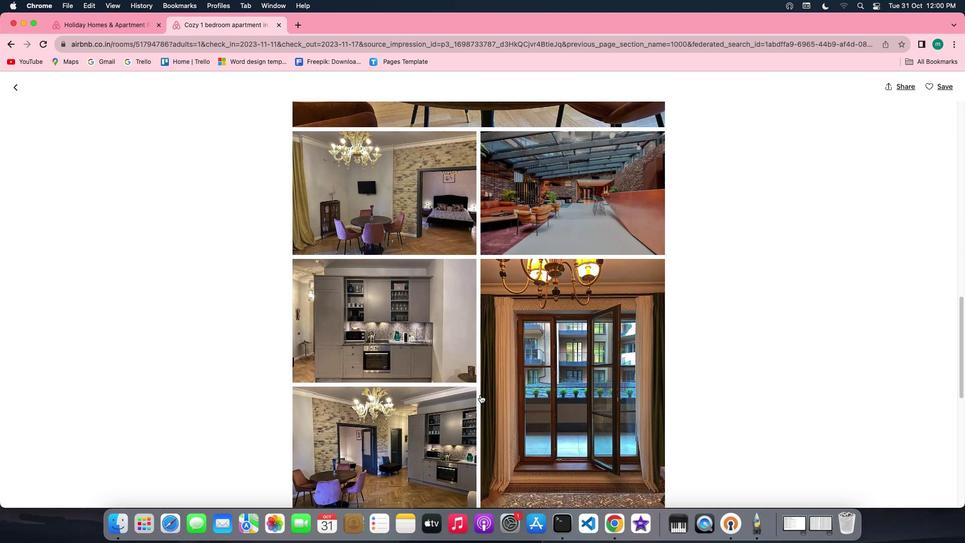 
Action: Mouse scrolled (476, 390) with delta (-3, -4)
Screenshot: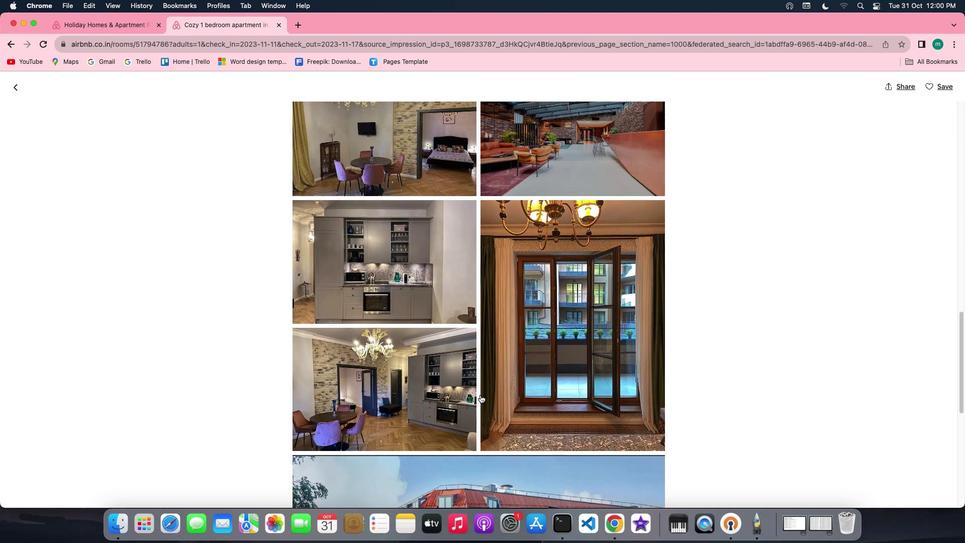 
Action: Mouse scrolled (476, 390) with delta (-3, -4)
Screenshot: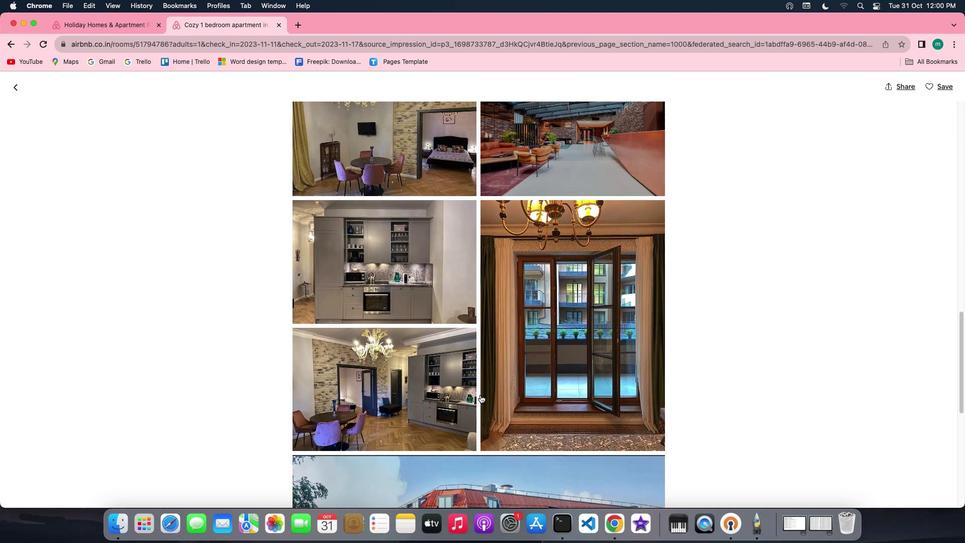 
Action: Mouse scrolled (476, 390) with delta (-3, -4)
Screenshot: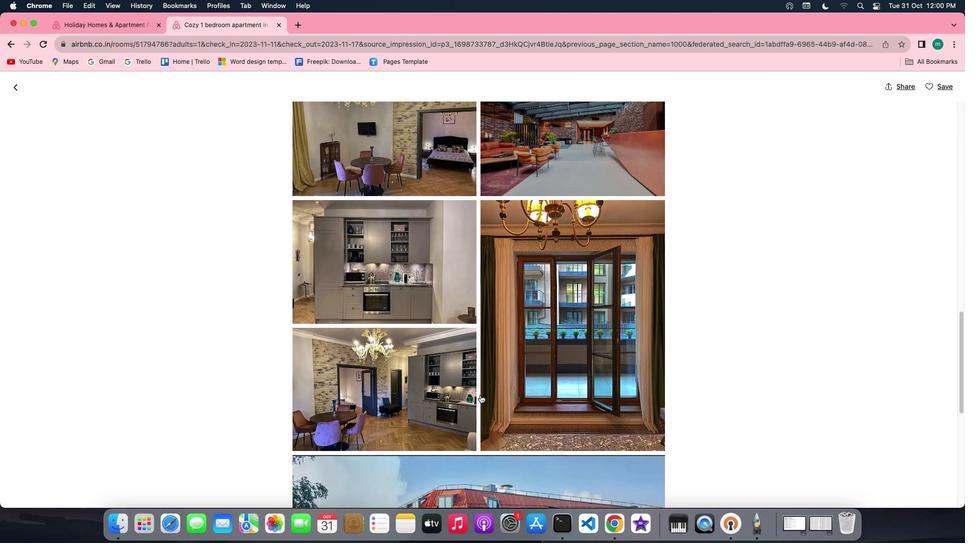 
Action: Mouse scrolled (476, 390) with delta (-3, -4)
Screenshot: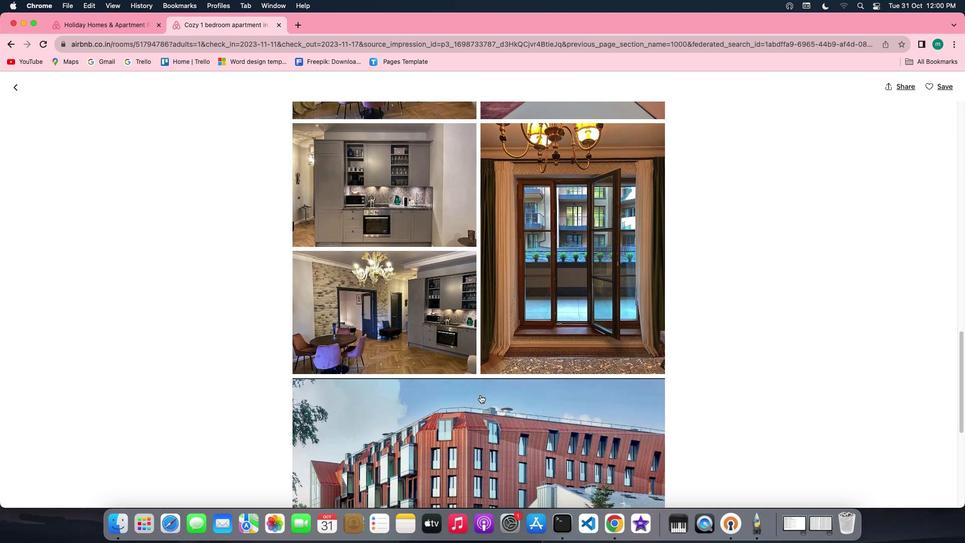 
Action: Mouse scrolled (476, 390) with delta (-3, -4)
Screenshot: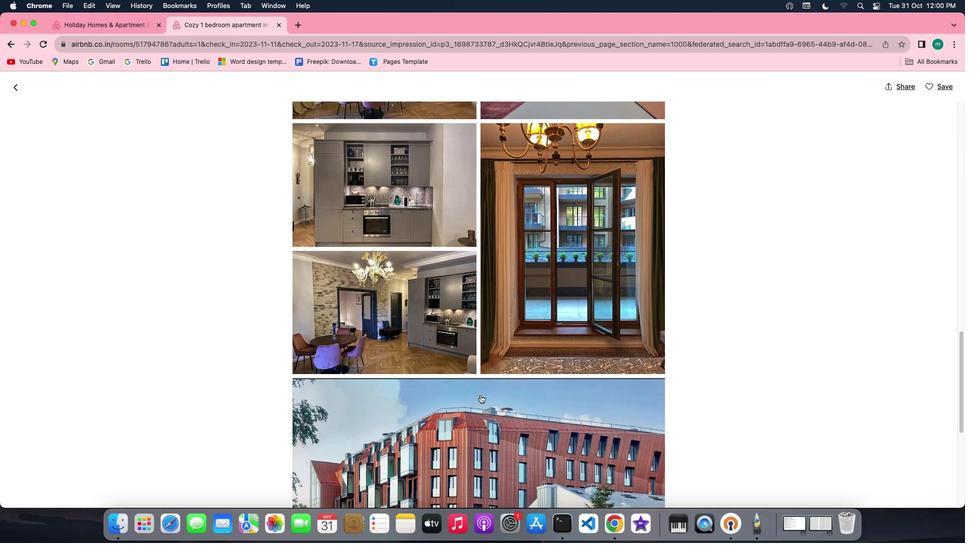 
Action: Mouse scrolled (476, 390) with delta (-3, -4)
Screenshot: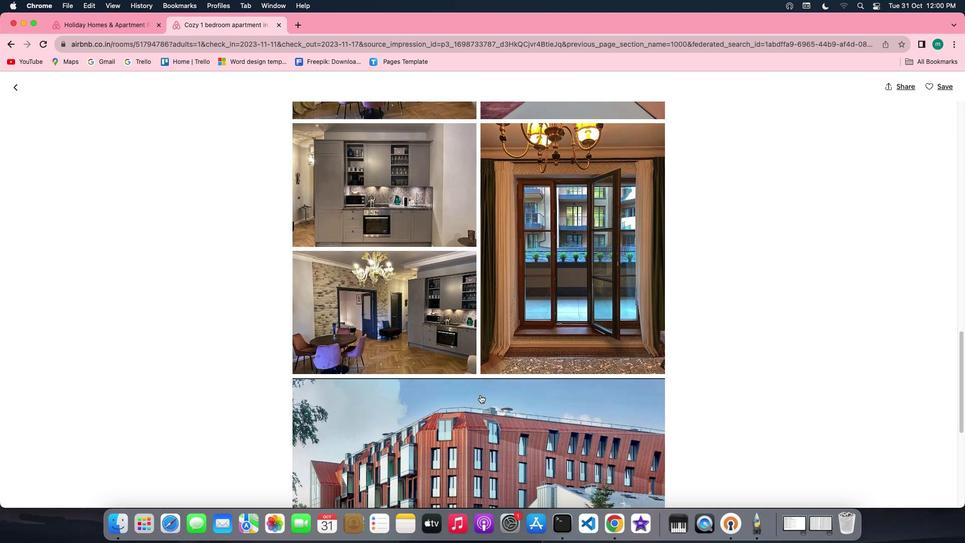 
Action: Mouse scrolled (476, 390) with delta (-3, -4)
Screenshot: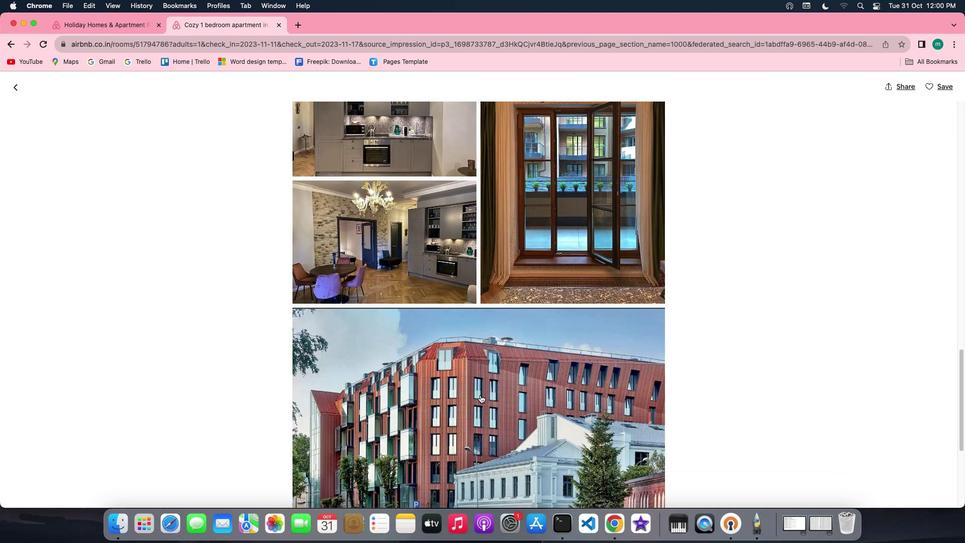 
Action: Mouse scrolled (476, 390) with delta (-3, -4)
Screenshot: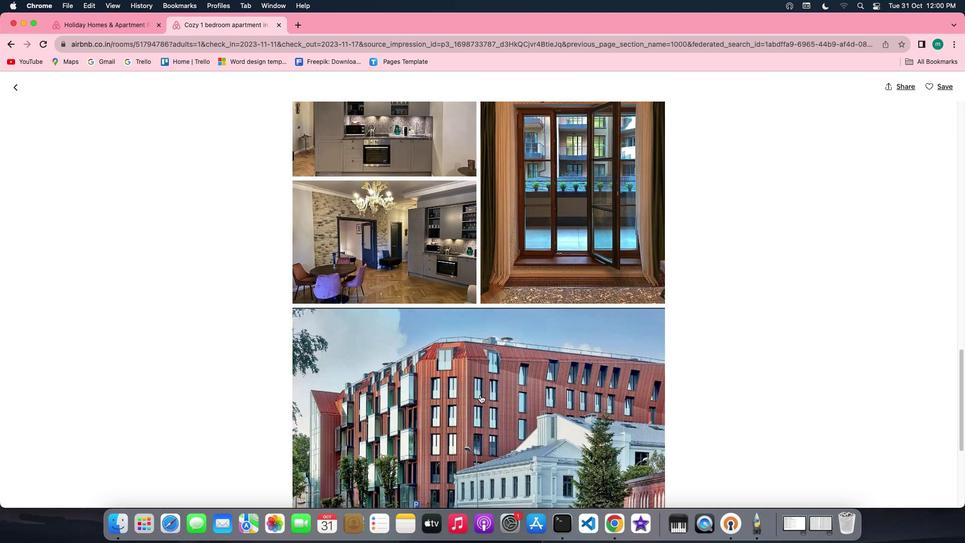
Action: Mouse scrolled (476, 390) with delta (-3, -4)
Screenshot: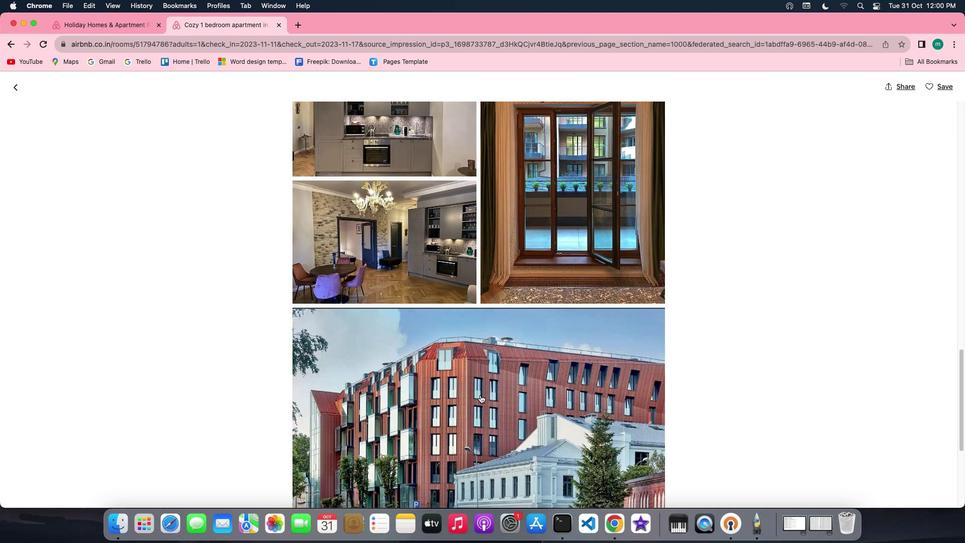 
Action: Mouse scrolled (476, 390) with delta (-3, -4)
Screenshot: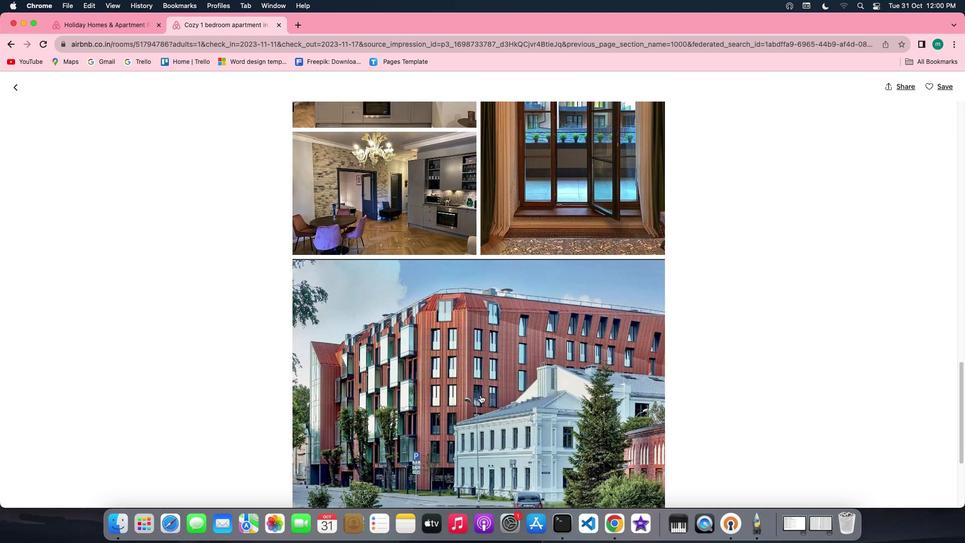 
Action: Mouse scrolled (476, 390) with delta (-3, -4)
Screenshot: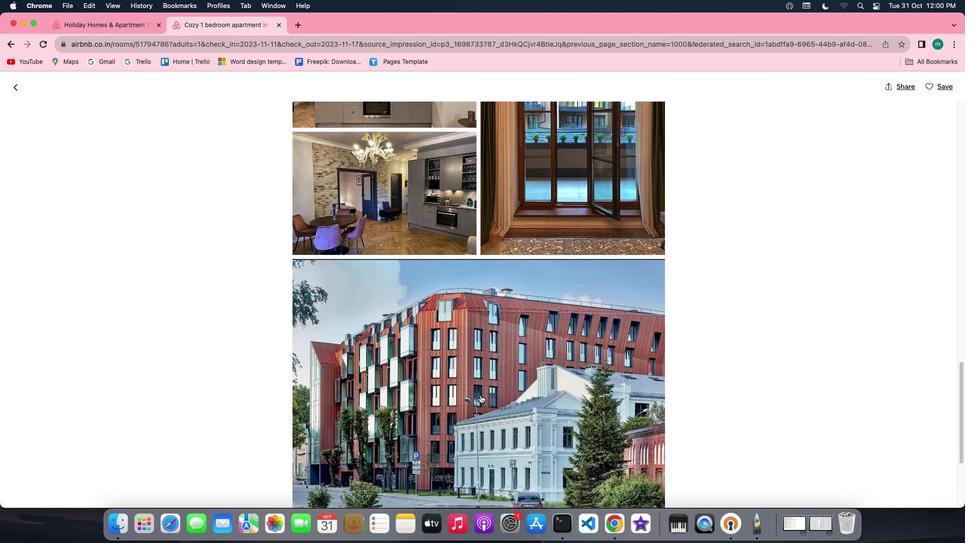 
Action: Mouse scrolled (476, 390) with delta (-3, -4)
Screenshot: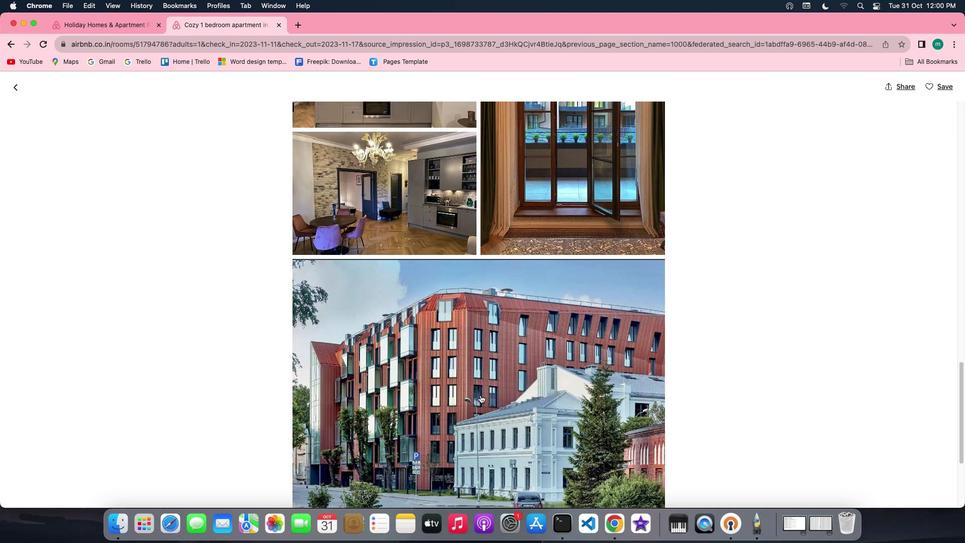 
Action: Mouse scrolled (476, 390) with delta (-3, -4)
Screenshot: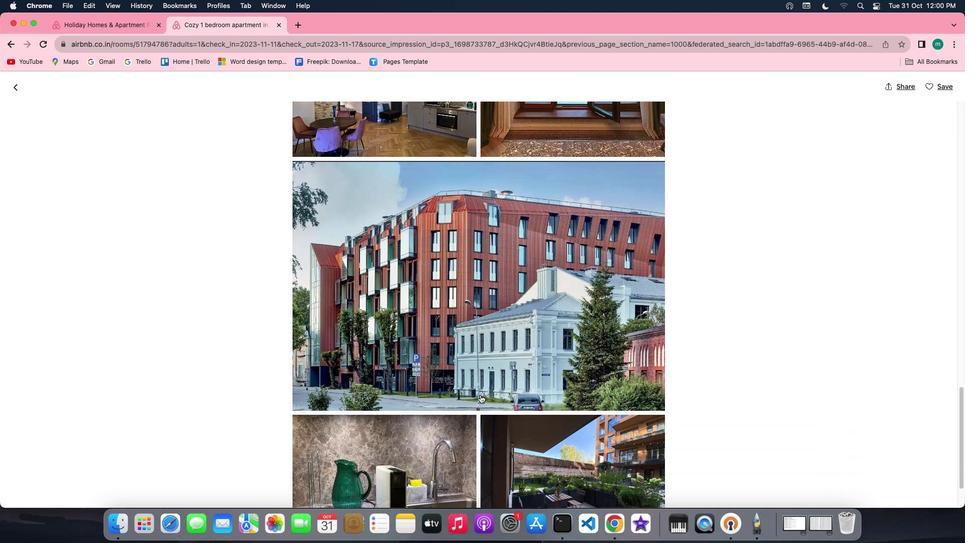 
Action: Mouse scrolled (476, 390) with delta (-3, -4)
Screenshot: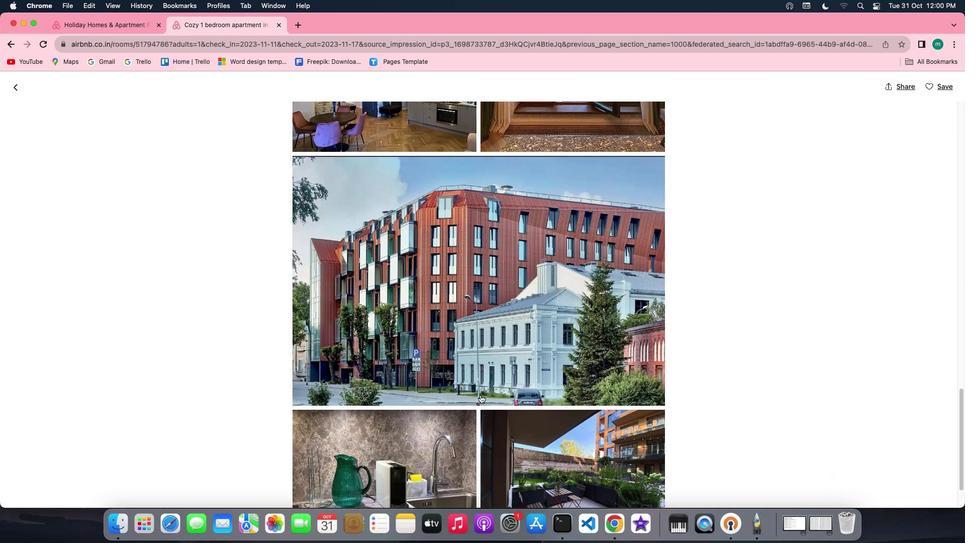 
Action: Mouse scrolled (476, 390) with delta (-3, -4)
Screenshot: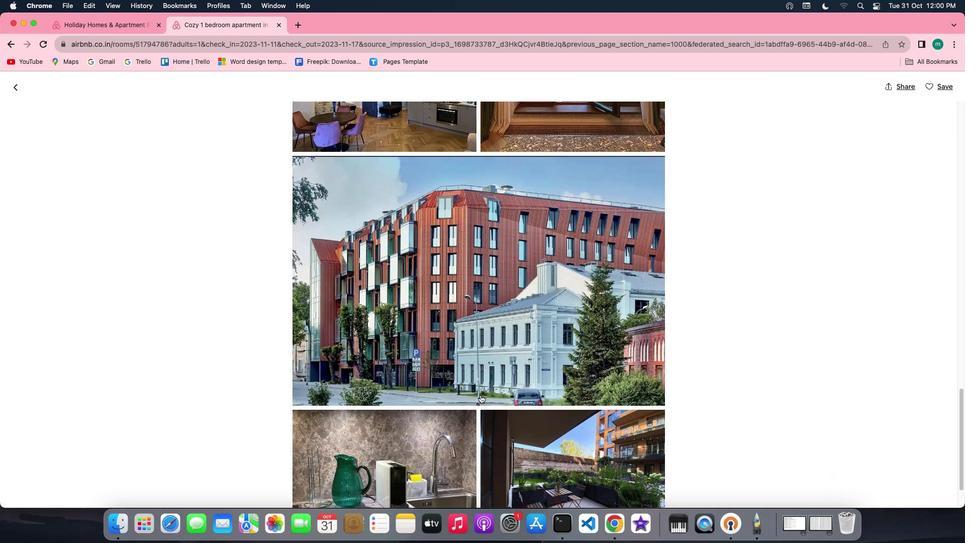 
Action: Mouse scrolled (476, 390) with delta (-3, -4)
Screenshot: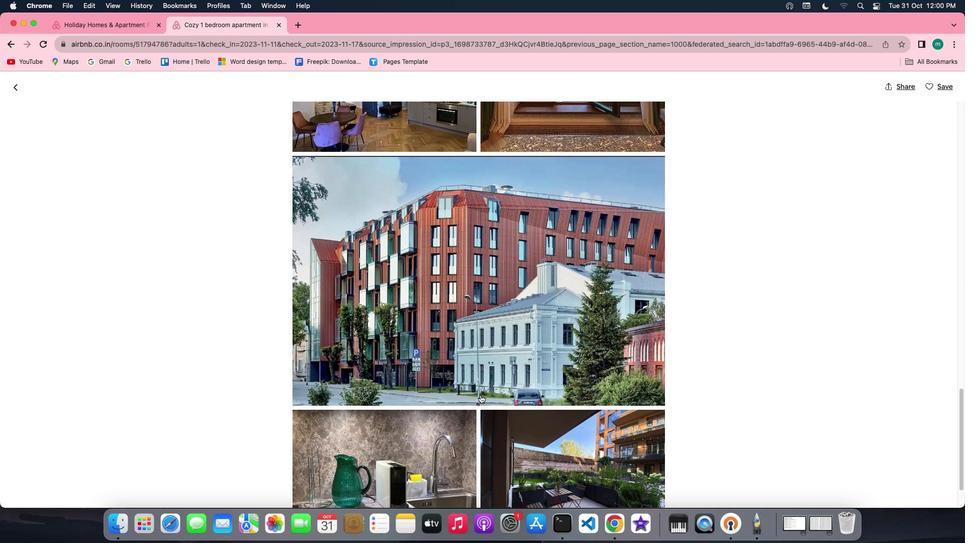 
Action: Mouse scrolled (476, 390) with delta (-3, -4)
Screenshot: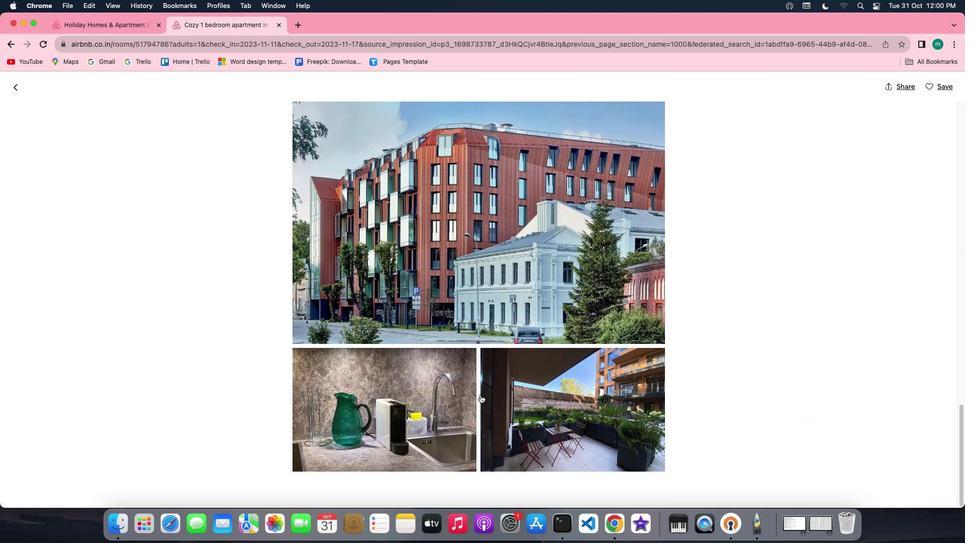 
Action: Mouse scrolled (476, 390) with delta (-3, -4)
Screenshot: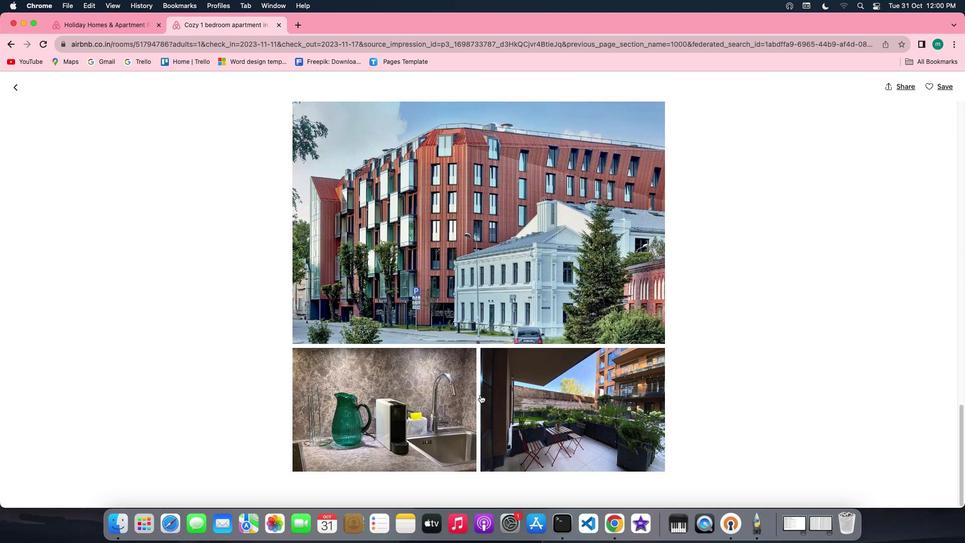 
Action: Mouse scrolled (476, 390) with delta (-3, -4)
Screenshot: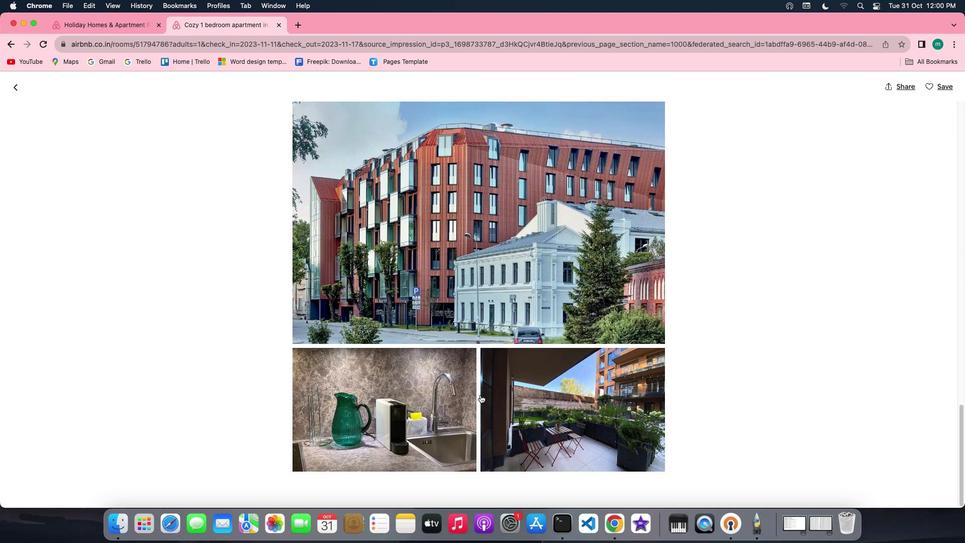 
Action: Mouse scrolled (476, 390) with delta (-3, -5)
Screenshot: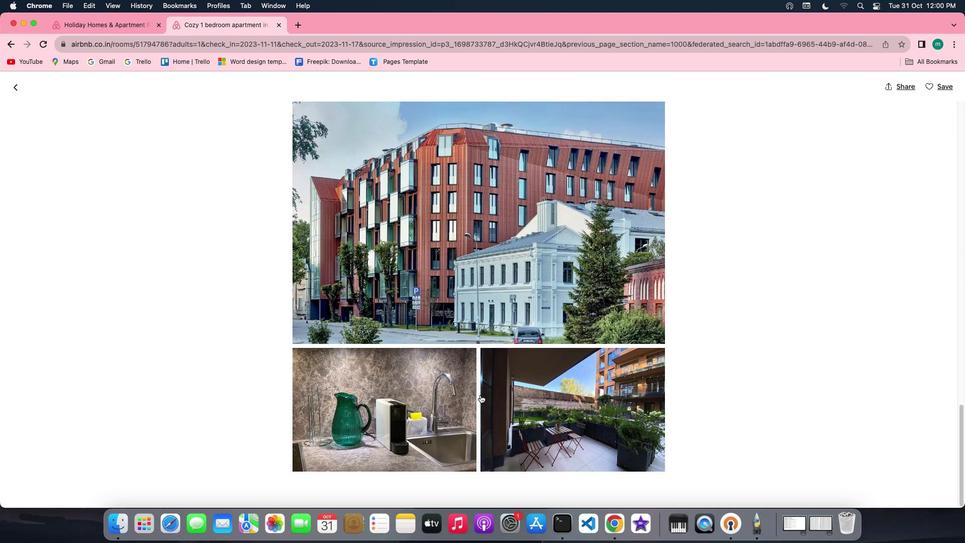 
Action: Mouse scrolled (476, 390) with delta (-3, -4)
Screenshot: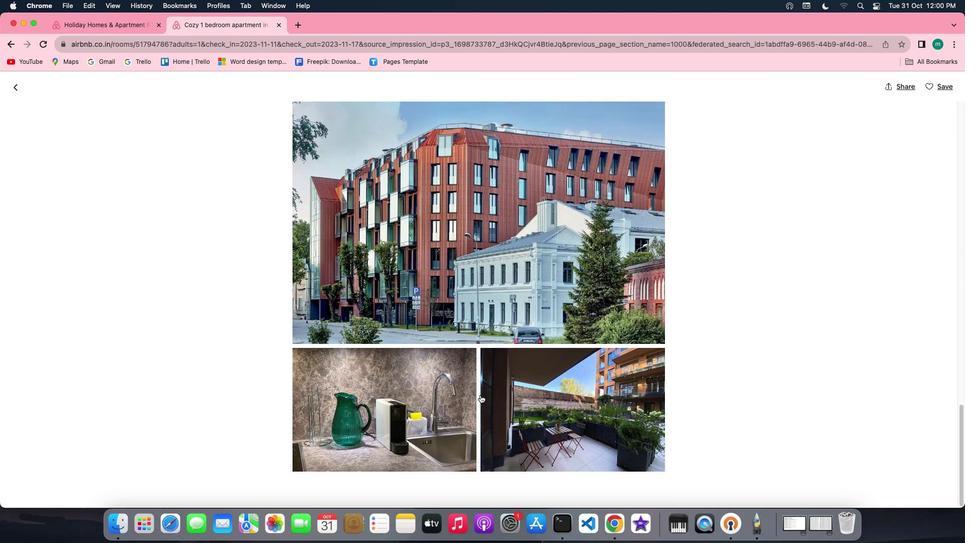 
Action: Mouse scrolled (476, 390) with delta (-3, -4)
Screenshot: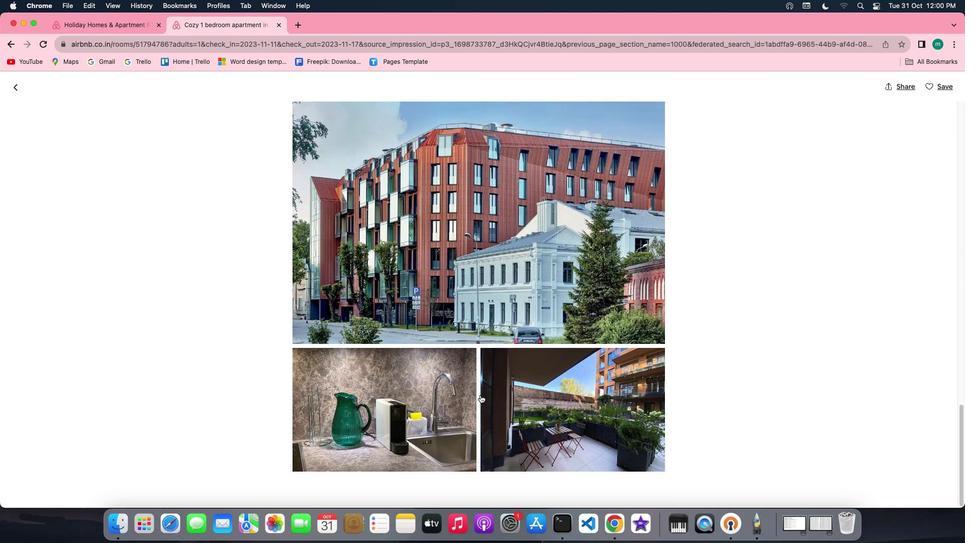 
Action: Mouse scrolled (476, 390) with delta (-3, -4)
Screenshot: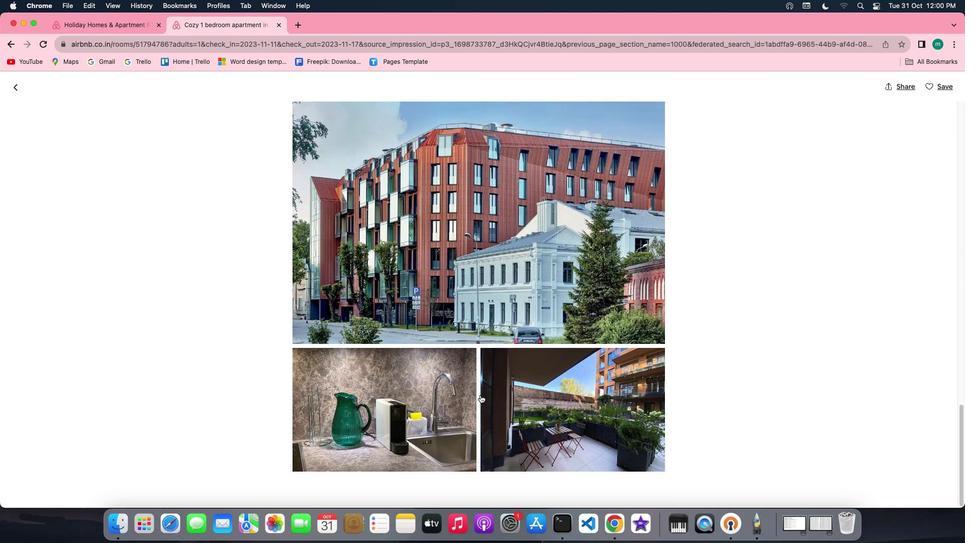 
Action: Mouse scrolled (476, 390) with delta (-3, -4)
Screenshot: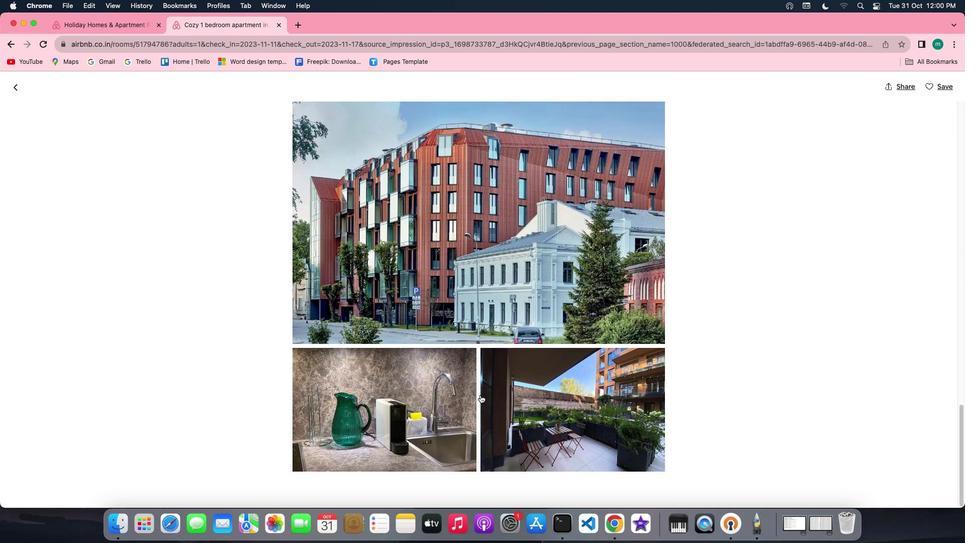 
Action: Mouse scrolled (476, 390) with delta (-3, -4)
Screenshot: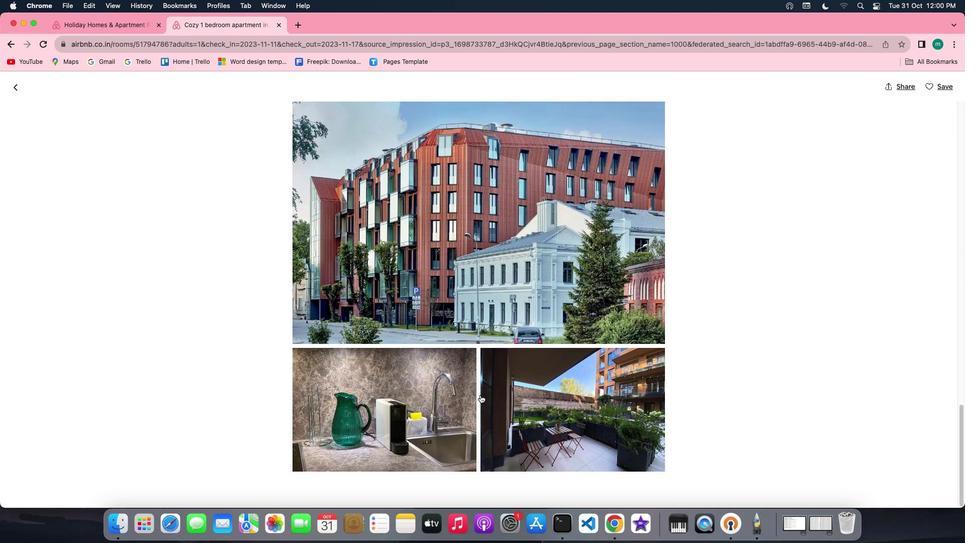 
Action: Mouse scrolled (476, 390) with delta (-3, -4)
Screenshot: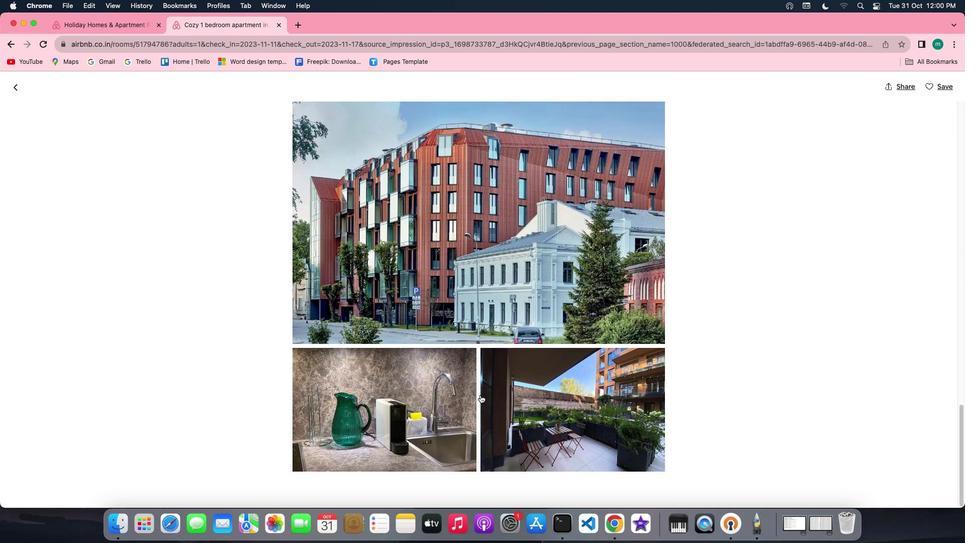 
Action: Mouse scrolled (476, 390) with delta (-3, -5)
Screenshot: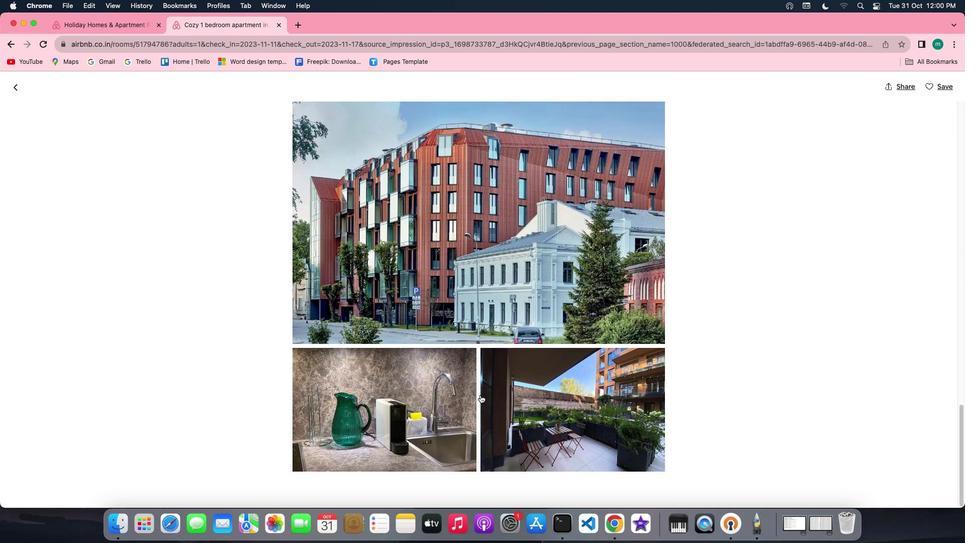 
Action: Mouse moved to (14, 82)
Screenshot: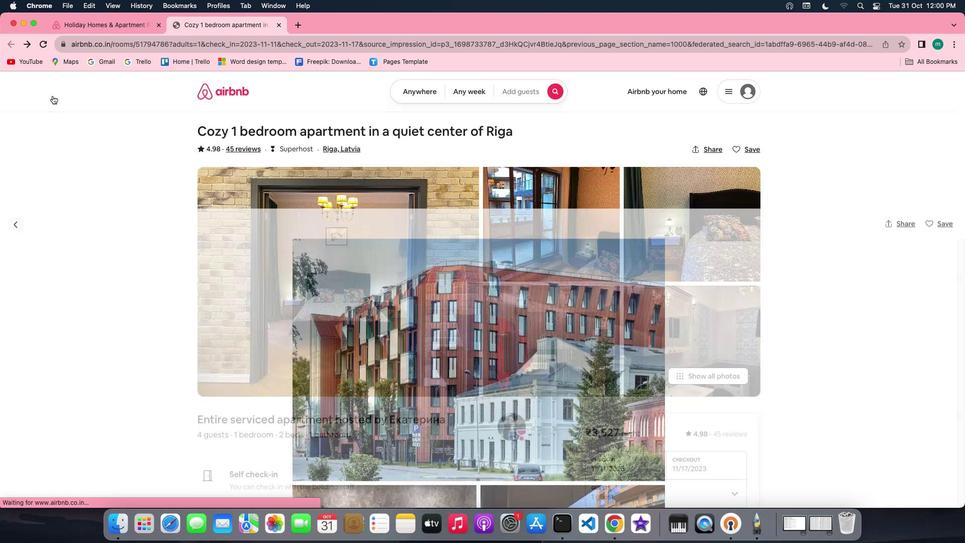 
Action: Mouse pressed left at (14, 82)
Screenshot: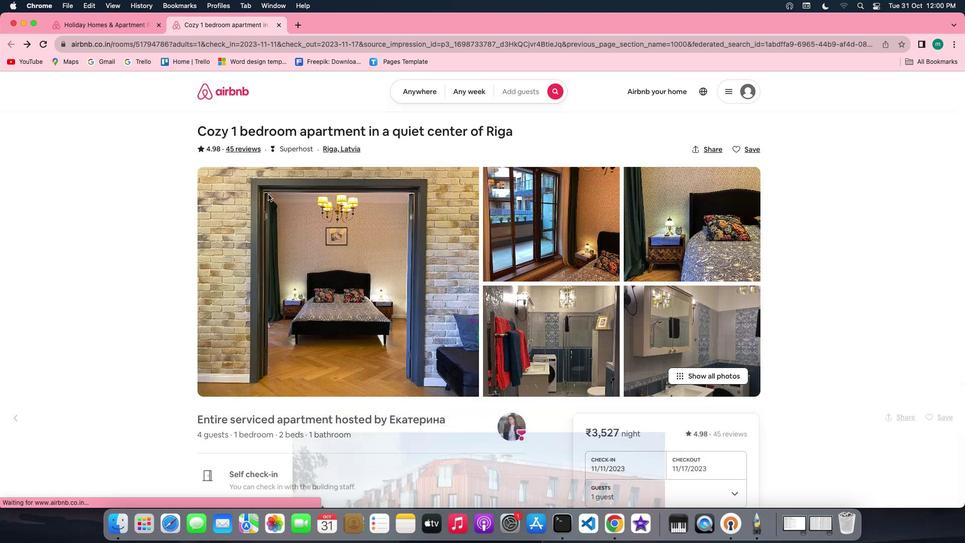 
Action: Mouse moved to (499, 331)
Screenshot: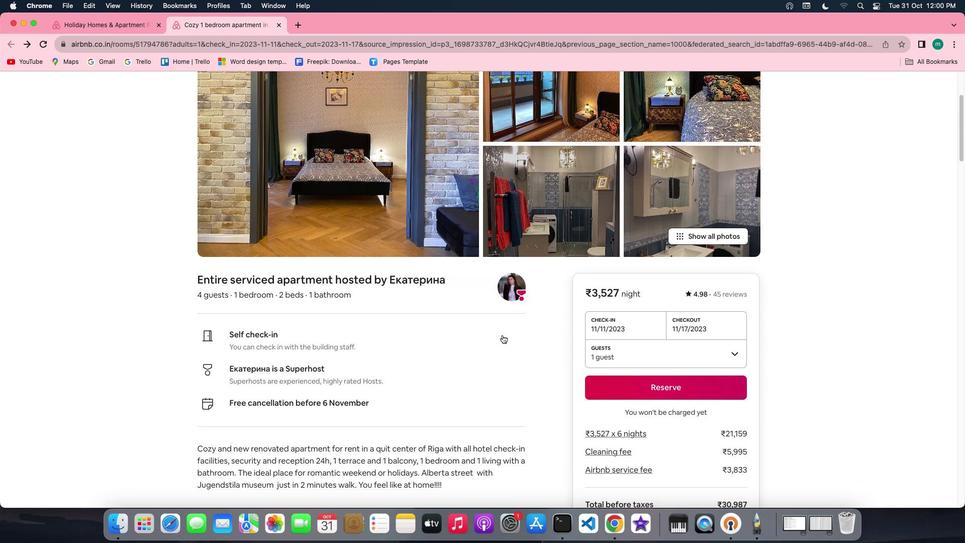 
Action: Mouse scrolled (499, 331) with delta (-3, -4)
Screenshot: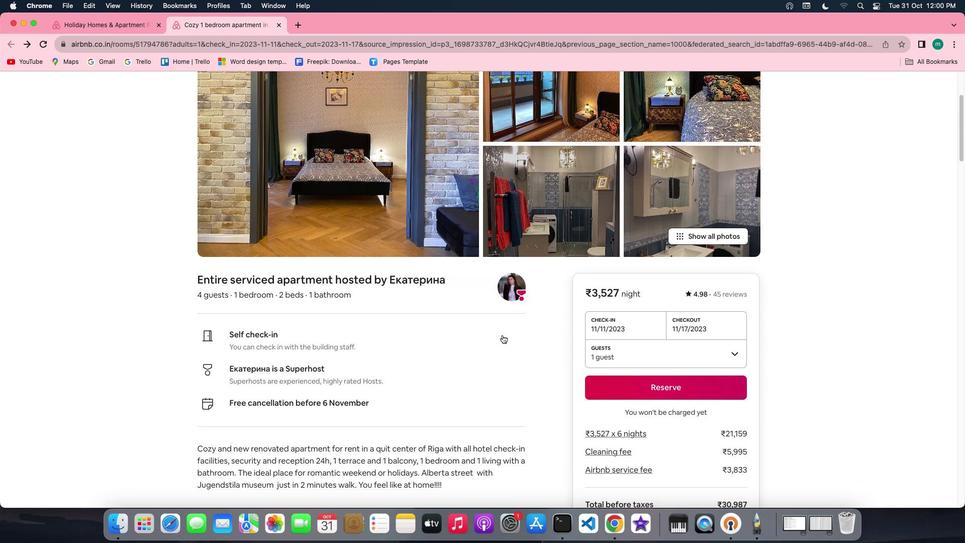 
Action: Mouse scrolled (499, 331) with delta (-3, -4)
Screenshot: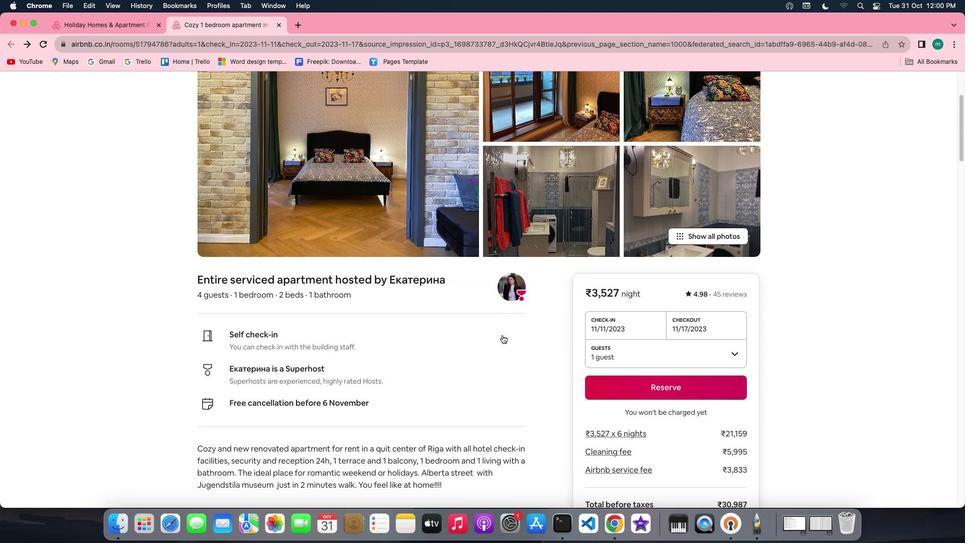 
Action: Mouse scrolled (499, 331) with delta (-3, -4)
Screenshot: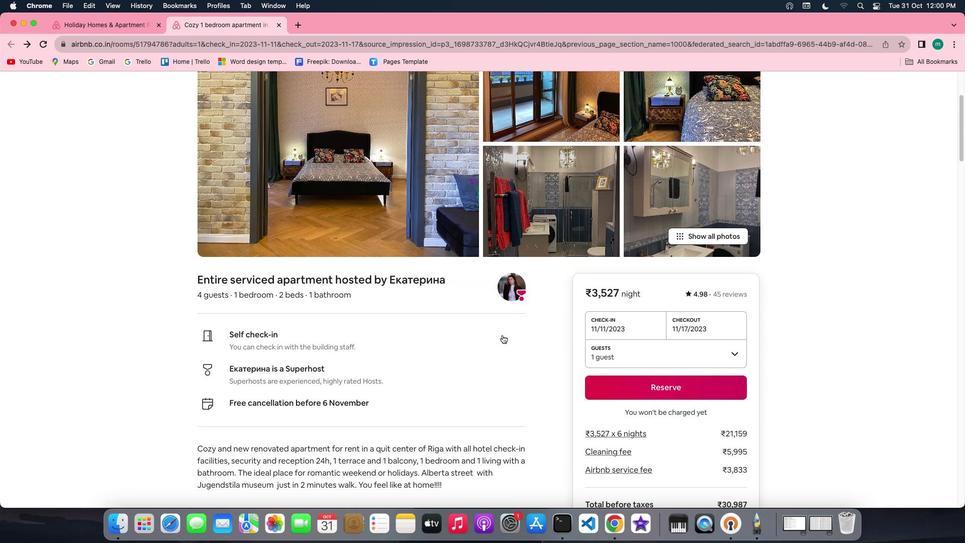 
Action: Mouse scrolled (499, 331) with delta (-3, -5)
Screenshot: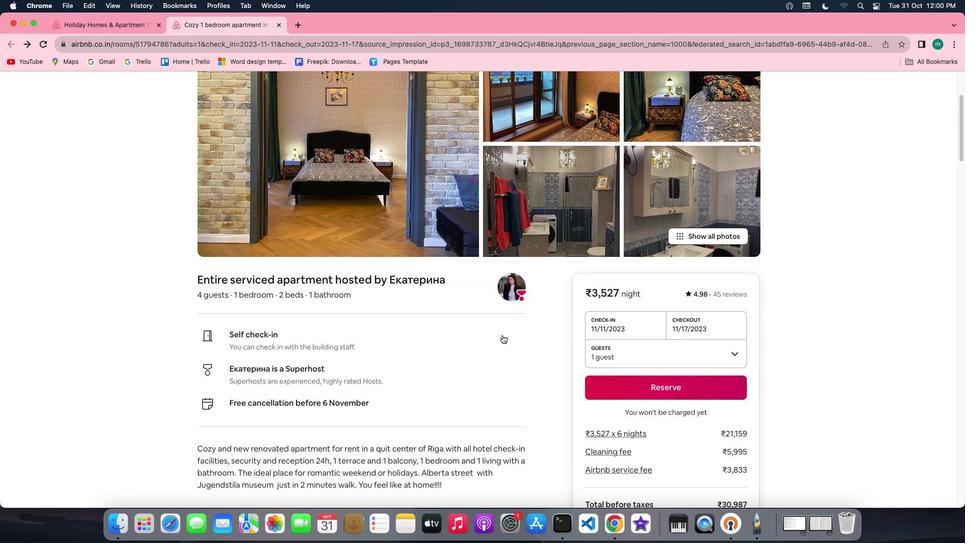 
Action: Mouse scrolled (499, 331) with delta (-3, -4)
Screenshot: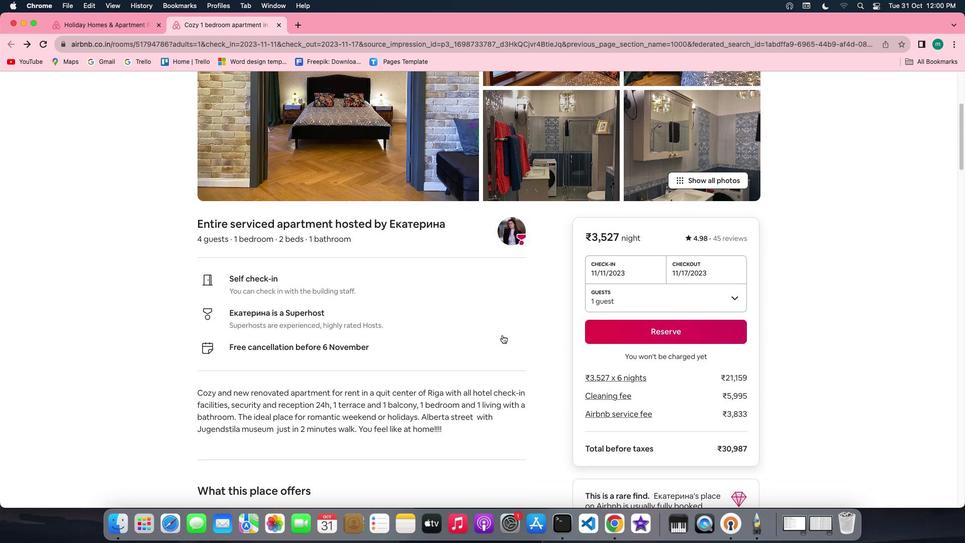 
Action: Mouse scrolled (499, 331) with delta (-3, -4)
Screenshot: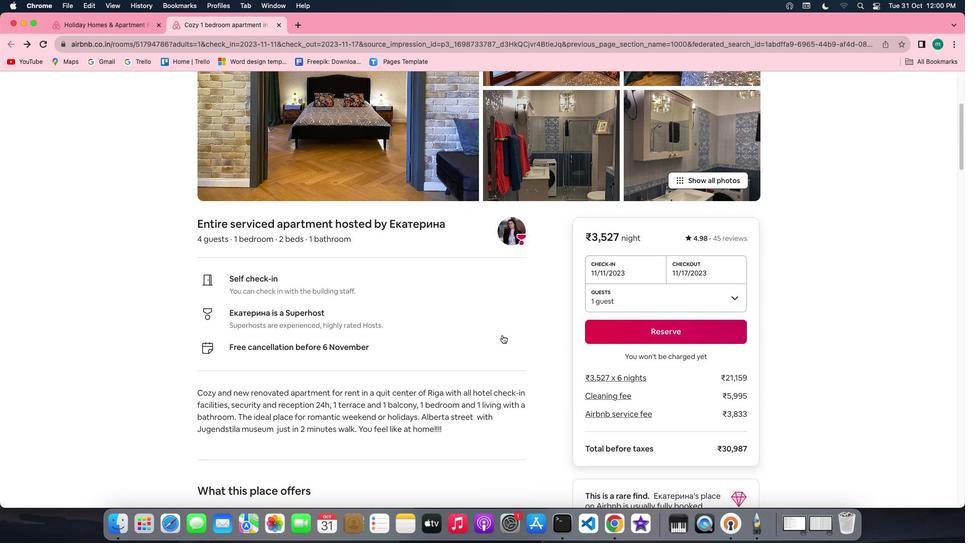 
Action: Mouse scrolled (499, 331) with delta (-3, -4)
Screenshot: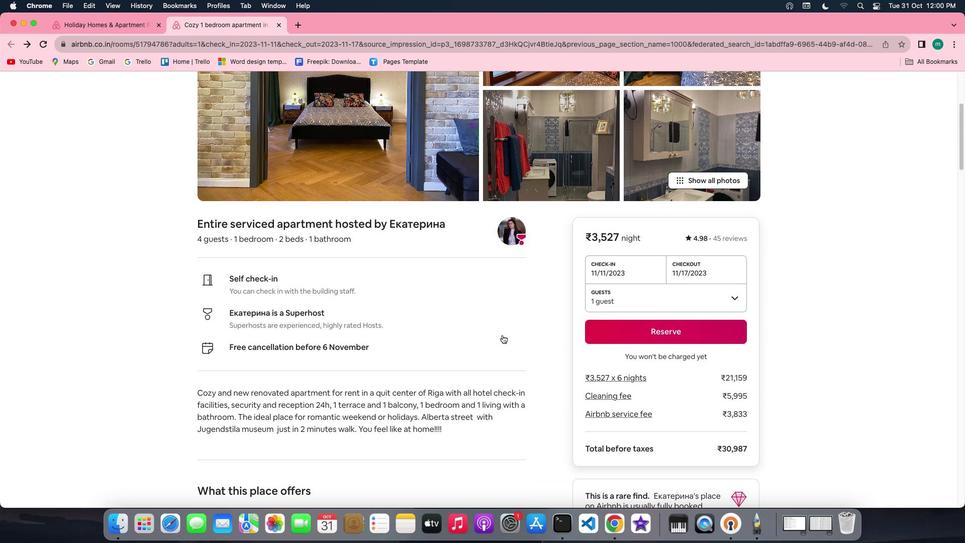 
Action: Mouse scrolled (499, 331) with delta (-3, -4)
Screenshot: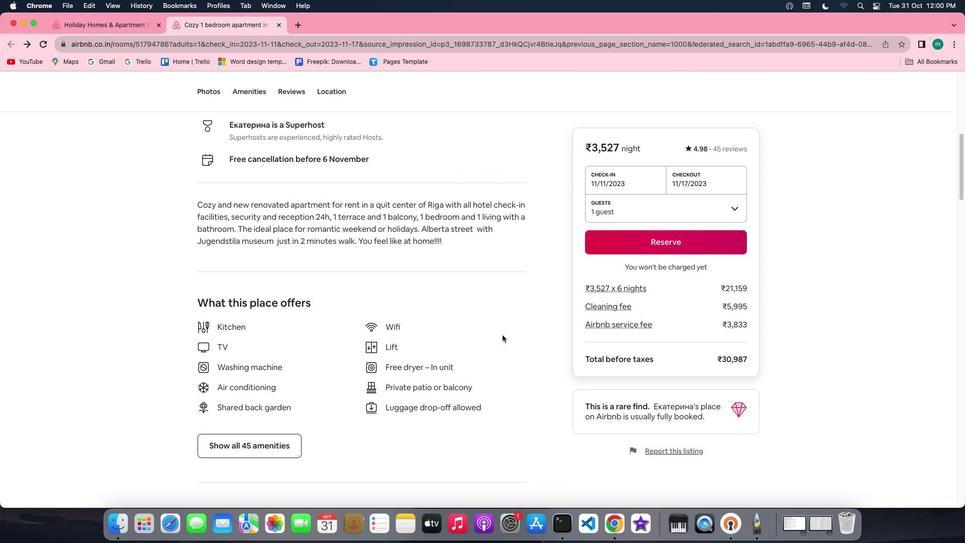 
Action: Mouse scrolled (499, 331) with delta (-3, -4)
Screenshot: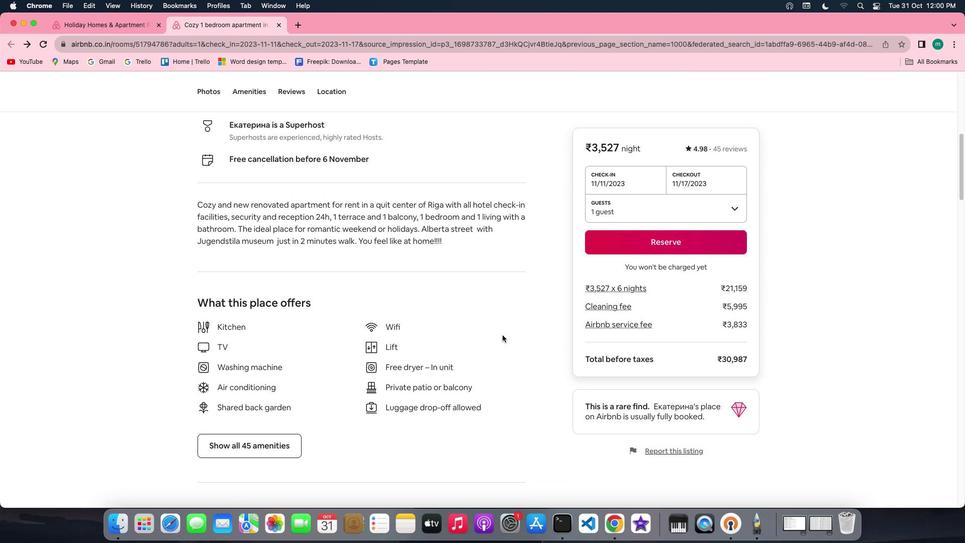 
Action: Mouse scrolled (499, 331) with delta (-3, -5)
Screenshot: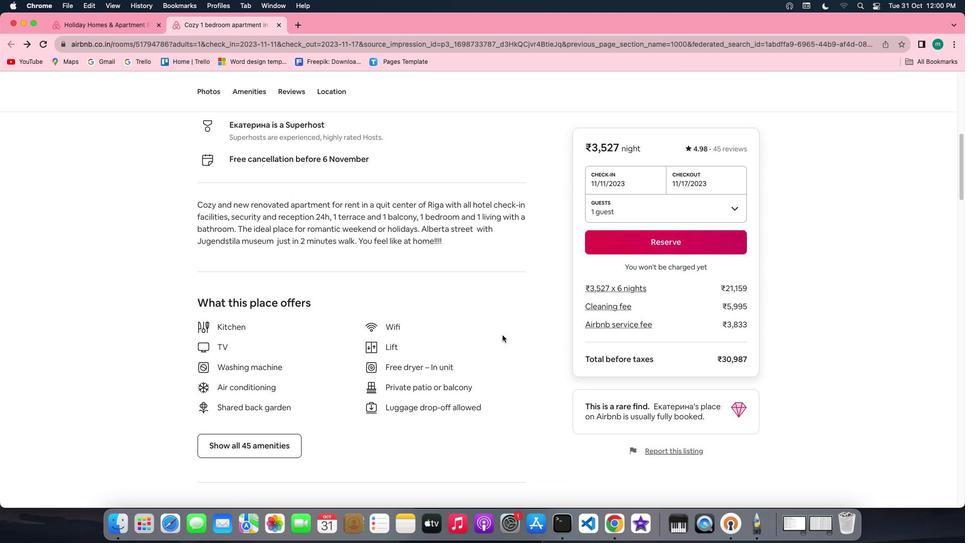 
Action: Mouse scrolled (499, 331) with delta (-3, -5)
Screenshot: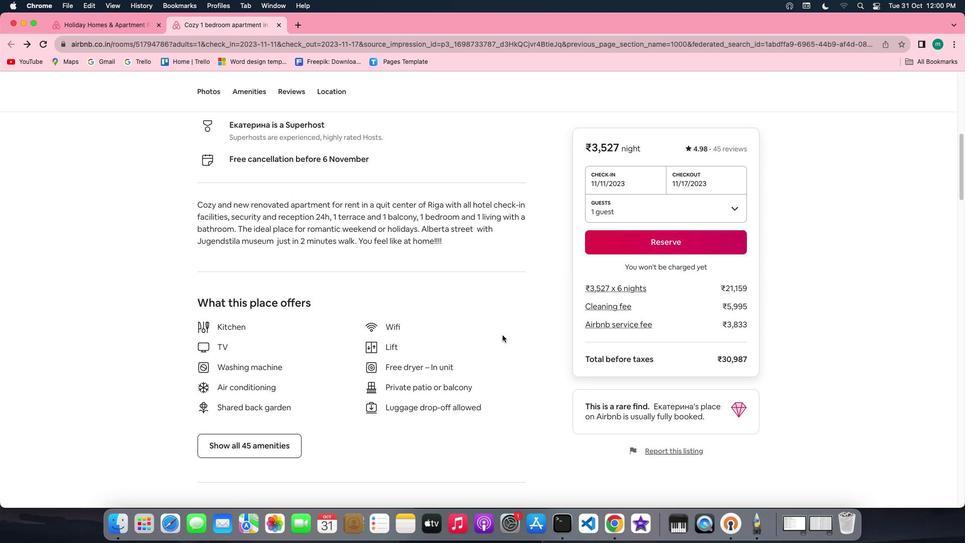 
Action: Mouse moved to (230, 449)
Screenshot: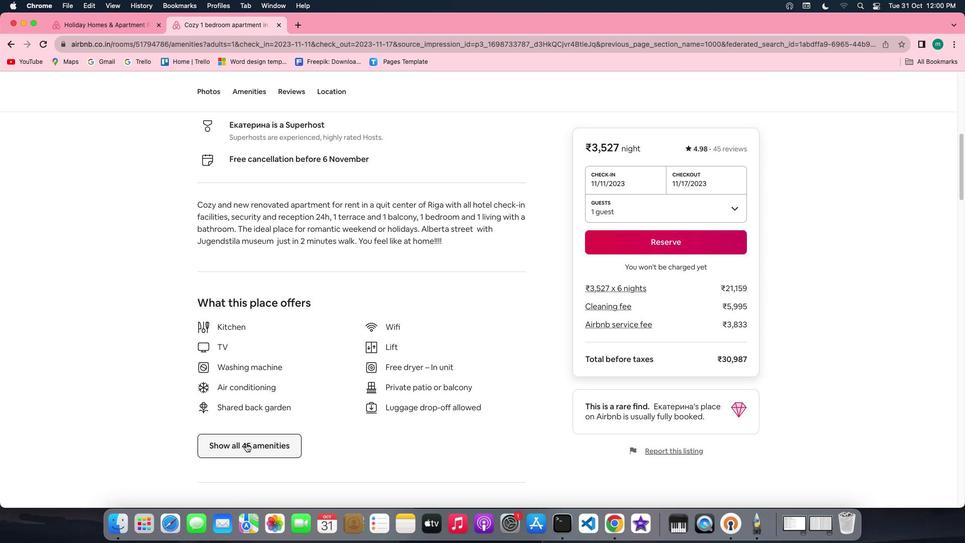 
Action: Mouse pressed left at (230, 449)
Screenshot: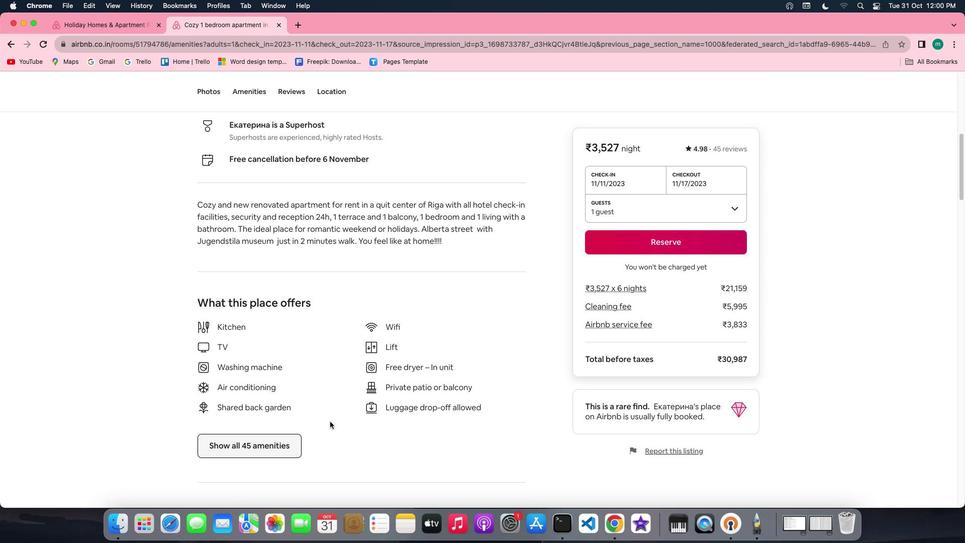 
Action: Mouse moved to (402, 408)
Screenshot: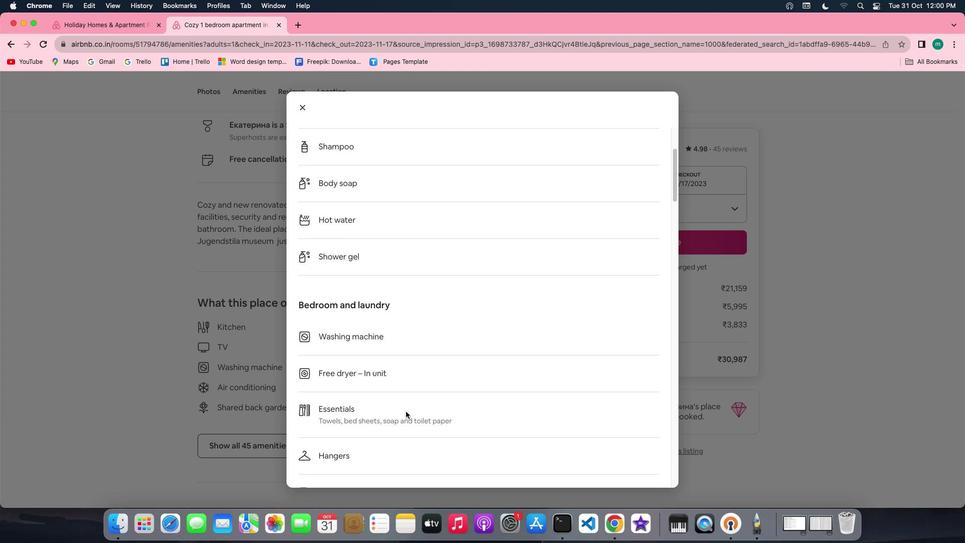 
Action: Mouse scrolled (402, 408) with delta (-3, -4)
Screenshot: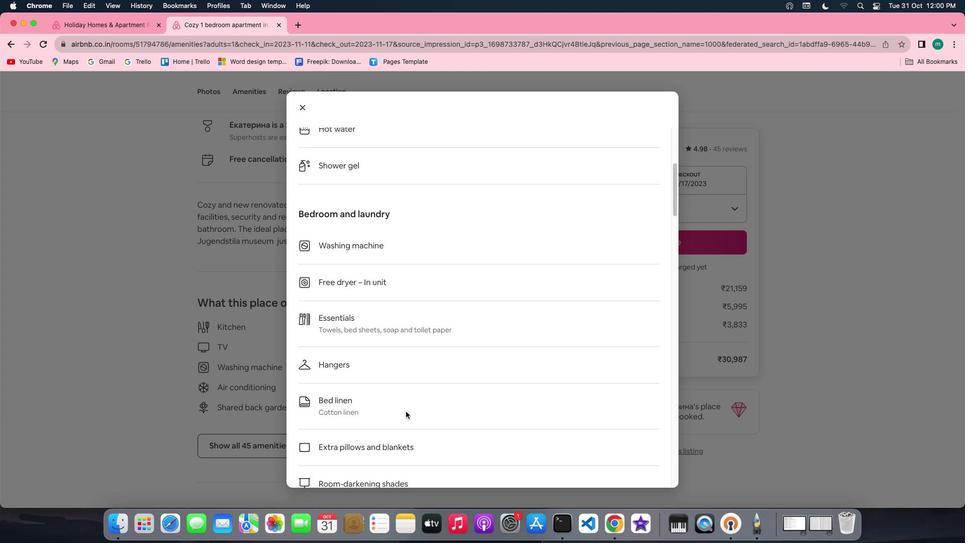 
Action: Mouse scrolled (402, 408) with delta (-3, -4)
Screenshot: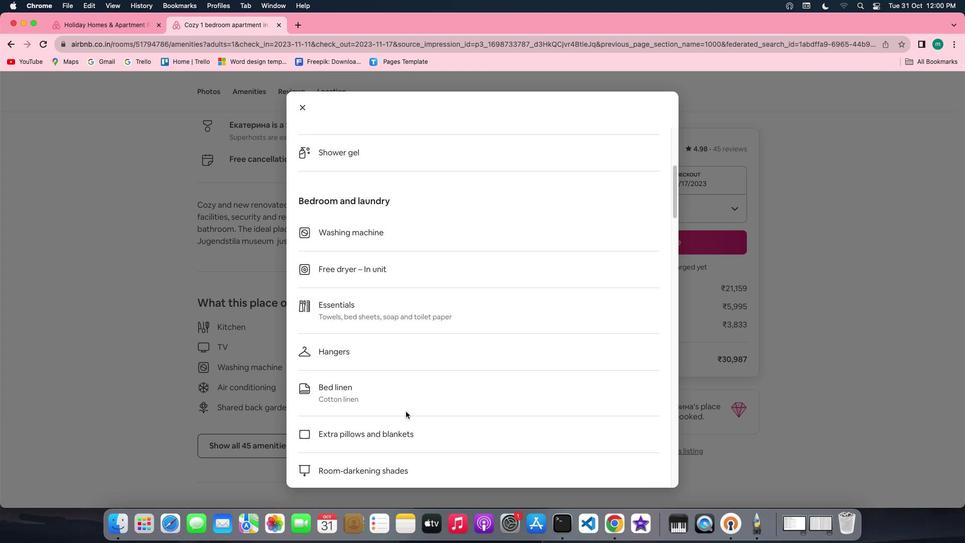 
Action: Mouse scrolled (402, 408) with delta (-3, -4)
Screenshot: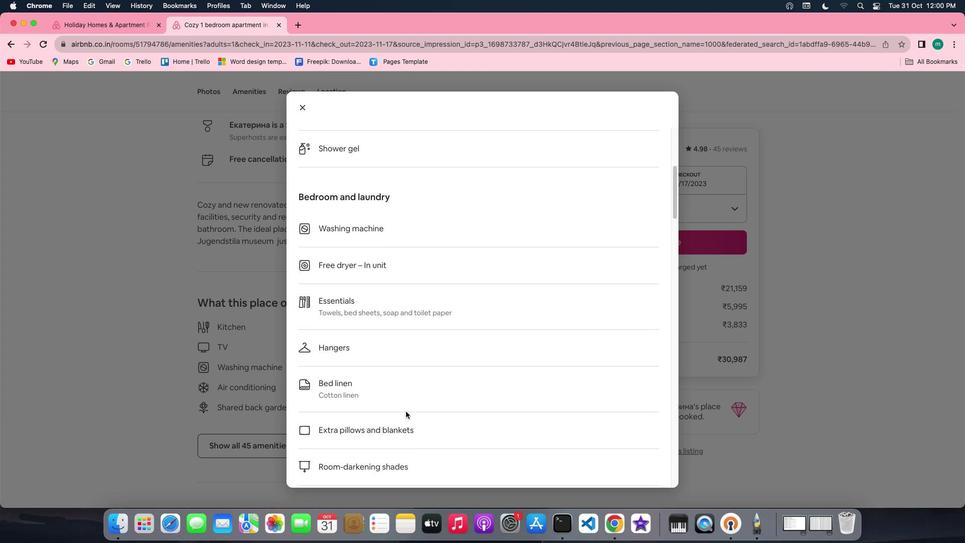 
Action: Mouse scrolled (402, 408) with delta (-3, -5)
Screenshot: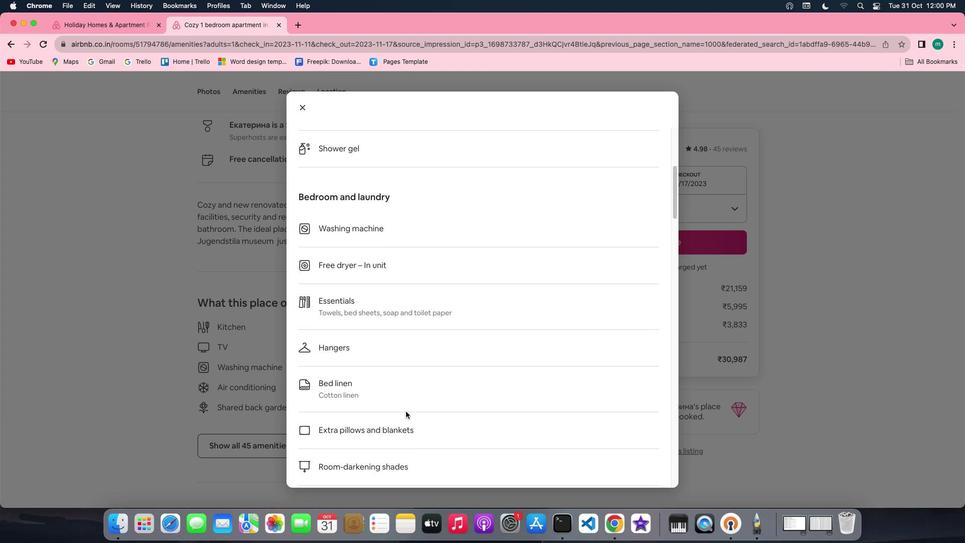 
Action: Mouse scrolled (402, 408) with delta (-3, -5)
Screenshot: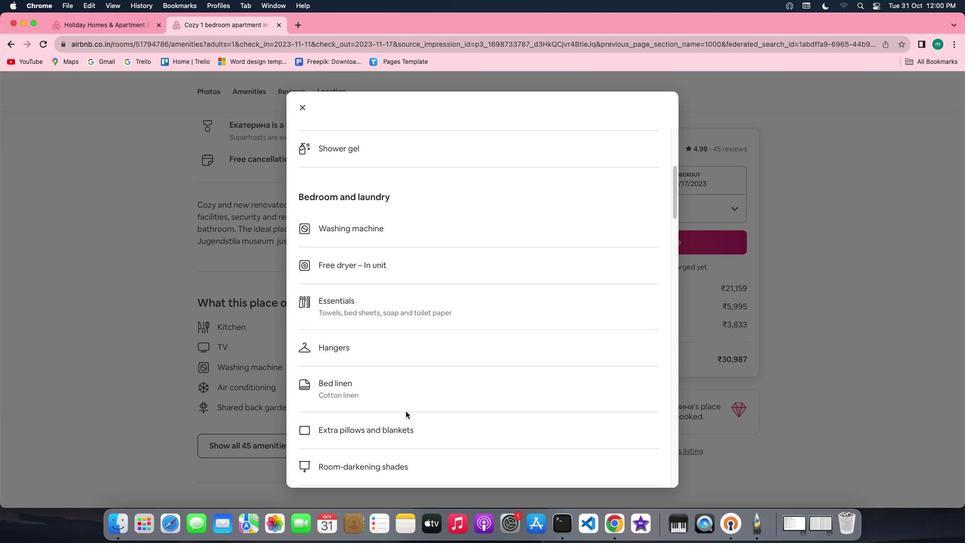 
Action: Mouse scrolled (402, 408) with delta (-3, -4)
Screenshot: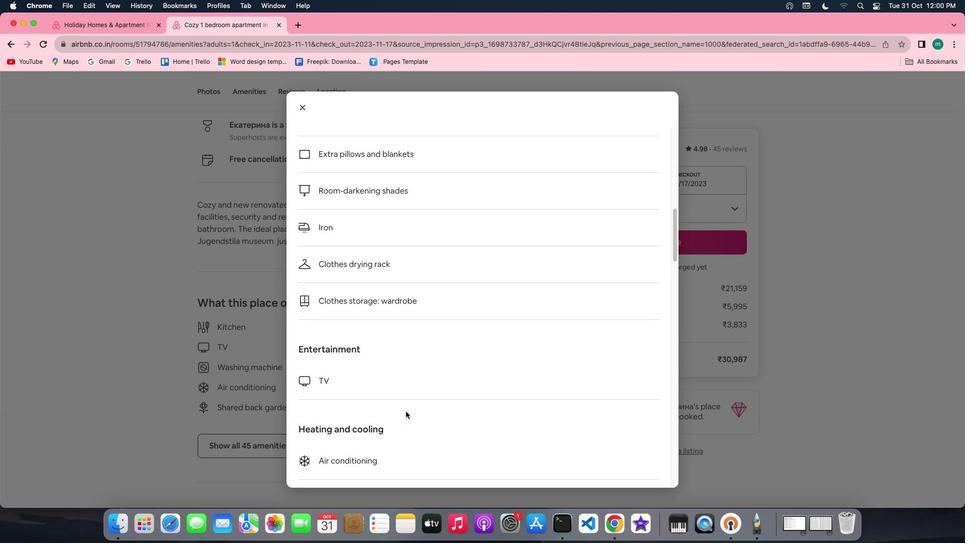 
Action: Mouse scrolled (402, 408) with delta (-3, -4)
Screenshot: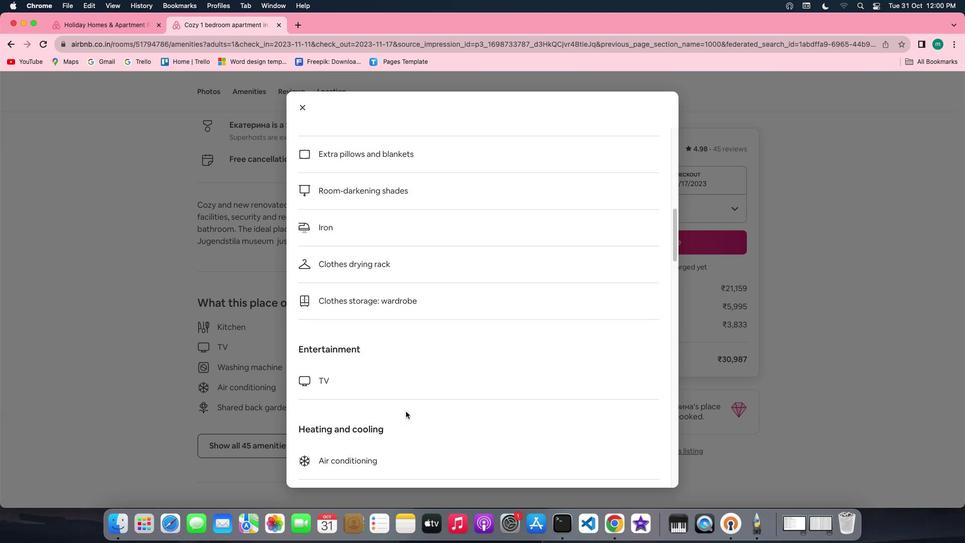 
Action: Mouse scrolled (402, 408) with delta (-3, -4)
Screenshot: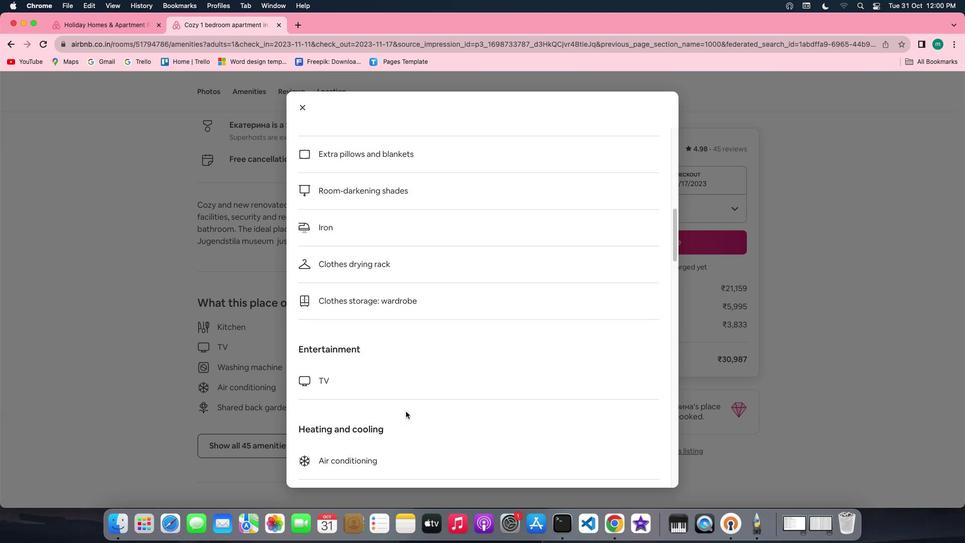 
Action: Mouse scrolled (402, 408) with delta (-3, -5)
Screenshot: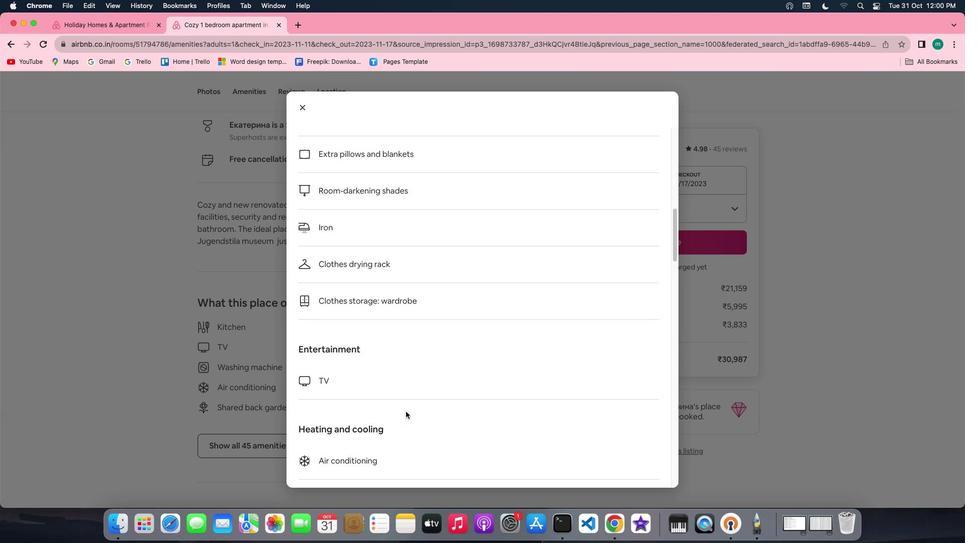 
Action: Mouse scrolled (402, 408) with delta (-3, -6)
Screenshot: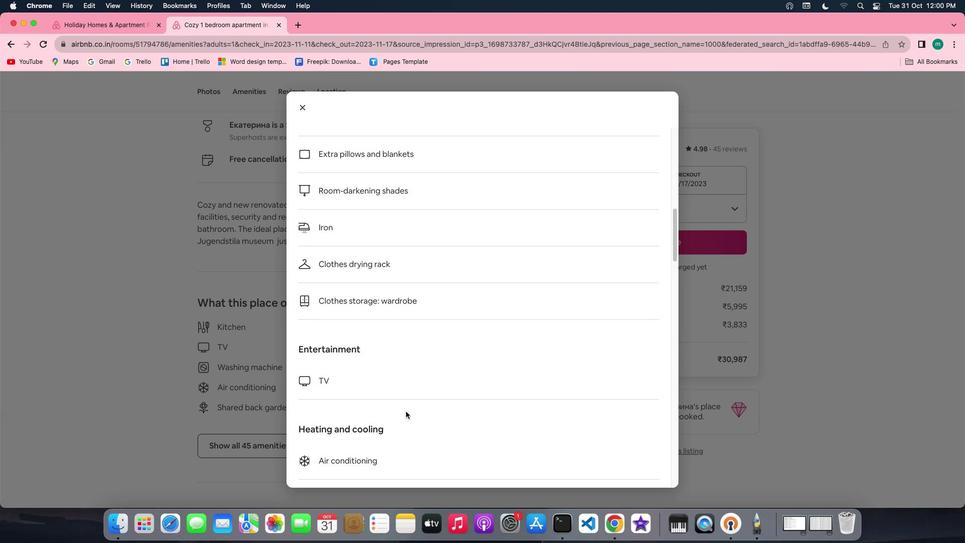 
Action: Mouse scrolled (402, 408) with delta (-3, -4)
Screenshot: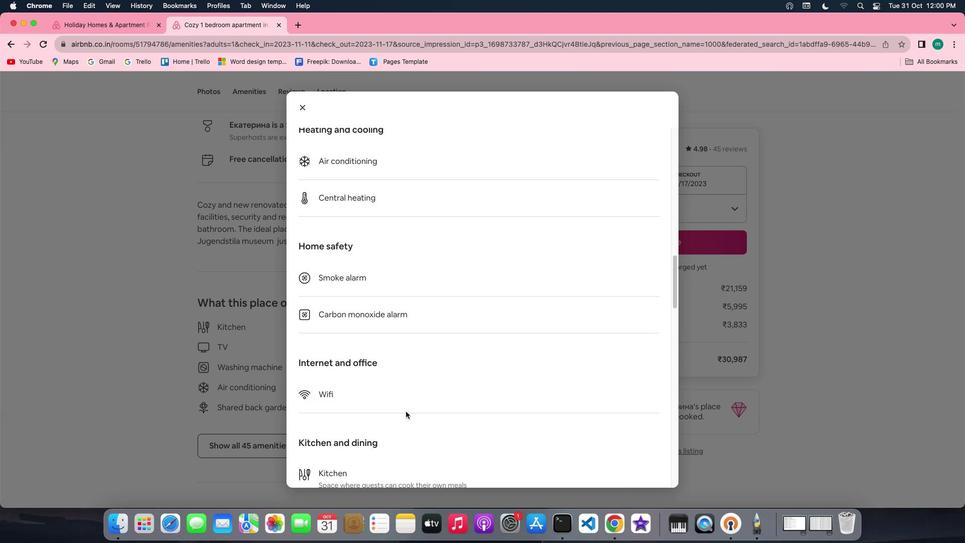 
Action: Mouse scrolled (402, 408) with delta (-3, -4)
Screenshot: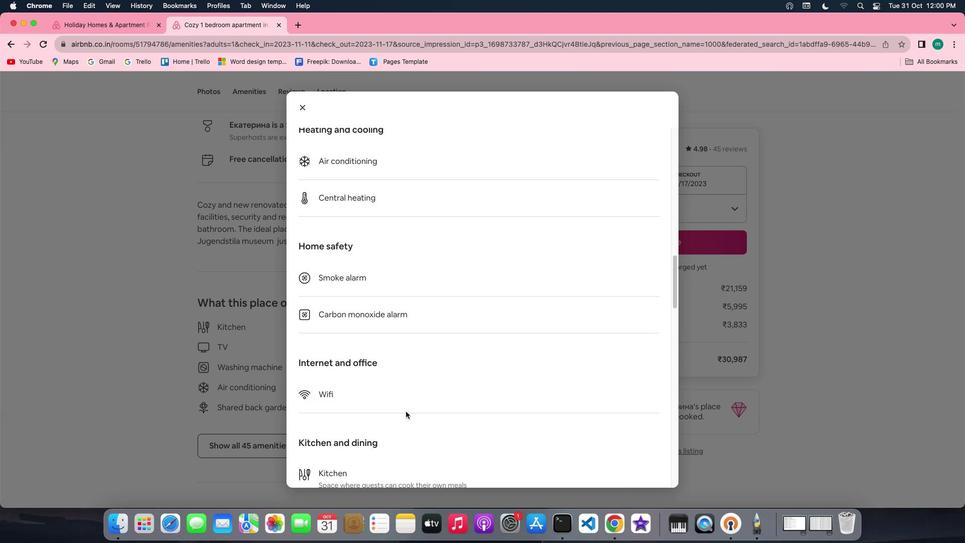 
Action: Mouse scrolled (402, 408) with delta (-3, -5)
Screenshot: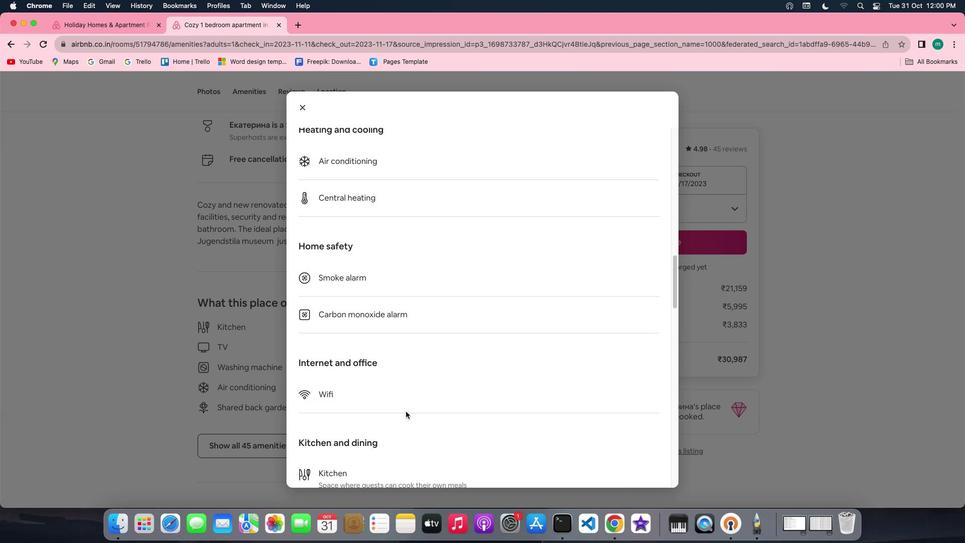 
Action: Mouse scrolled (402, 408) with delta (-3, -5)
Screenshot: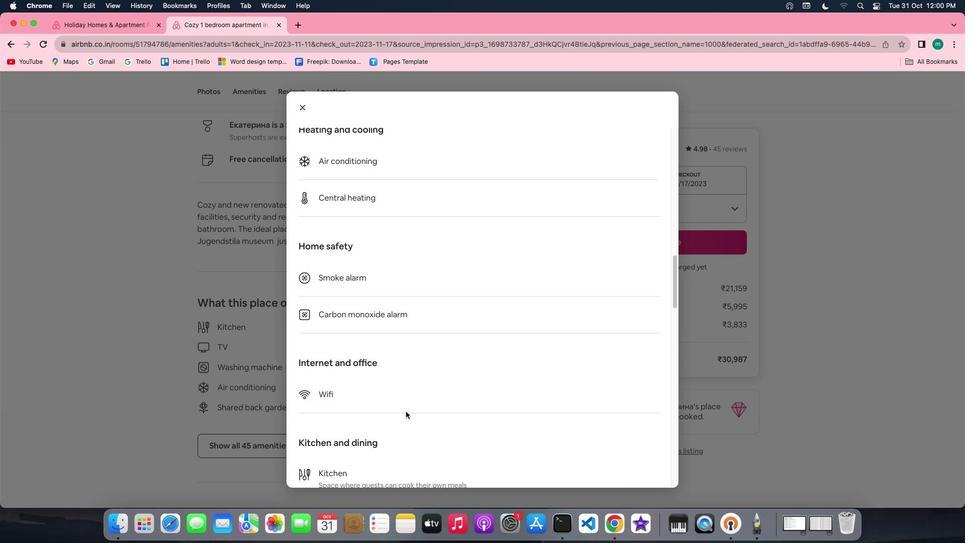 
Action: Mouse scrolled (402, 408) with delta (-3, -6)
Screenshot: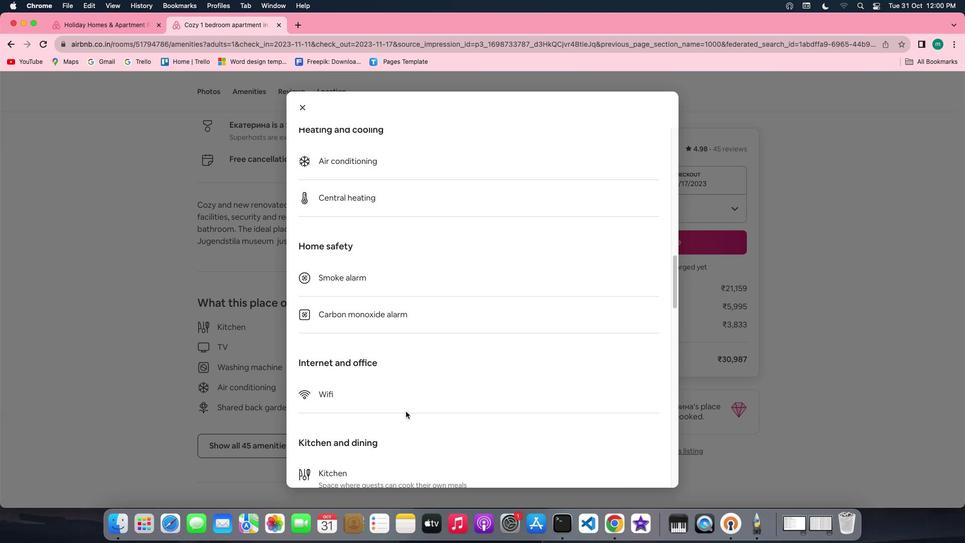 
Action: Mouse scrolled (402, 408) with delta (-3, -4)
Screenshot: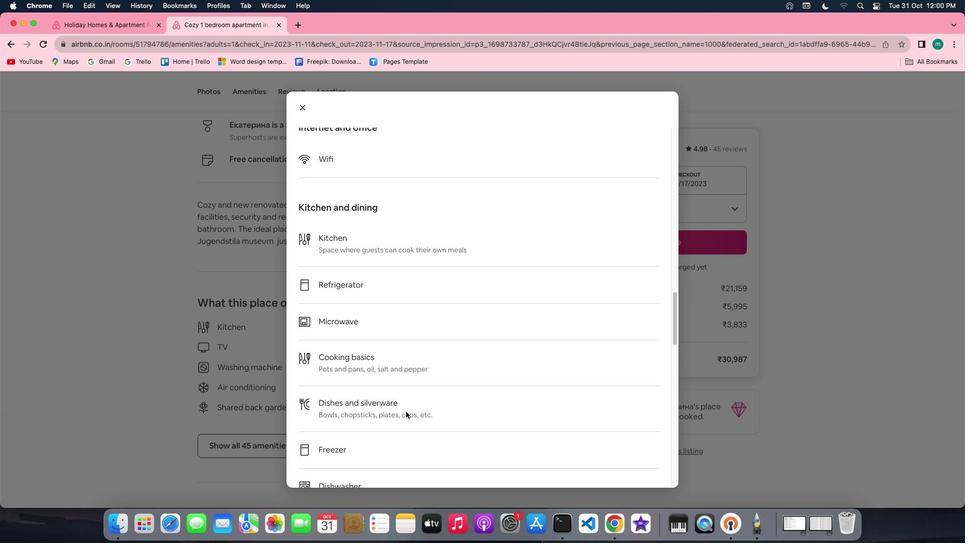 
Action: Mouse scrolled (402, 408) with delta (-3, -4)
Screenshot: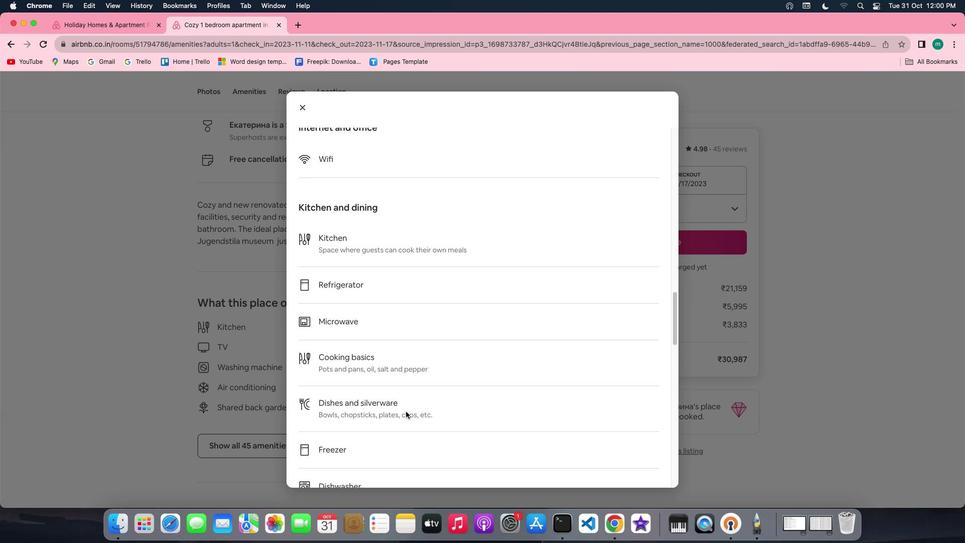 
Action: Mouse scrolled (402, 408) with delta (-3, -4)
Screenshot: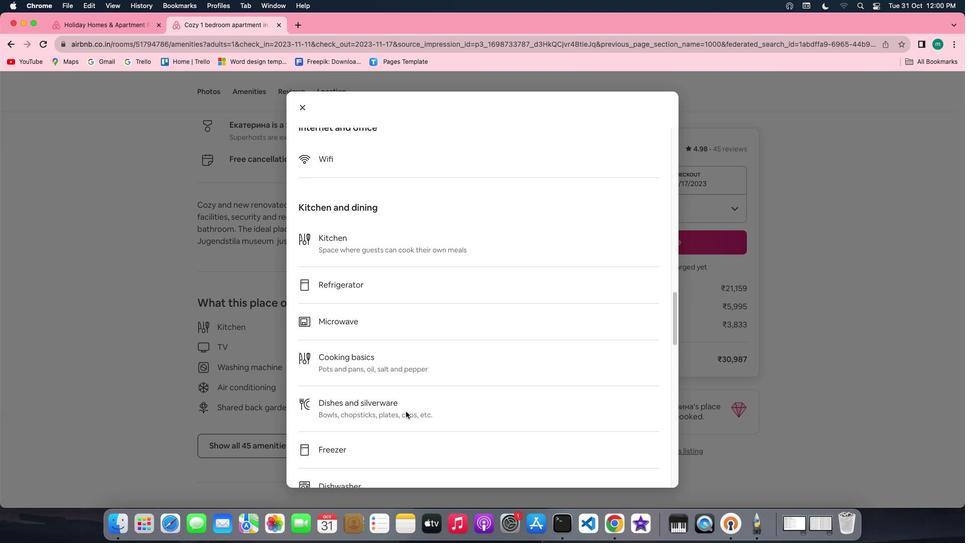 
Action: Mouse scrolled (402, 408) with delta (-3, -5)
Screenshot: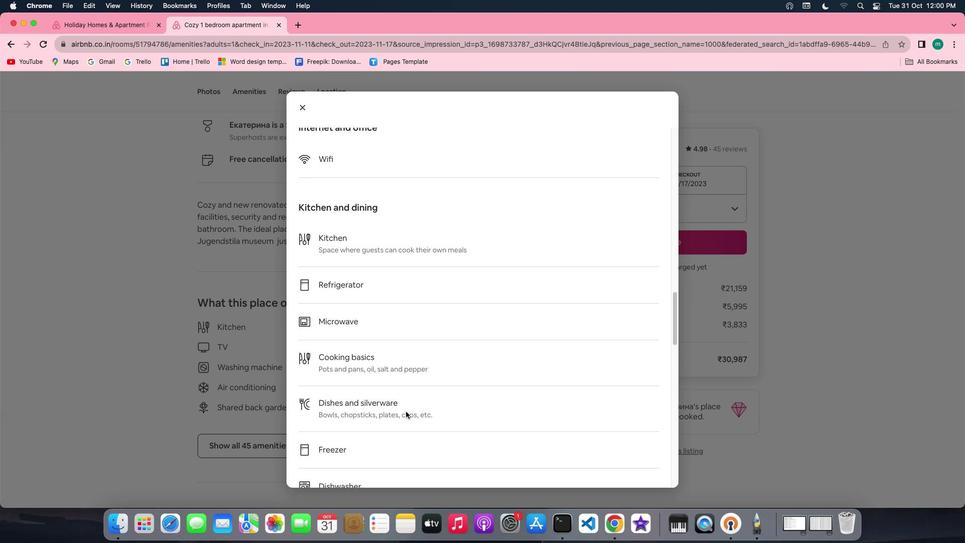 
Action: Mouse scrolled (402, 408) with delta (-3, -5)
Screenshot: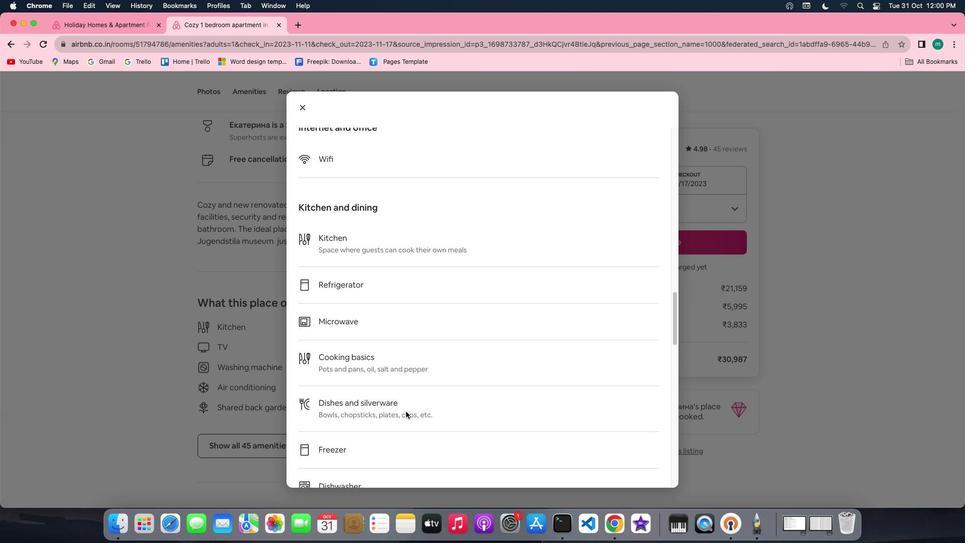
Action: Mouse scrolled (402, 408) with delta (-3, -4)
Screenshot: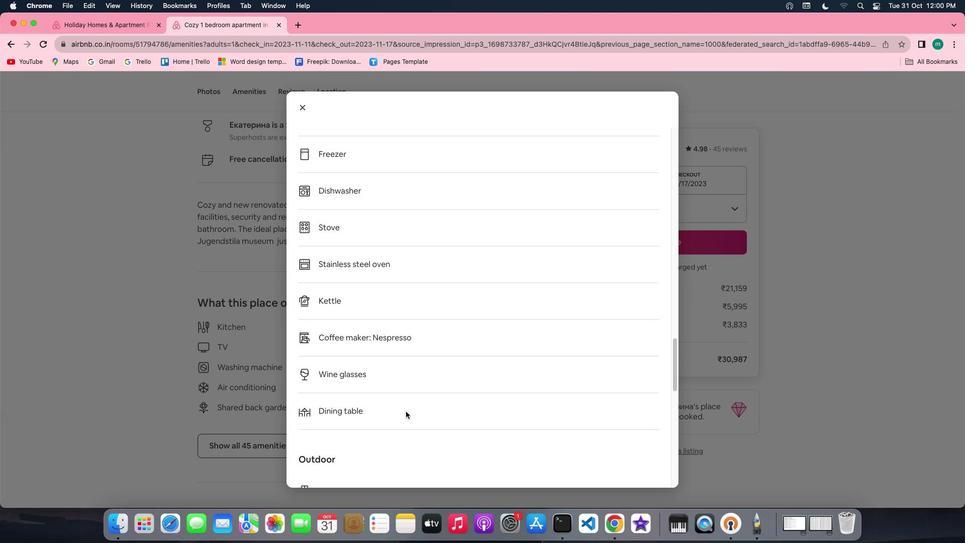 
Action: Mouse scrolled (402, 408) with delta (-3, -4)
Screenshot: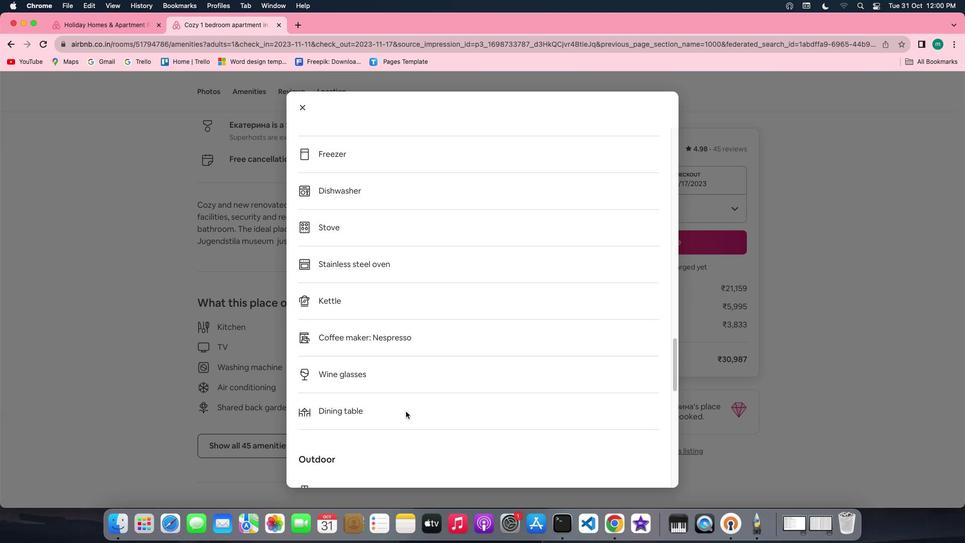 
Action: Mouse scrolled (402, 408) with delta (-3, -5)
Screenshot: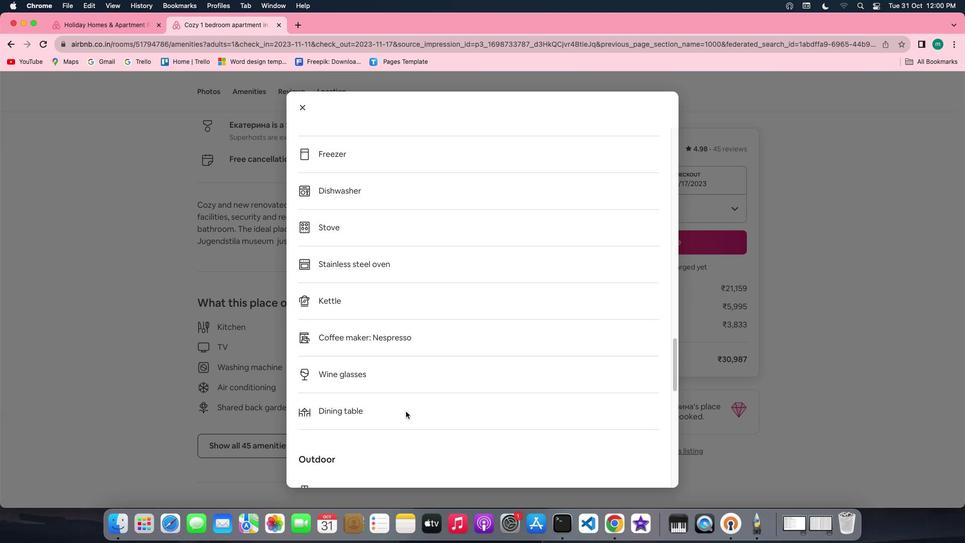 
Action: Mouse scrolled (402, 408) with delta (-3, -5)
Screenshot: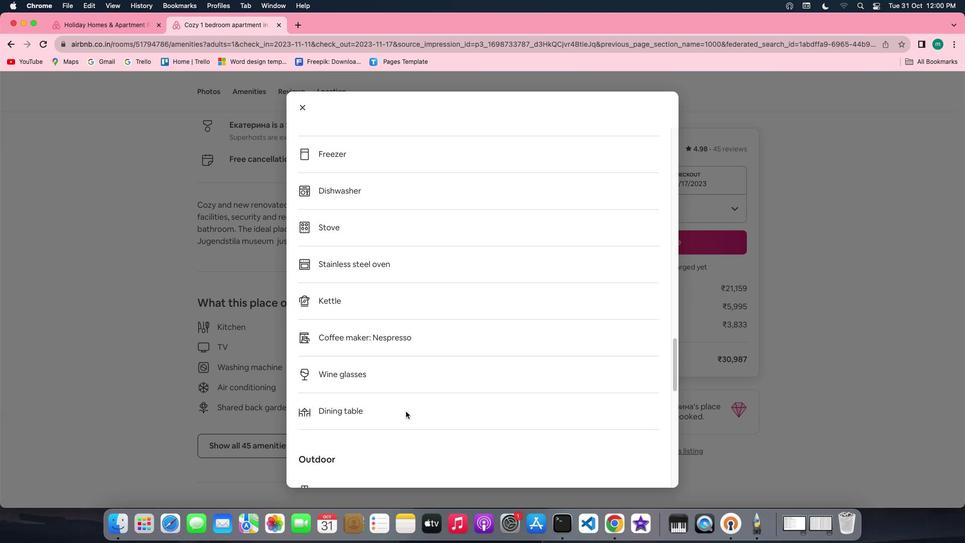 
Action: Mouse scrolled (402, 408) with delta (-3, -6)
Screenshot: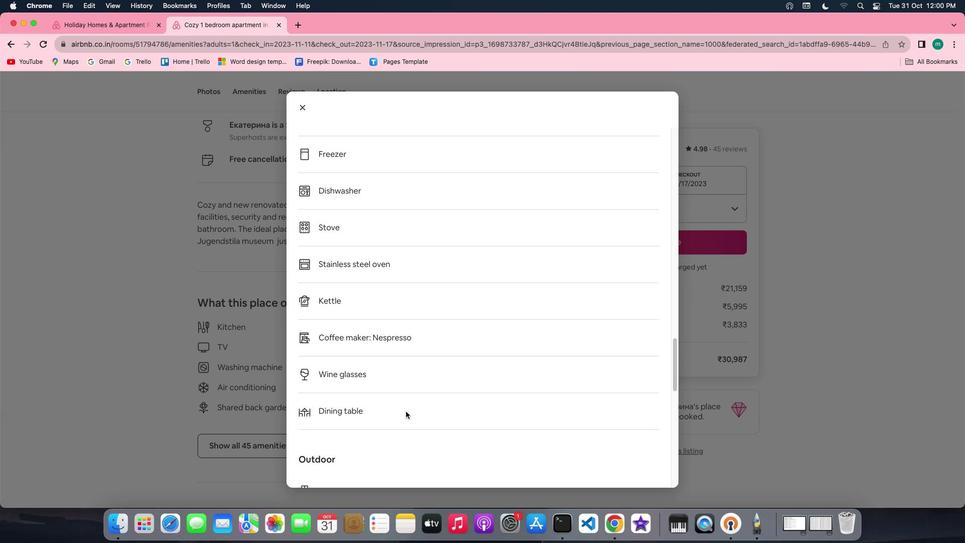 
Action: Mouse scrolled (402, 408) with delta (-3, -4)
Screenshot: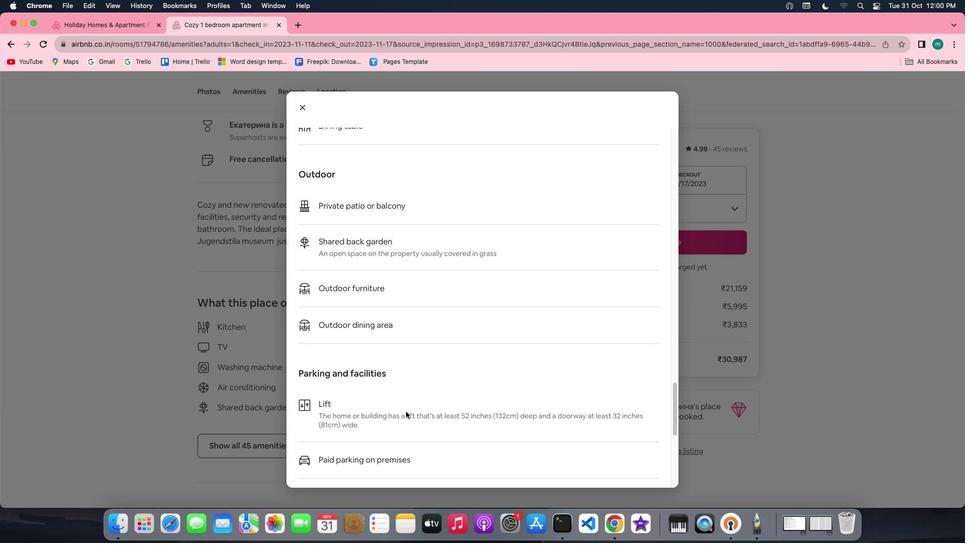 
Action: Mouse scrolled (402, 408) with delta (-3, -4)
Screenshot: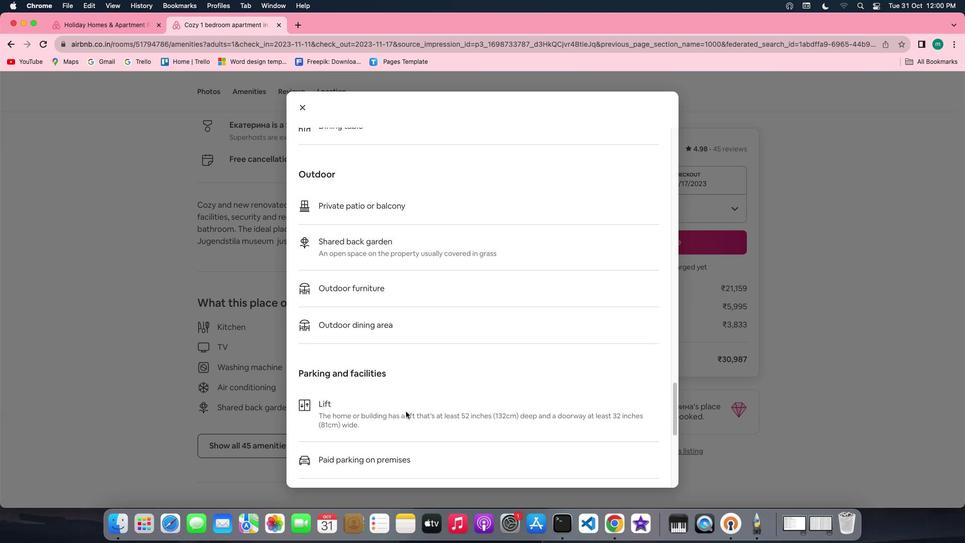 
Action: Mouse scrolled (402, 408) with delta (-3, -4)
Screenshot: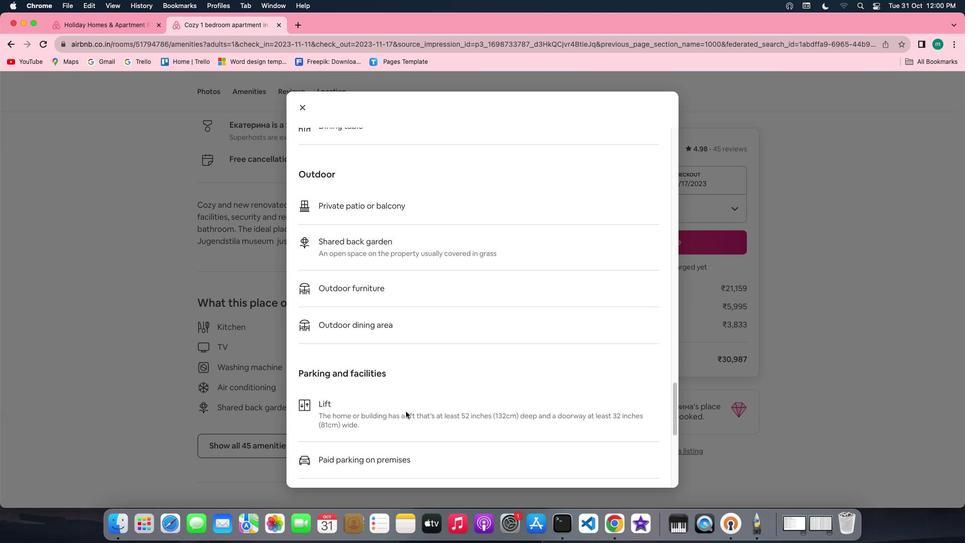 
Action: Mouse scrolled (402, 408) with delta (-3, -5)
Screenshot: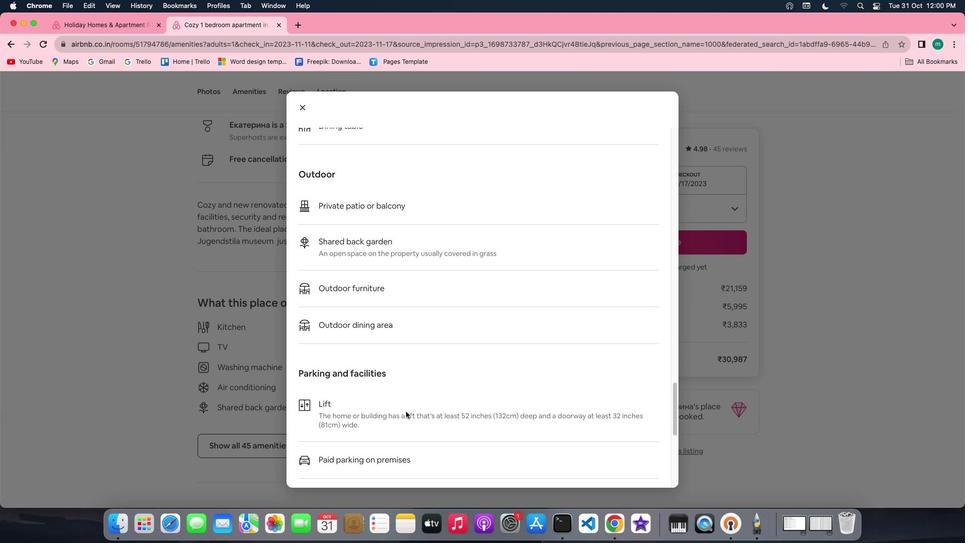 
Action: Mouse scrolled (402, 408) with delta (-3, -6)
Screenshot: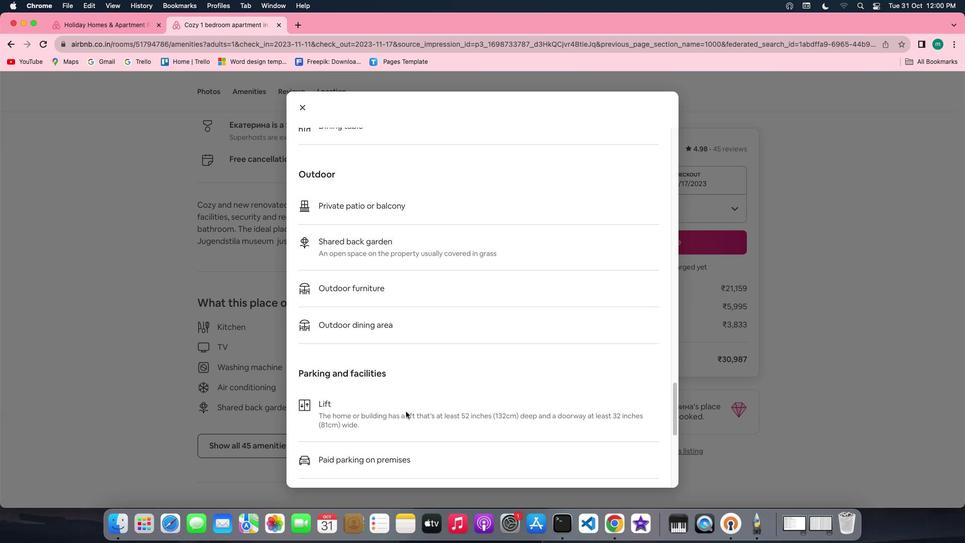 
Action: Mouse scrolled (402, 408) with delta (-3, -4)
Screenshot: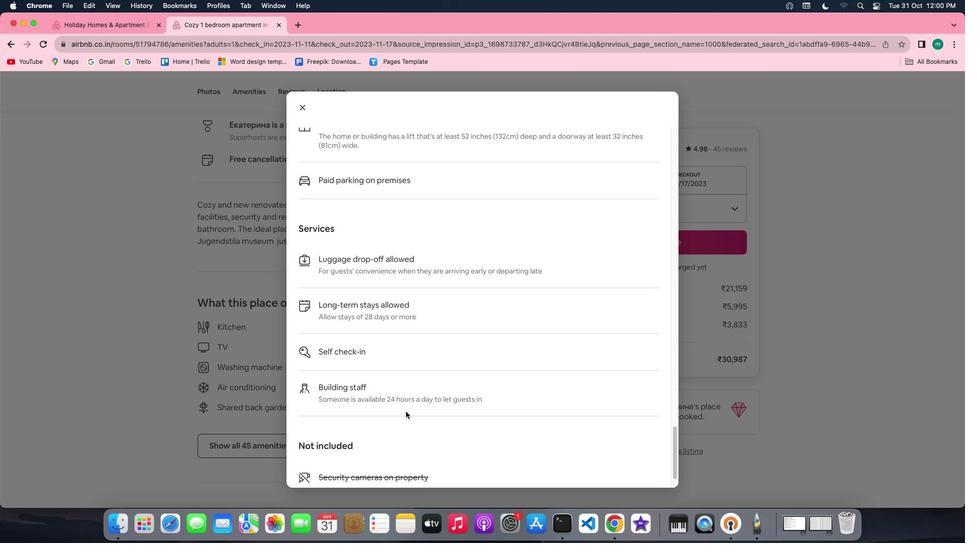 
Action: Mouse scrolled (402, 408) with delta (-3, -4)
Screenshot: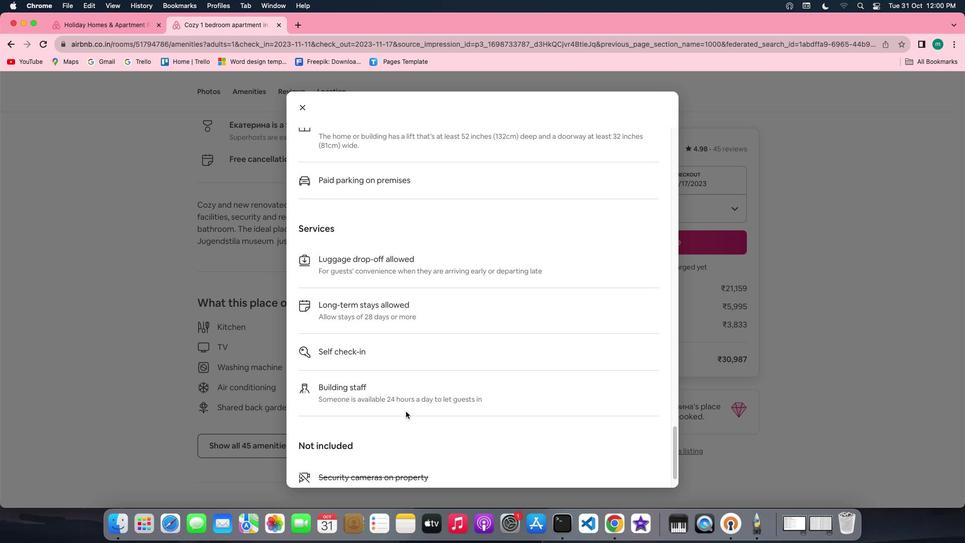 
Action: Mouse scrolled (402, 408) with delta (-3, -5)
Screenshot: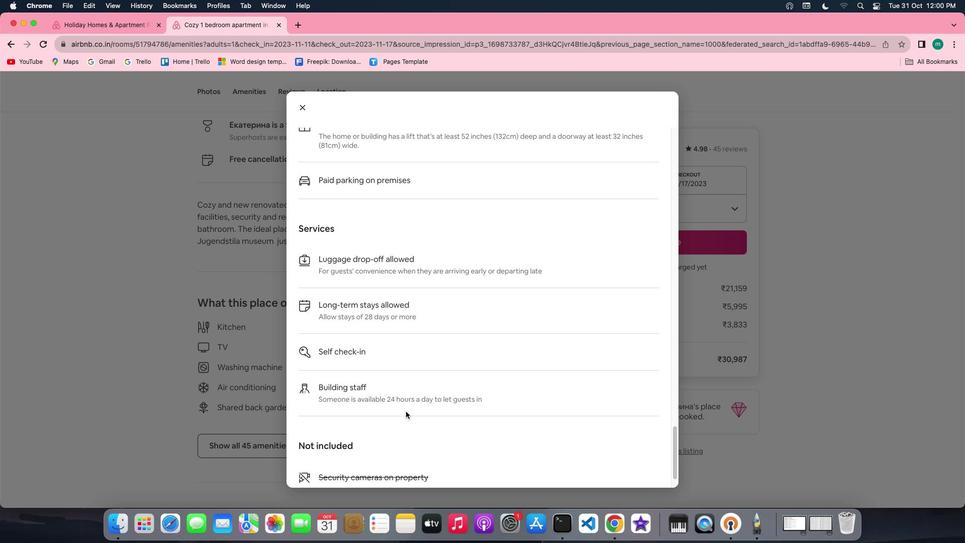 
Action: Mouse scrolled (402, 408) with delta (-3, -5)
Screenshot: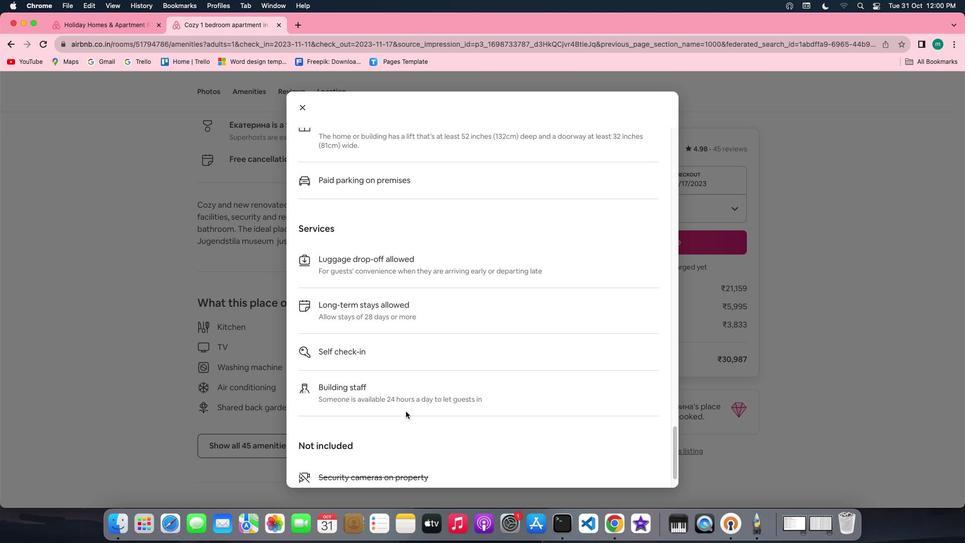 
Action: Mouse scrolled (402, 408) with delta (-3, -6)
Screenshot: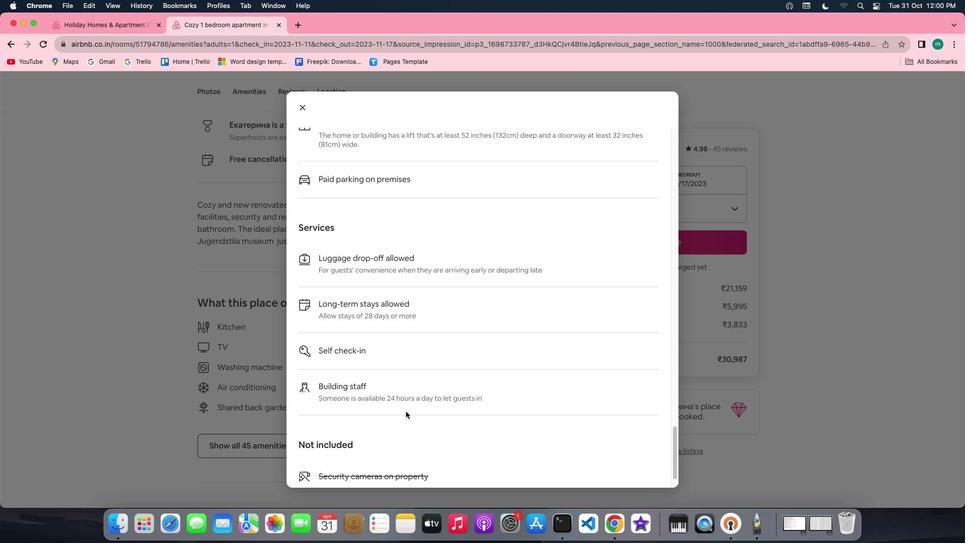 
Action: Mouse scrolled (402, 408) with delta (-3, -4)
Screenshot: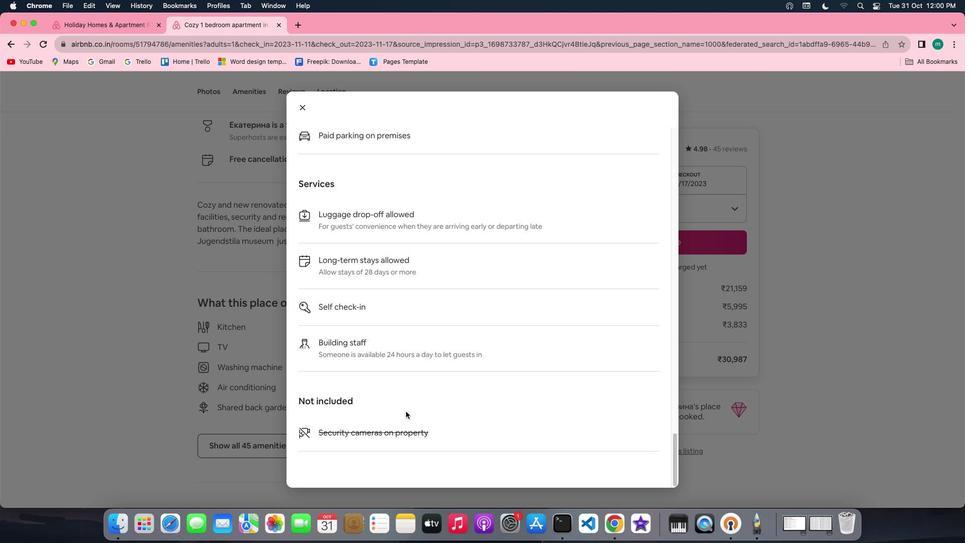 
Action: Mouse scrolled (402, 408) with delta (-3, -4)
Screenshot: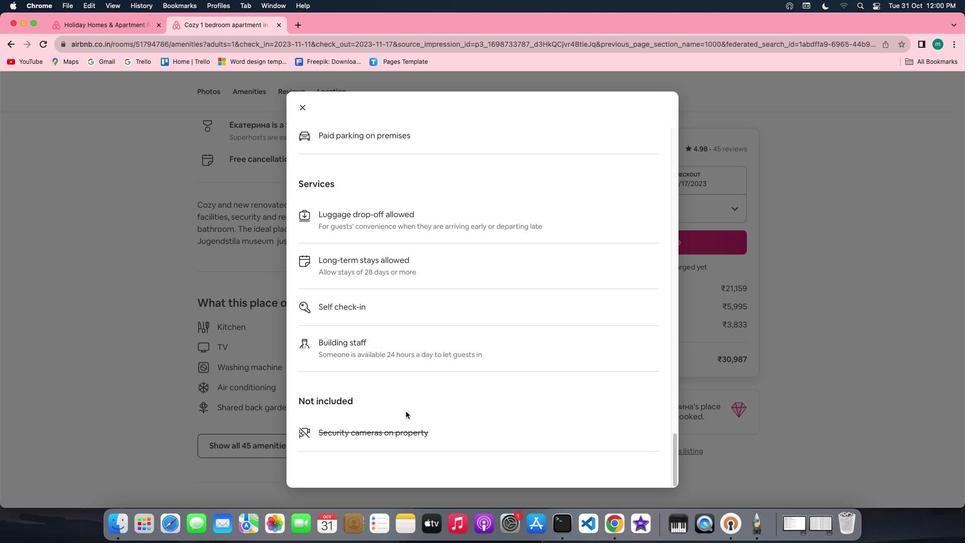 
Action: Mouse scrolled (402, 408) with delta (-3, -4)
Screenshot: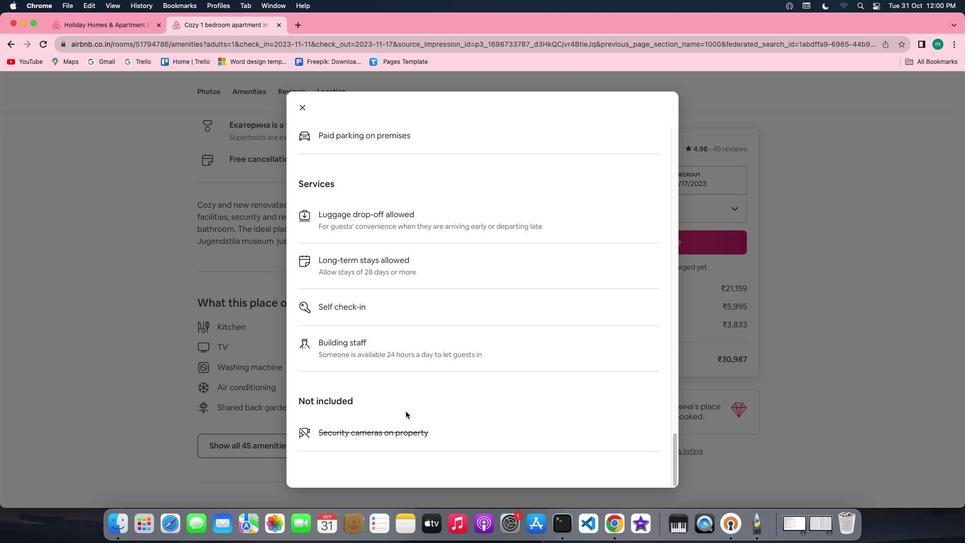 
Action: Mouse scrolled (402, 408) with delta (-3, -5)
Screenshot: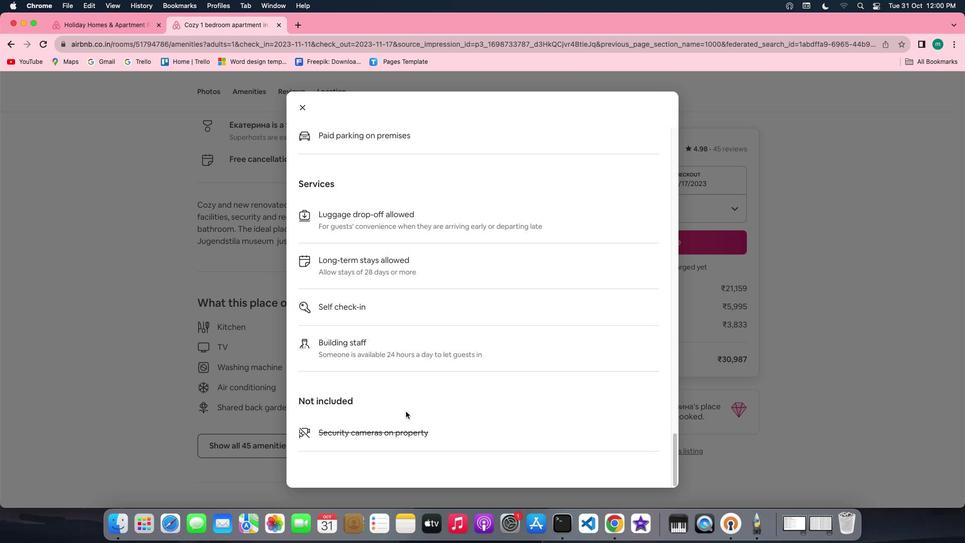 
Action: Mouse scrolled (402, 408) with delta (-3, -6)
Screenshot: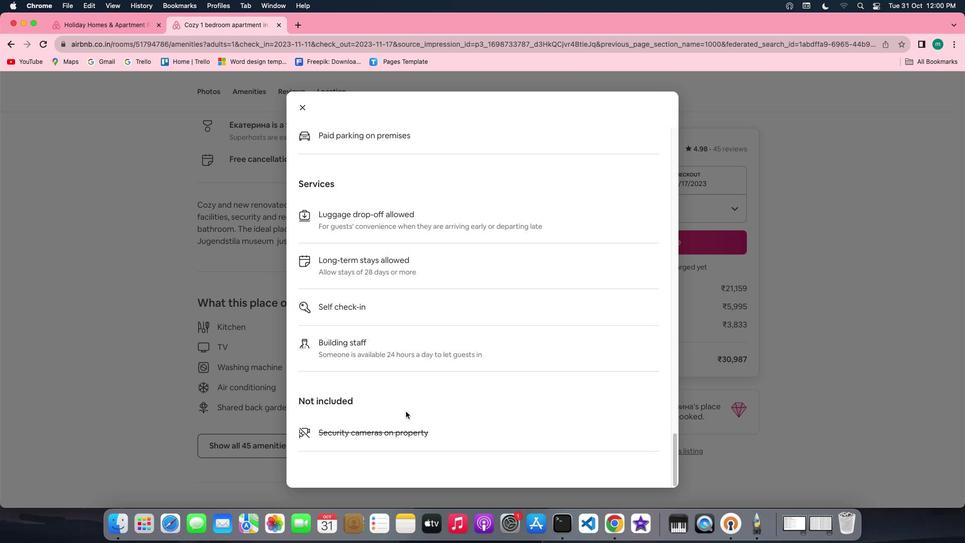 
Action: Mouse scrolled (402, 408) with delta (-3, -4)
Screenshot: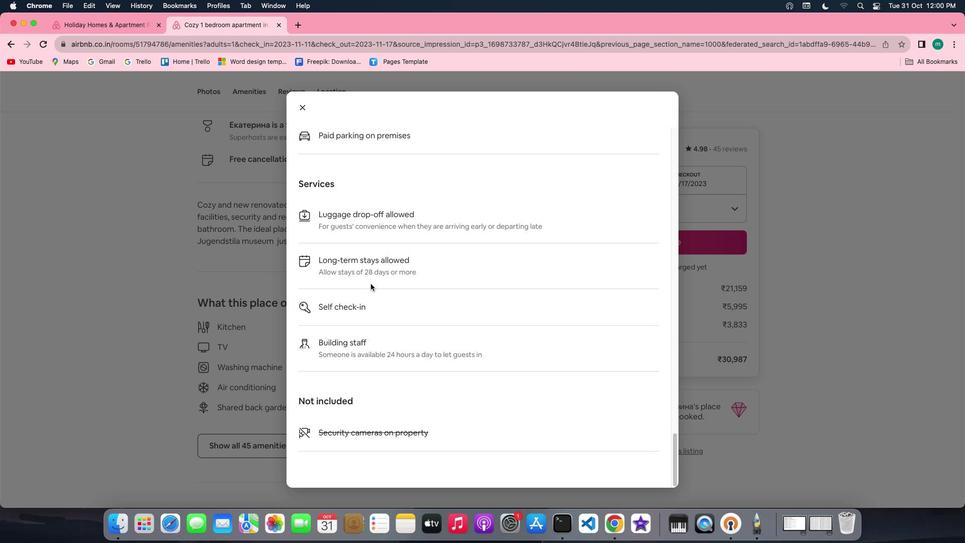 
Action: Mouse scrolled (402, 408) with delta (-3, -4)
Screenshot: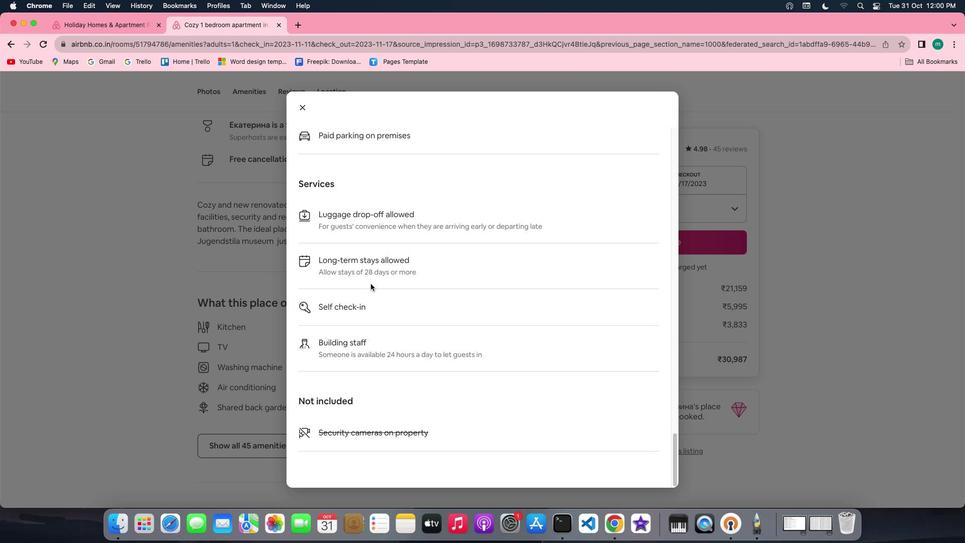 
Action: Mouse scrolled (402, 408) with delta (-3, -5)
Screenshot: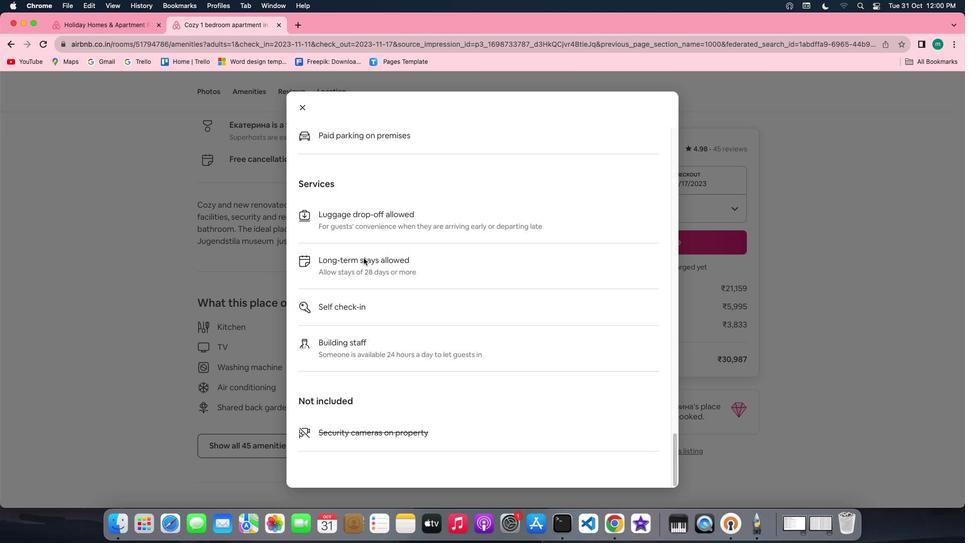 
Action: Mouse scrolled (402, 408) with delta (-3, -6)
Screenshot: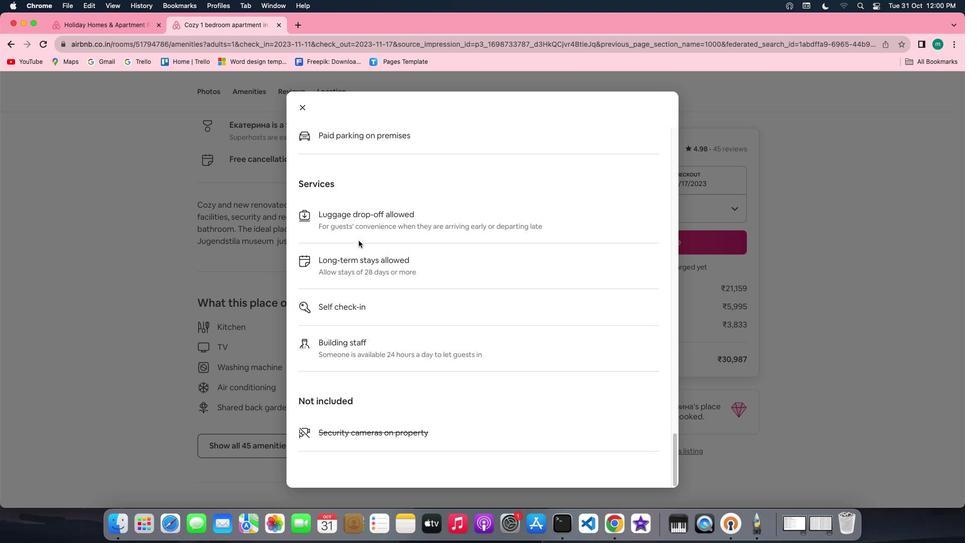 
Action: Mouse moved to (300, 100)
Screenshot: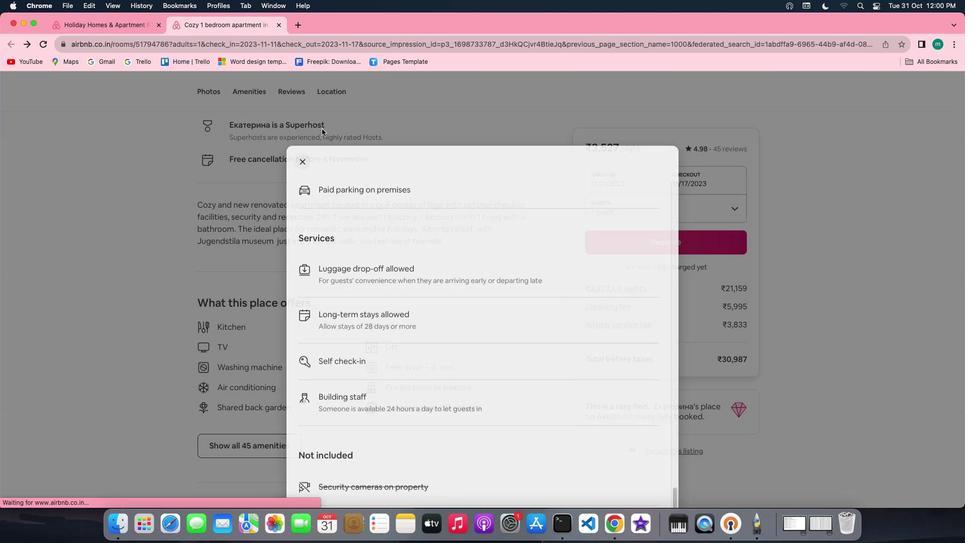 
Action: Mouse pressed left at (300, 100)
Screenshot: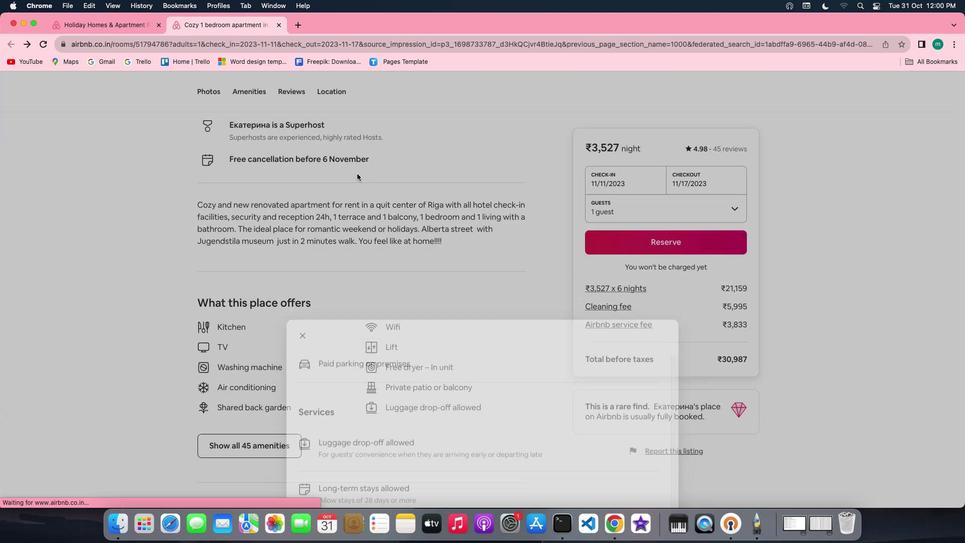 
Action: Mouse moved to (397, 248)
Screenshot: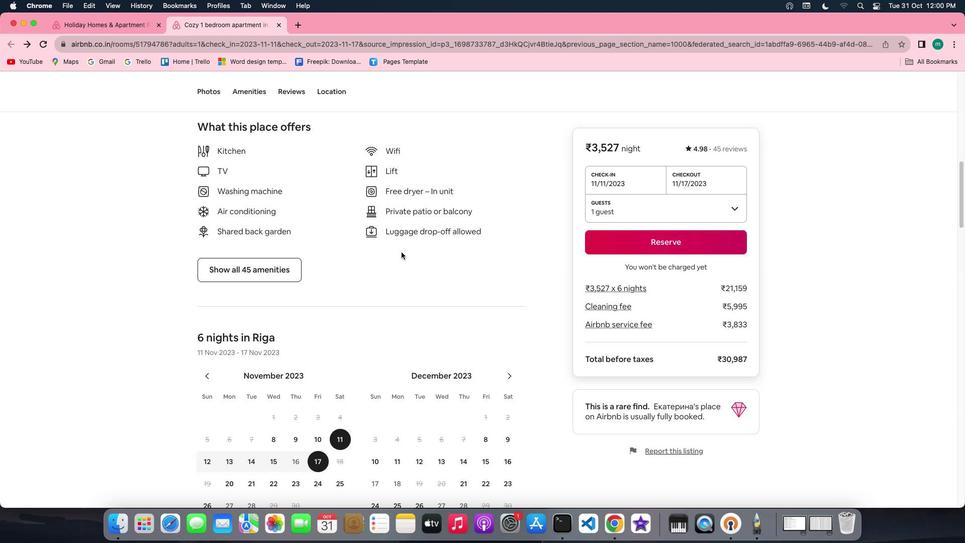 
Action: Mouse scrolled (397, 248) with delta (-3, -4)
Screenshot: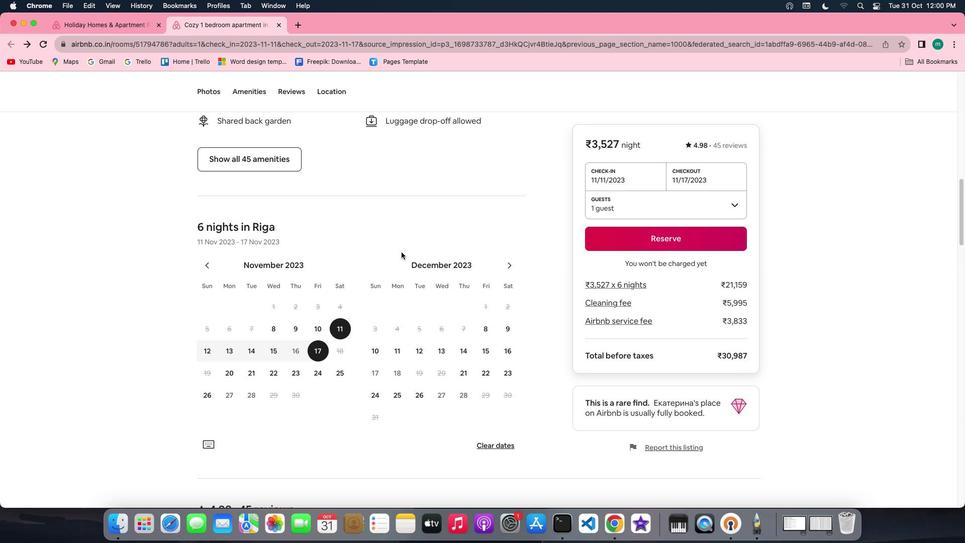 
Action: Mouse scrolled (397, 248) with delta (-3, -4)
Screenshot: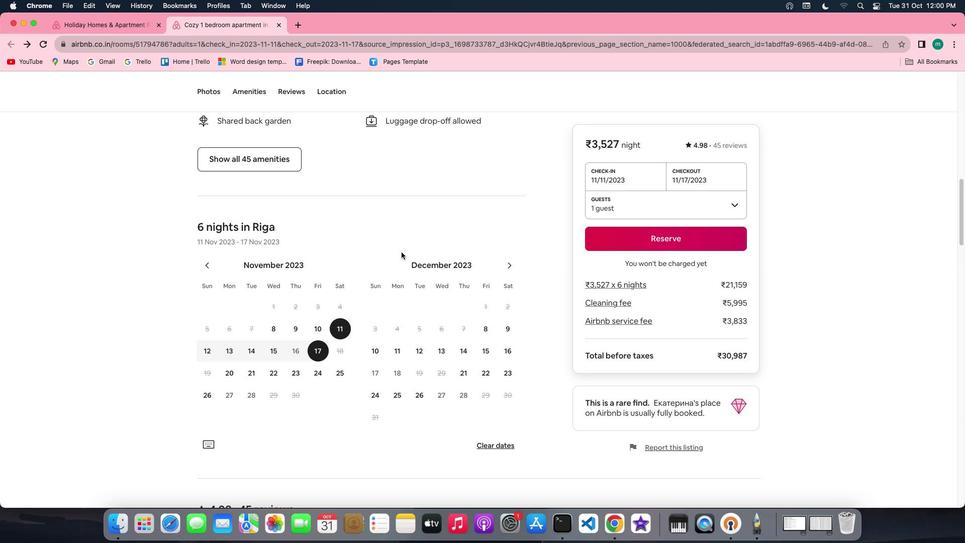 
Action: Mouse scrolled (397, 248) with delta (-3, -5)
Screenshot: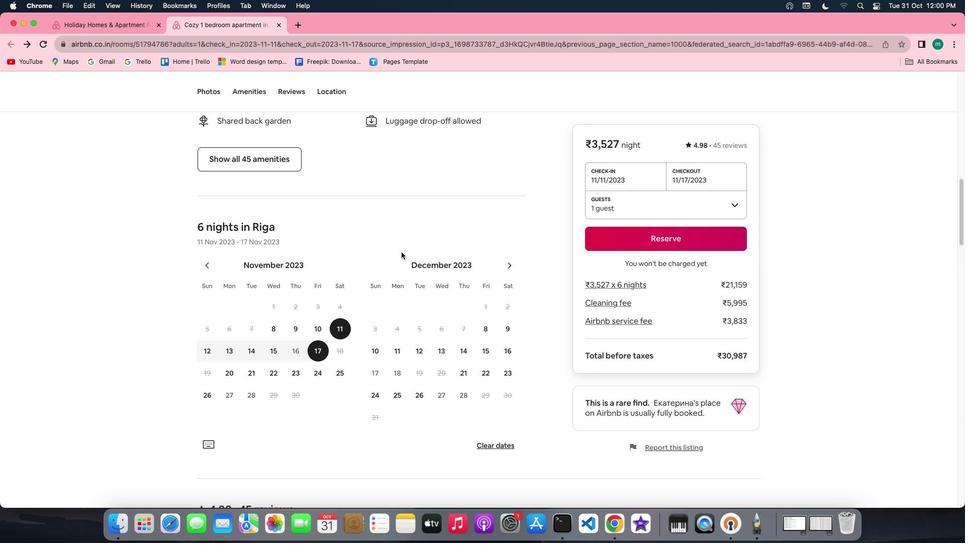 
Action: Mouse scrolled (397, 248) with delta (-3, -5)
Screenshot: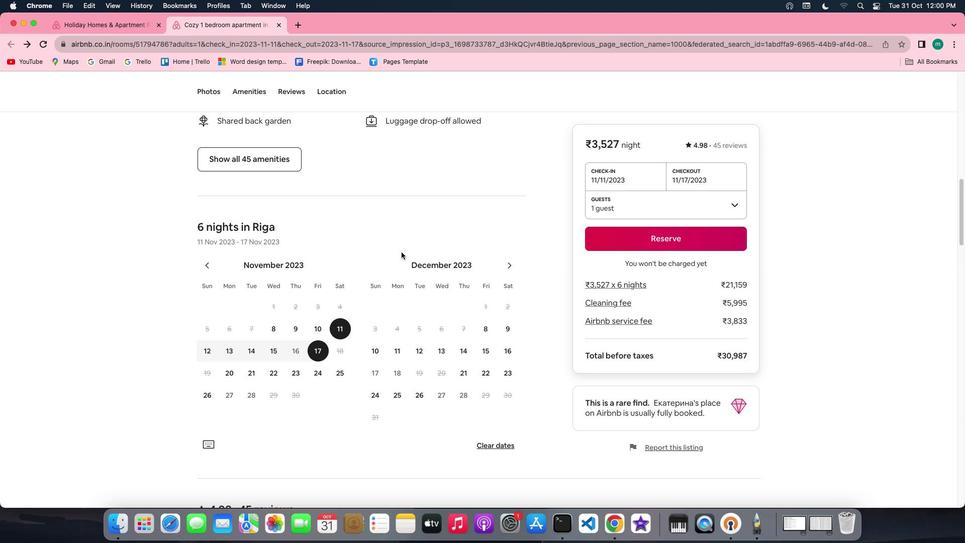 
Action: Mouse scrolled (397, 248) with delta (-3, -6)
Screenshot: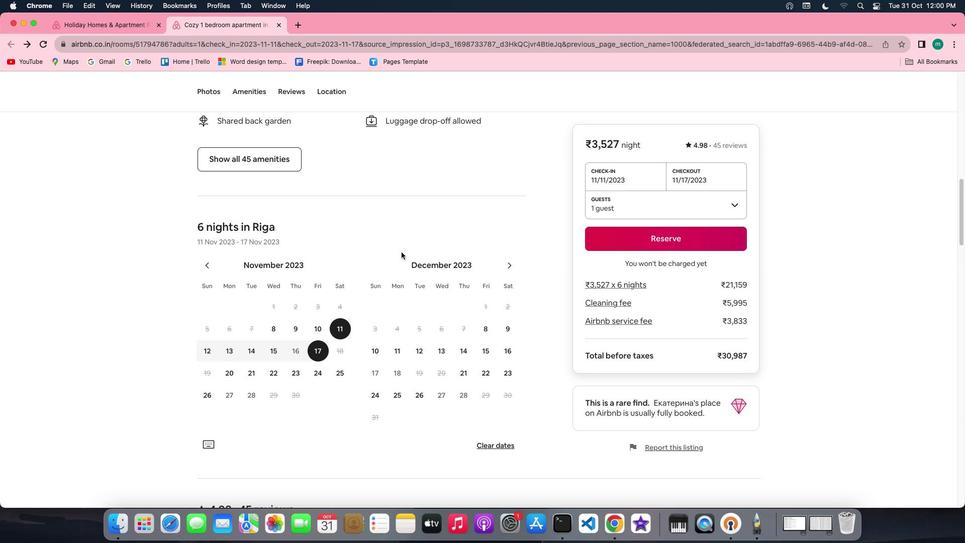 
Action: Mouse scrolled (397, 248) with delta (-3, -4)
Screenshot: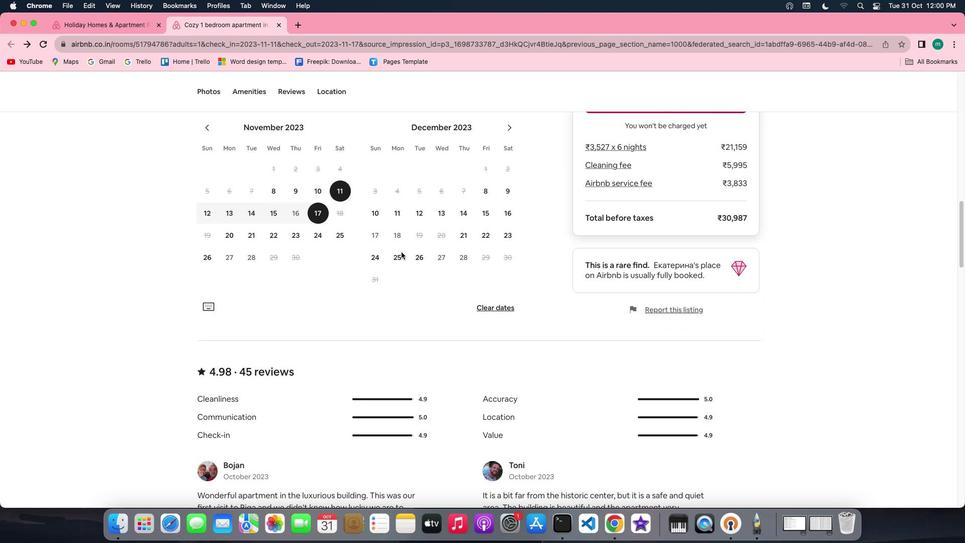 
Action: Mouse scrolled (397, 248) with delta (-3, -4)
Screenshot: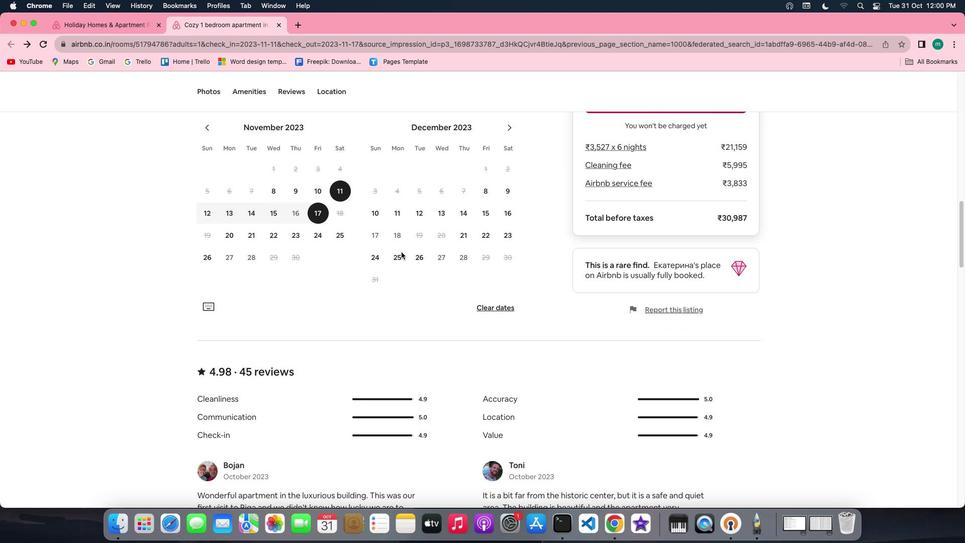 
Action: Mouse scrolled (397, 248) with delta (-3, -4)
Screenshot: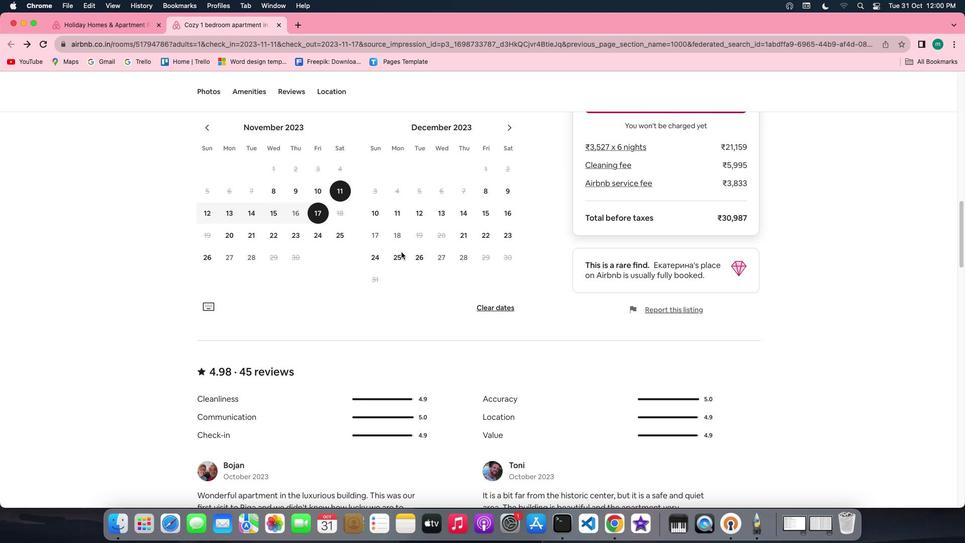 
Action: Mouse scrolled (397, 248) with delta (-3, -5)
Screenshot: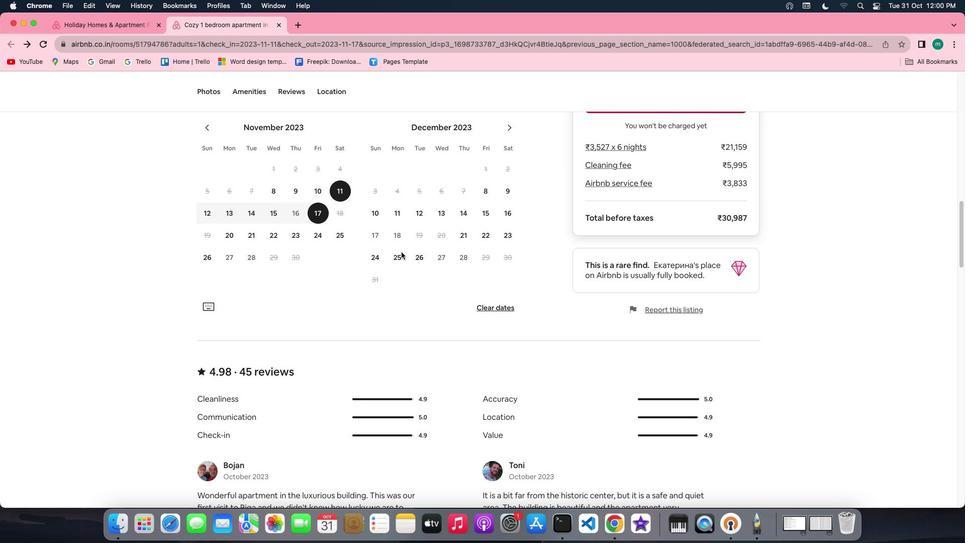
Action: Mouse scrolled (397, 248) with delta (-3, -4)
Screenshot: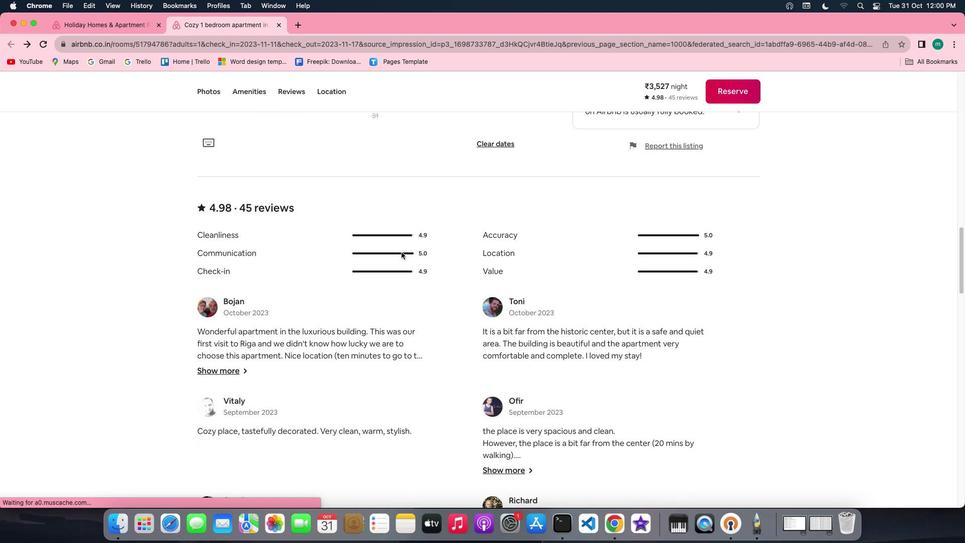 
Action: Mouse scrolled (397, 248) with delta (-3, -4)
Screenshot: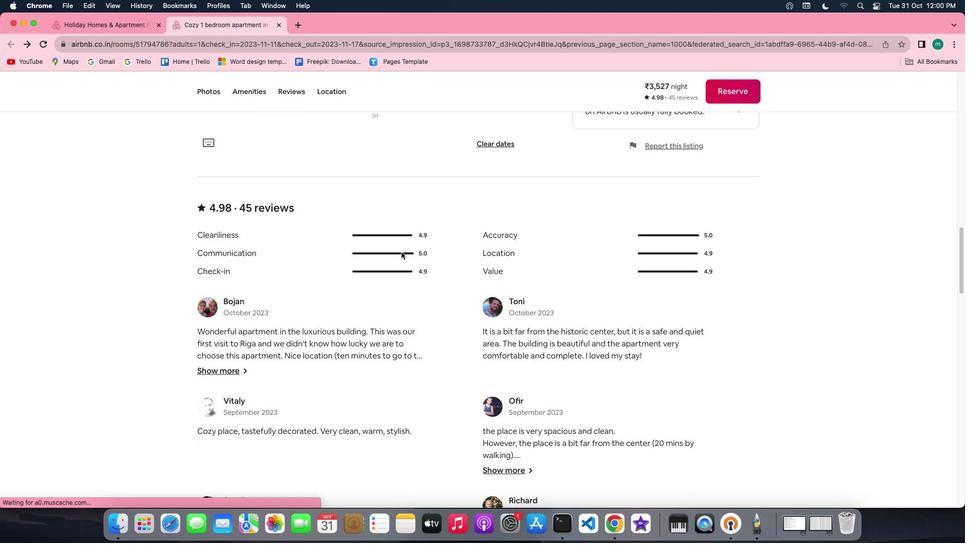 
Action: Mouse scrolled (397, 248) with delta (-3, -5)
Screenshot: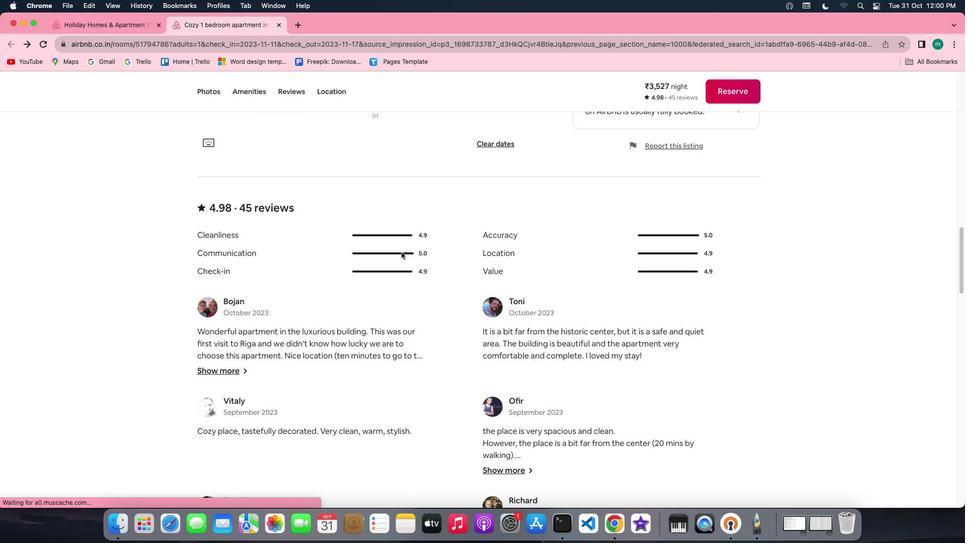
Action: Mouse scrolled (397, 248) with delta (-3, -5)
Screenshot: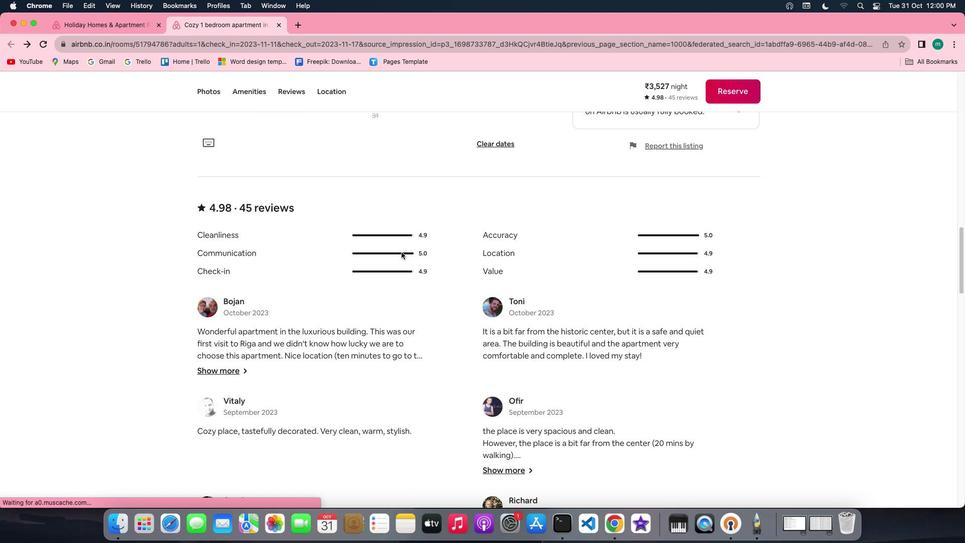 
Action: Mouse scrolled (397, 248) with delta (-3, -4)
Screenshot: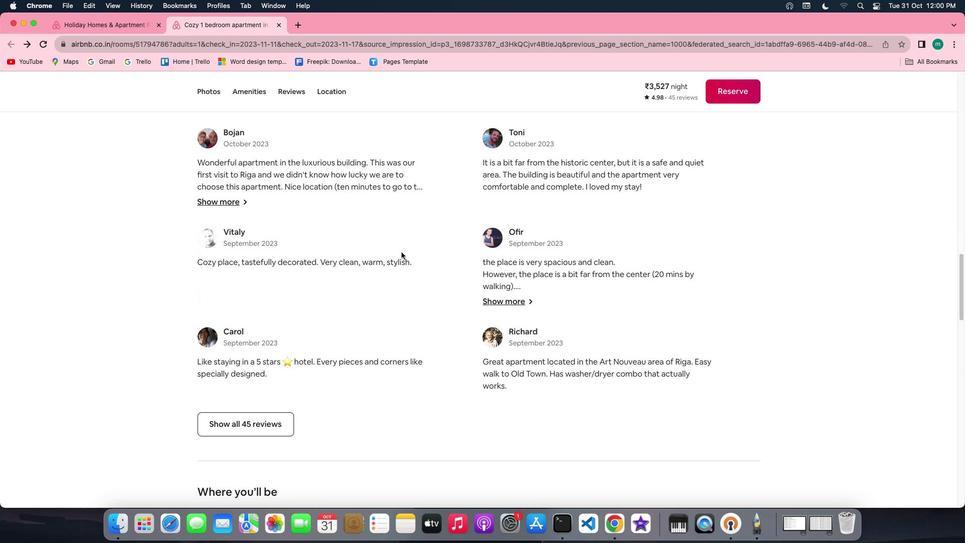 
Action: Mouse scrolled (397, 248) with delta (-3, -4)
Screenshot: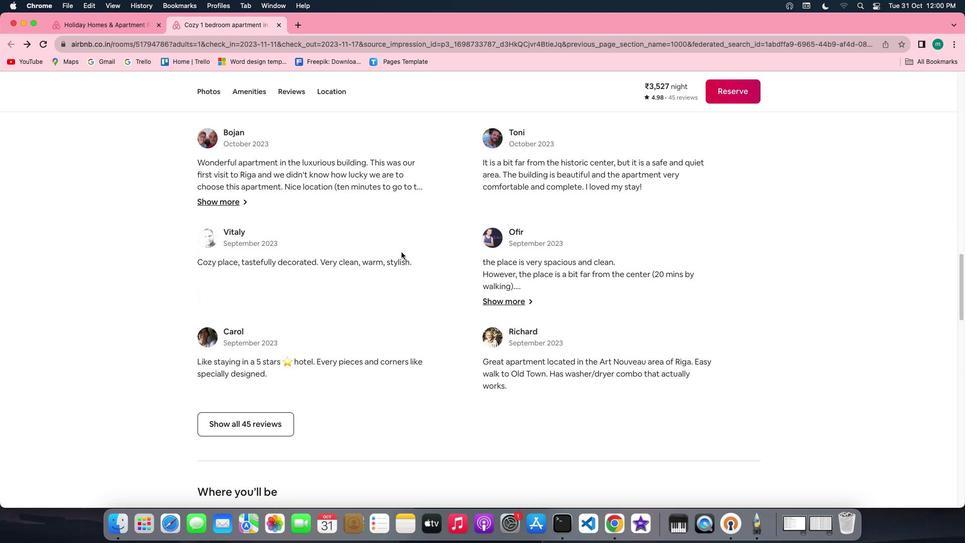 
Action: Mouse scrolled (397, 248) with delta (-3, -5)
Screenshot: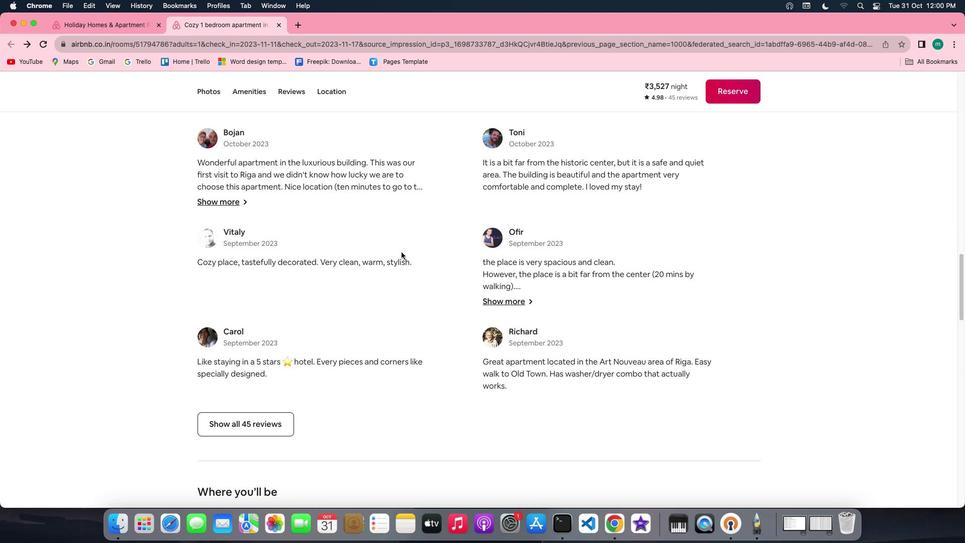 
Action: Mouse scrolled (397, 248) with delta (-3, -5)
Screenshot: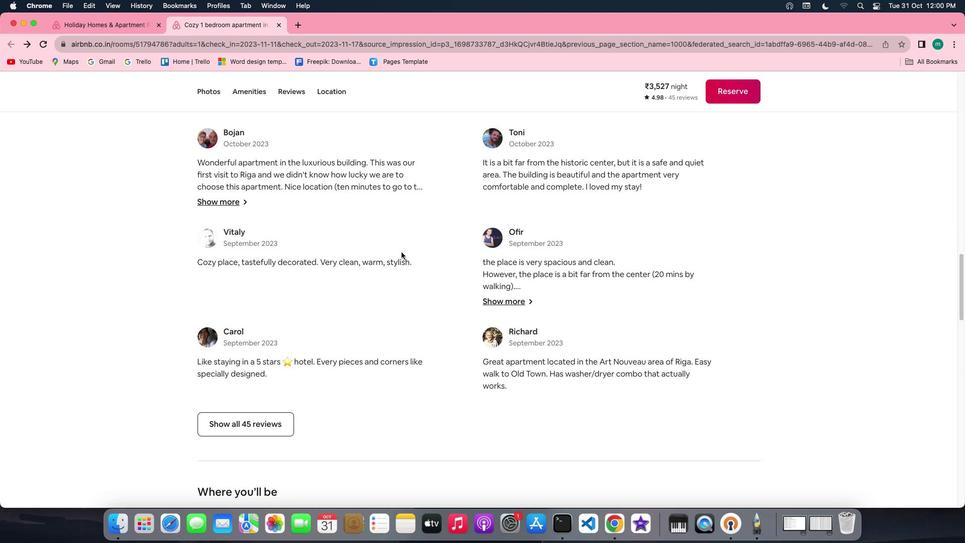 
Action: Mouse scrolled (397, 248) with delta (-3, -4)
Screenshot: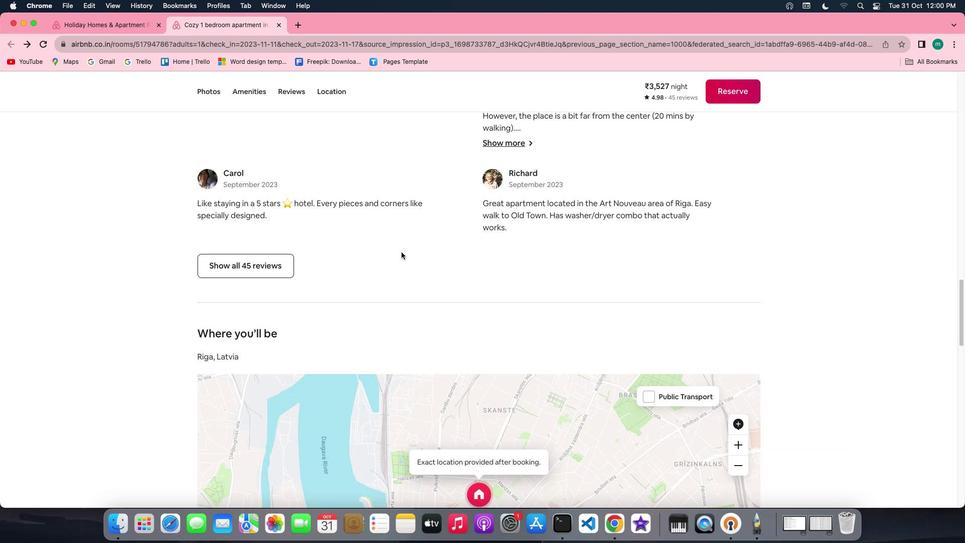 
Action: Mouse scrolled (397, 248) with delta (-3, -4)
Screenshot: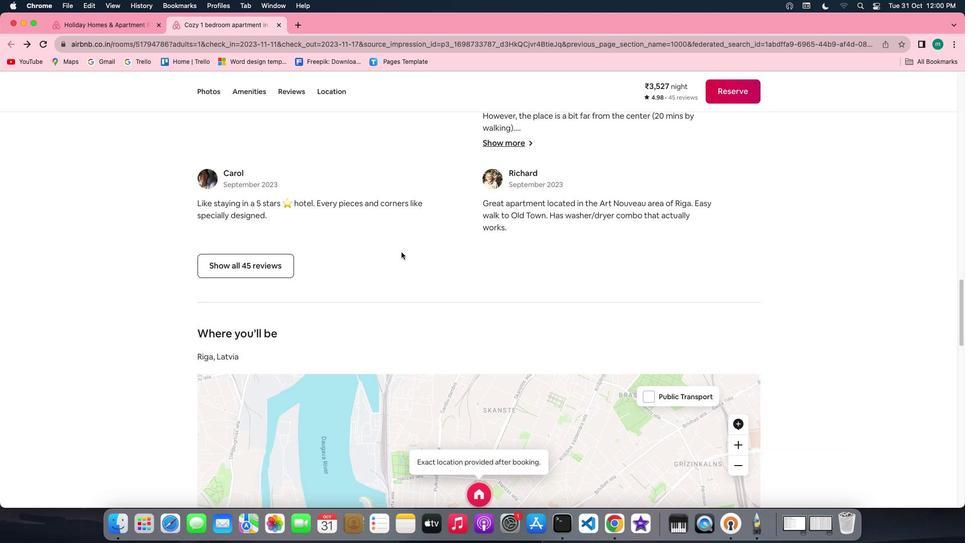 
Action: Mouse scrolled (397, 248) with delta (-3, -4)
Screenshot: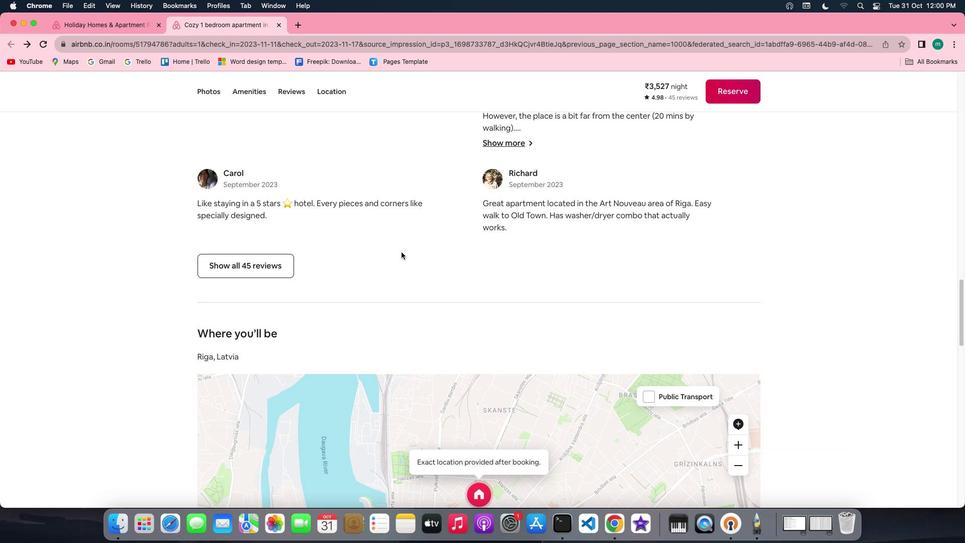 
Action: Mouse scrolled (397, 248) with delta (-3, -5)
Screenshot: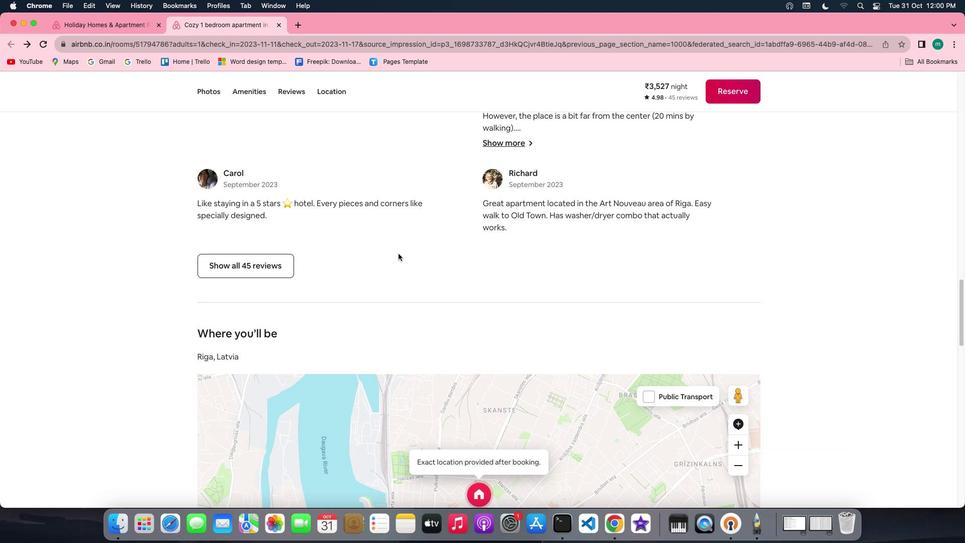 
Action: Mouse moved to (229, 265)
Screenshot: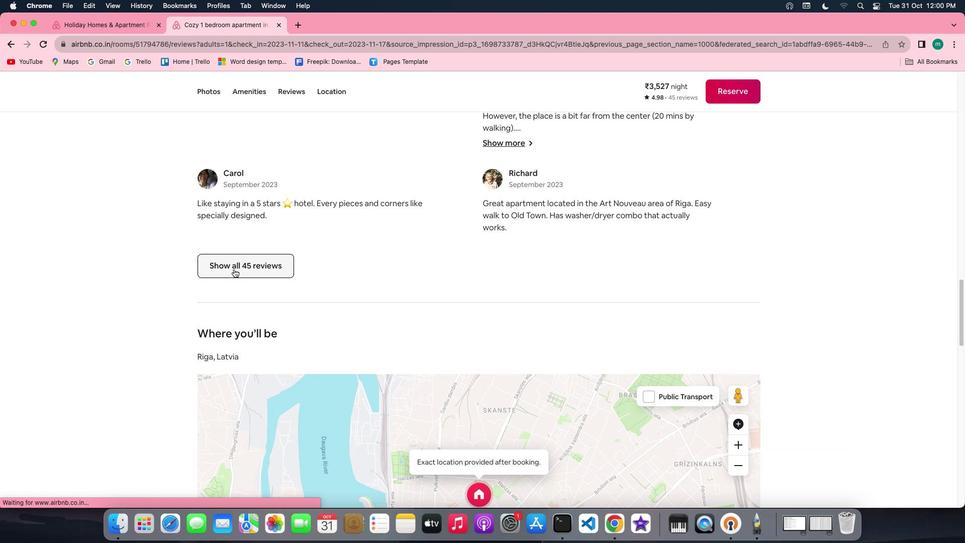 
Action: Mouse pressed left at (229, 265)
Screenshot: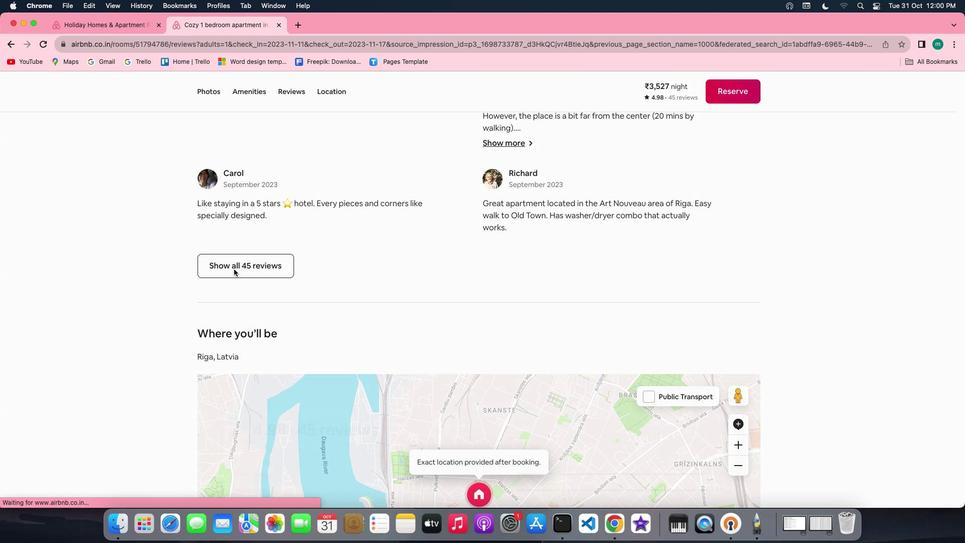 
Action: Mouse moved to (608, 332)
Screenshot: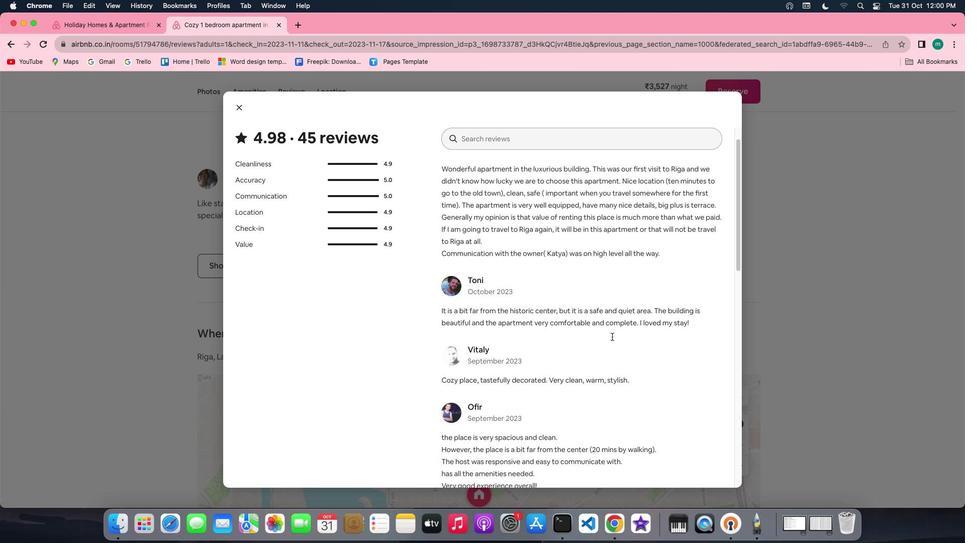 
Action: Mouse scrolled (608, 332) with delta (-3, -4)
Screenshot: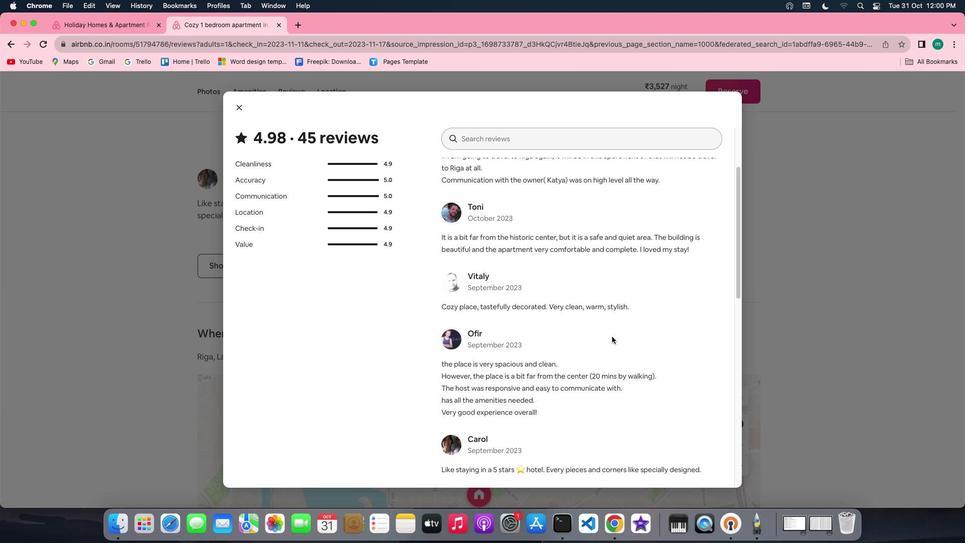 
Action: Mouse scrolled (608, 332) with delta (-3, -4)
